 Task: Find connections with filter location Basi with filter topic #careeradvice with filter profile language French with filter current company Designit with filter school Parala Maharaja Engineering College, Berhampur with filter industry Community Development and Urban Planning with filter service category Trade Shows with filter keywords title Principal
Action: Mouse moved to (640, 81)
Screenshot: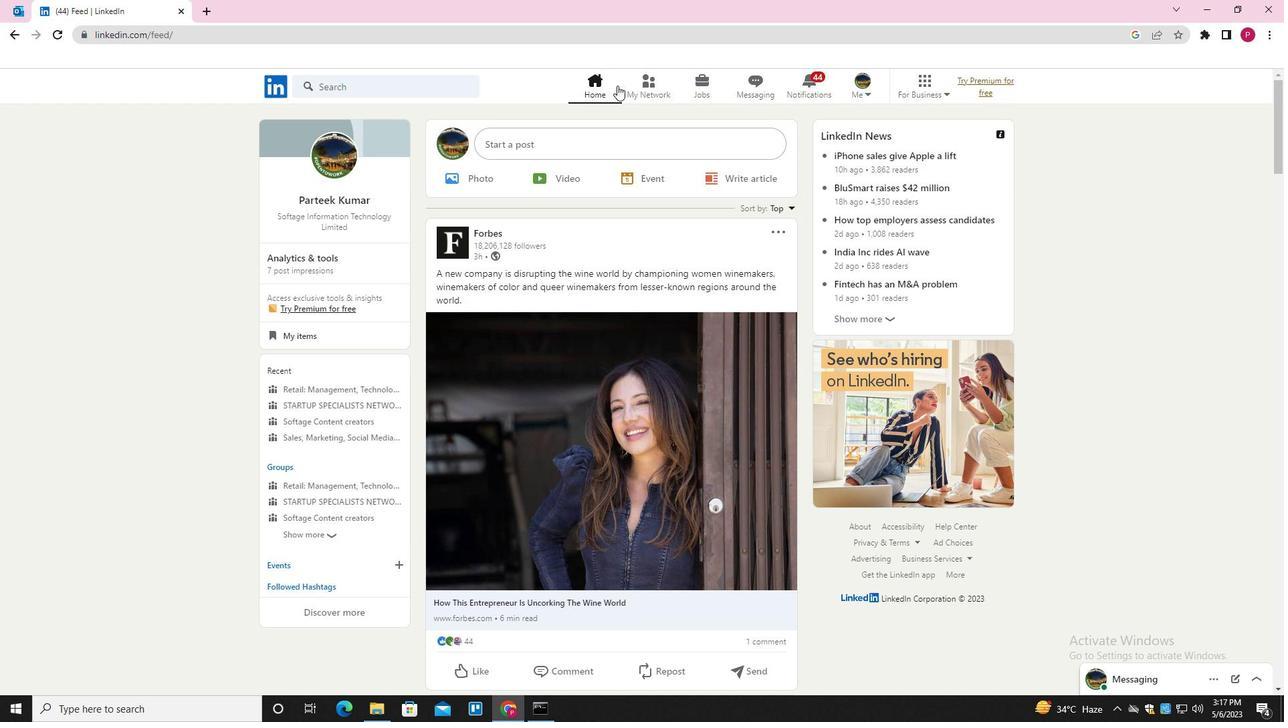 
Action: Mouse pressed left at (640, 81)
Screenshot: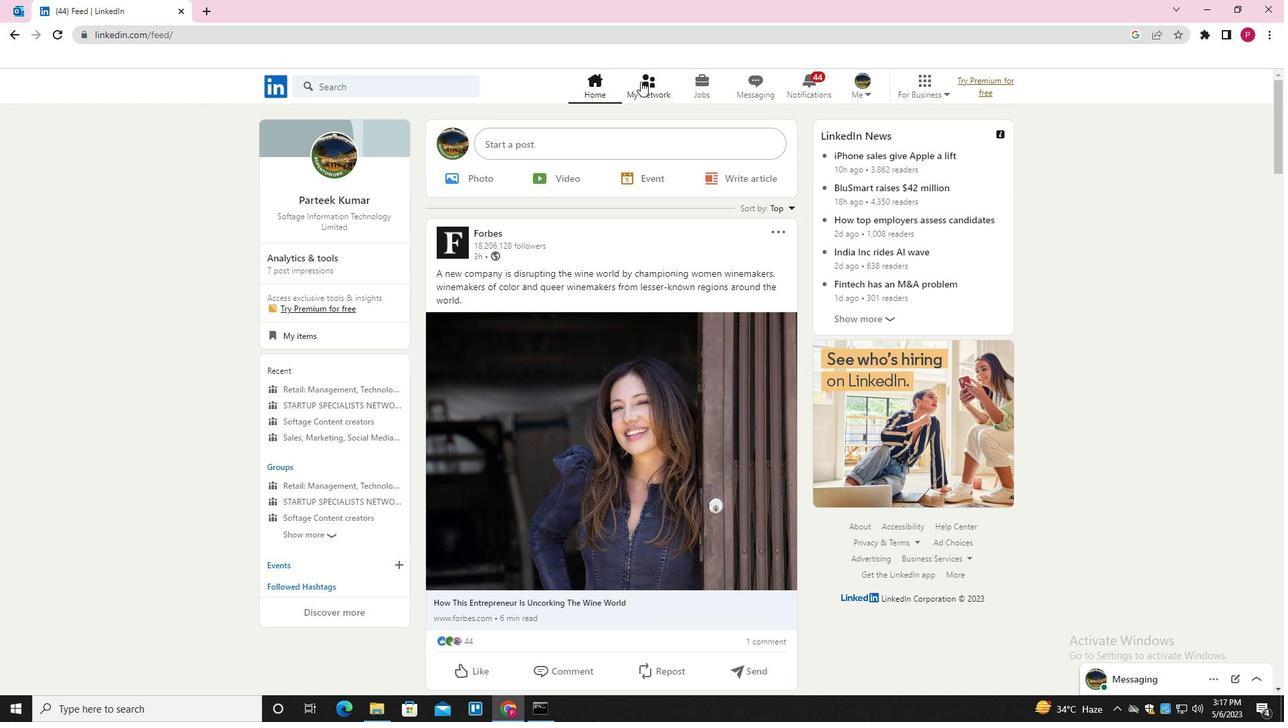 
Action: Mouse moved to (397, 155)
Screenshot: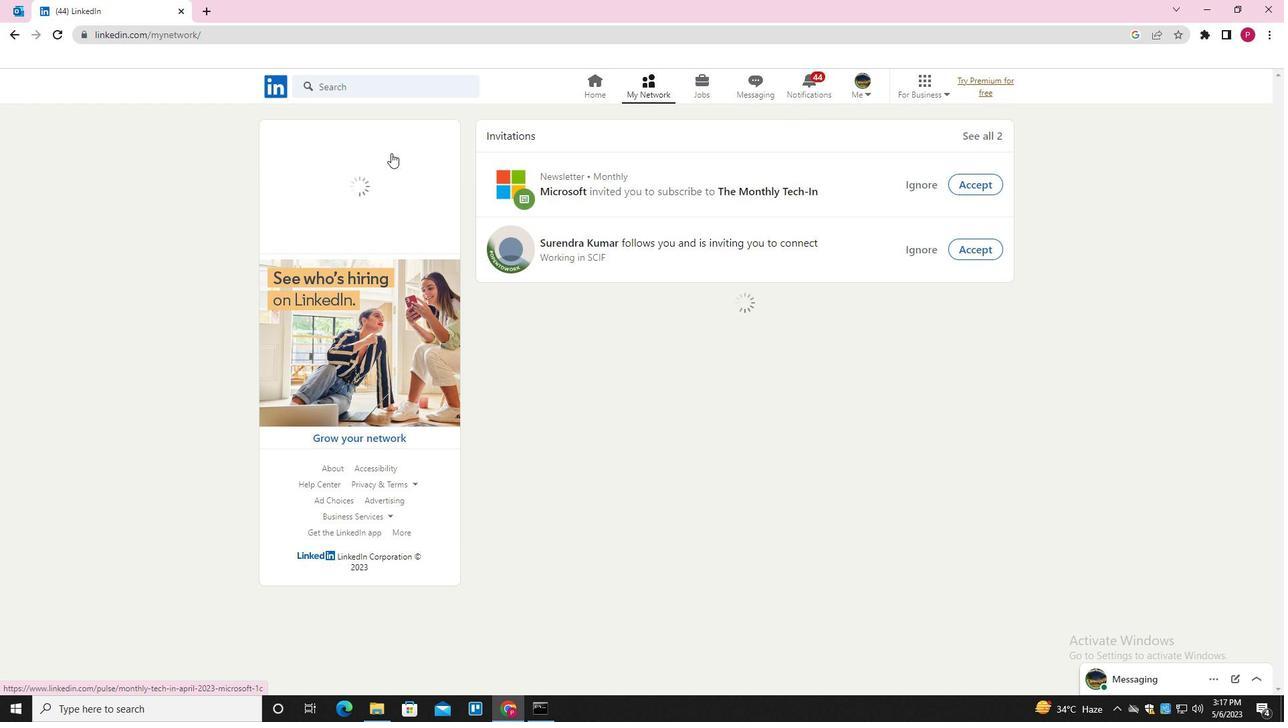 
Action: Mouse pressed left at (397, 155)
Screenshot: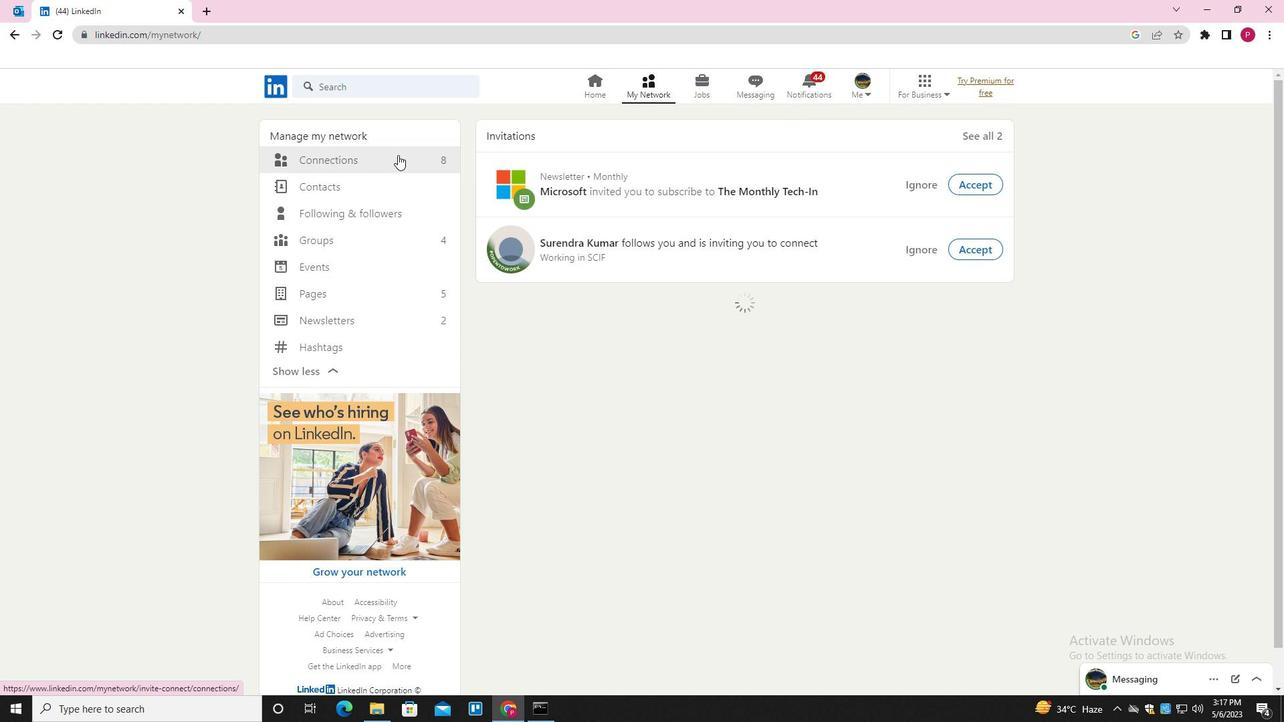 
Action: Mouse moved to (430, 156)
Screenshot: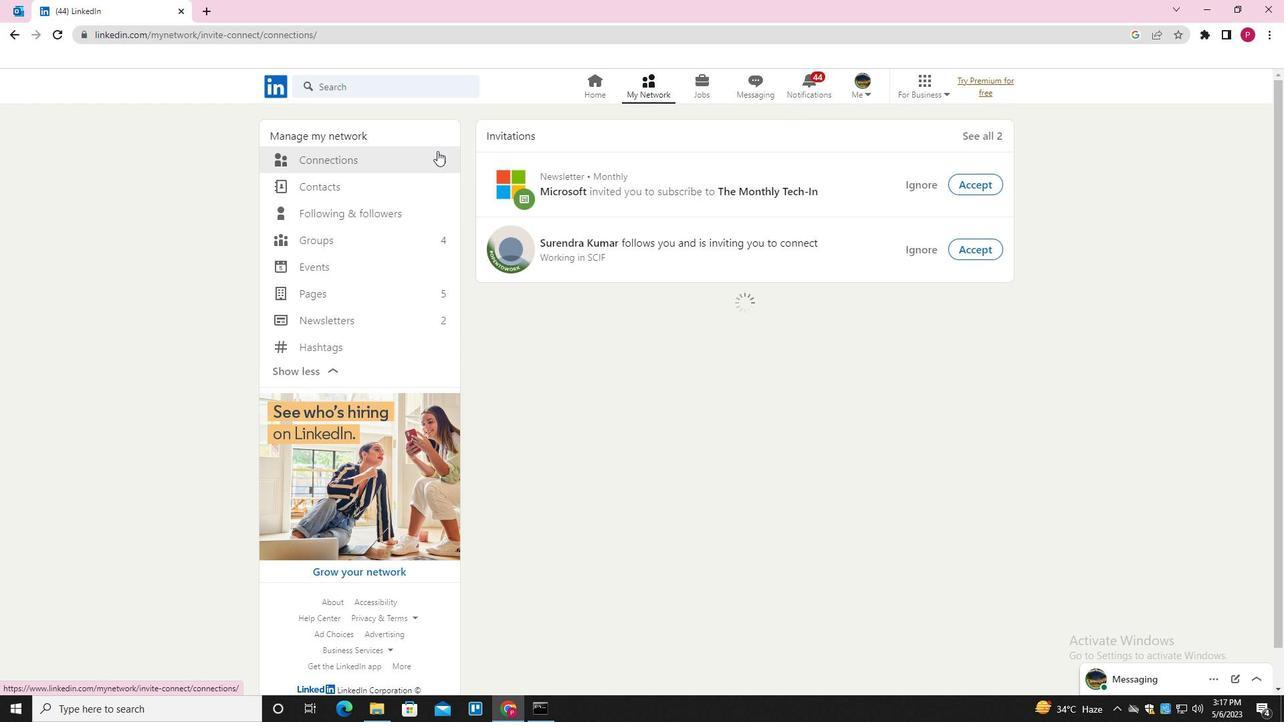 
Action: Mouse pressed left at (430, 156)
Screenshot: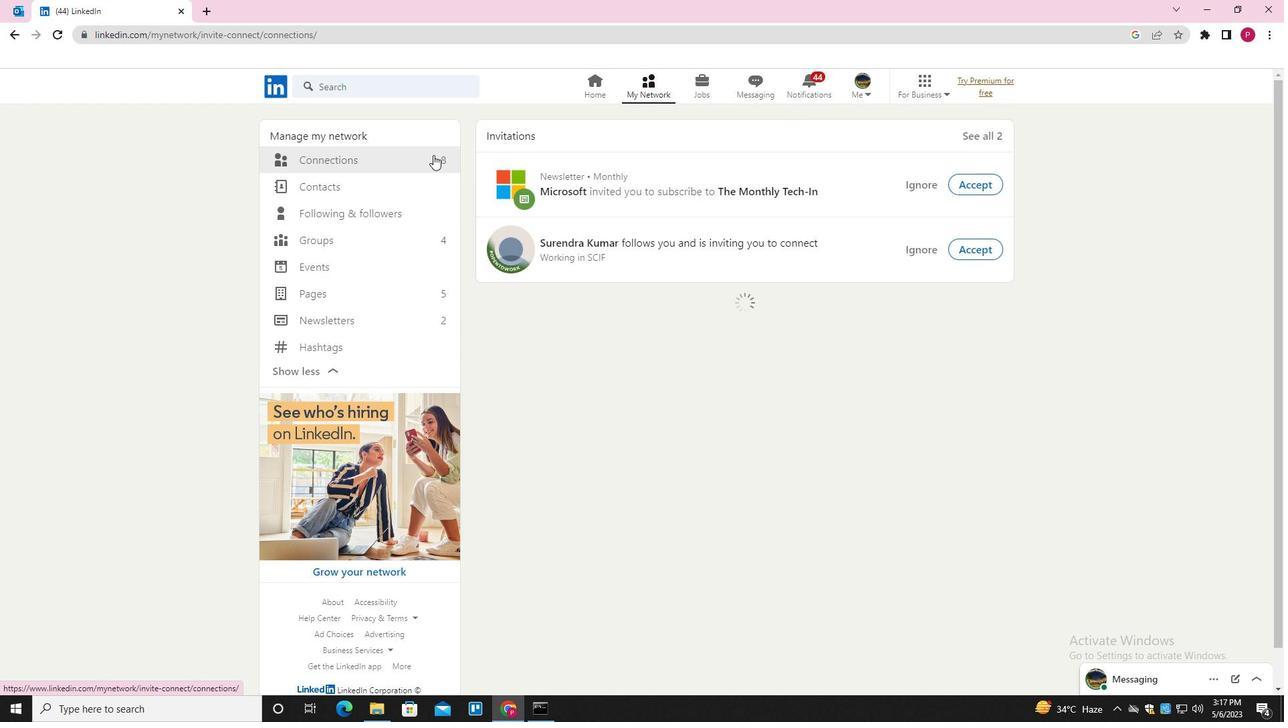 
Action: Mouse moved to (747, 160)
Screenshot: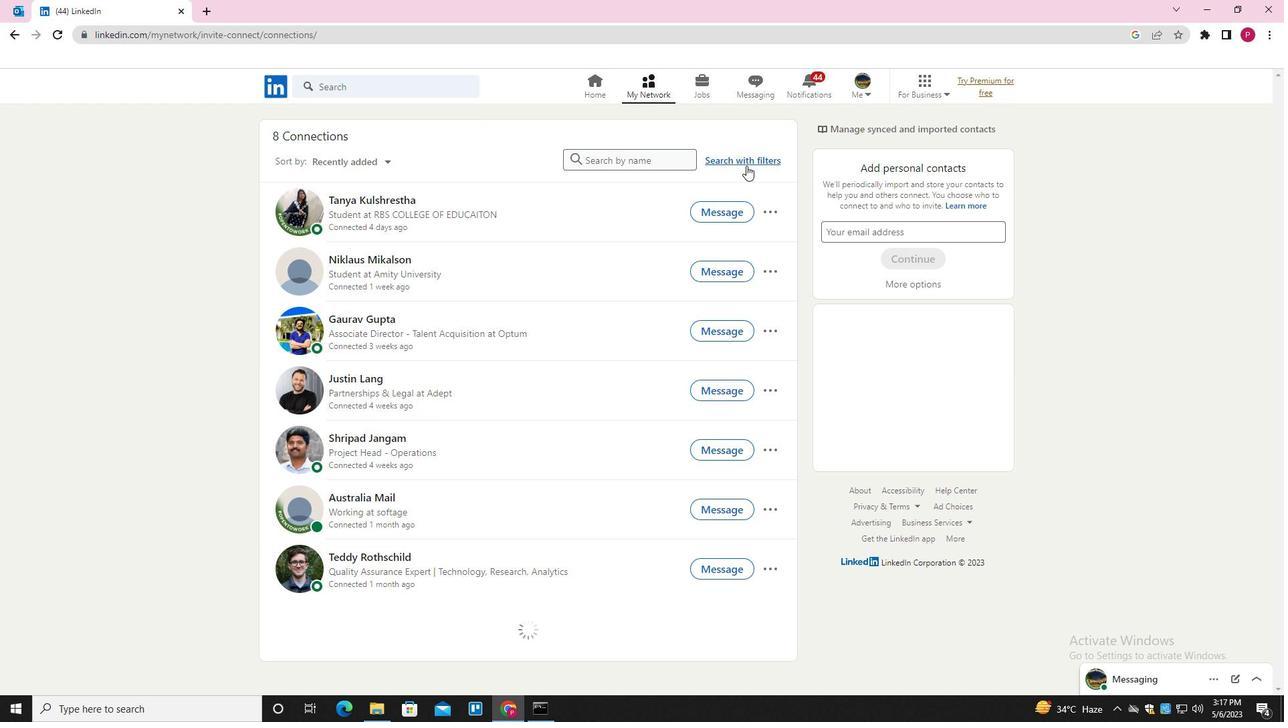 
Action: Mouse pressed left at (747, 160)
Screenshot: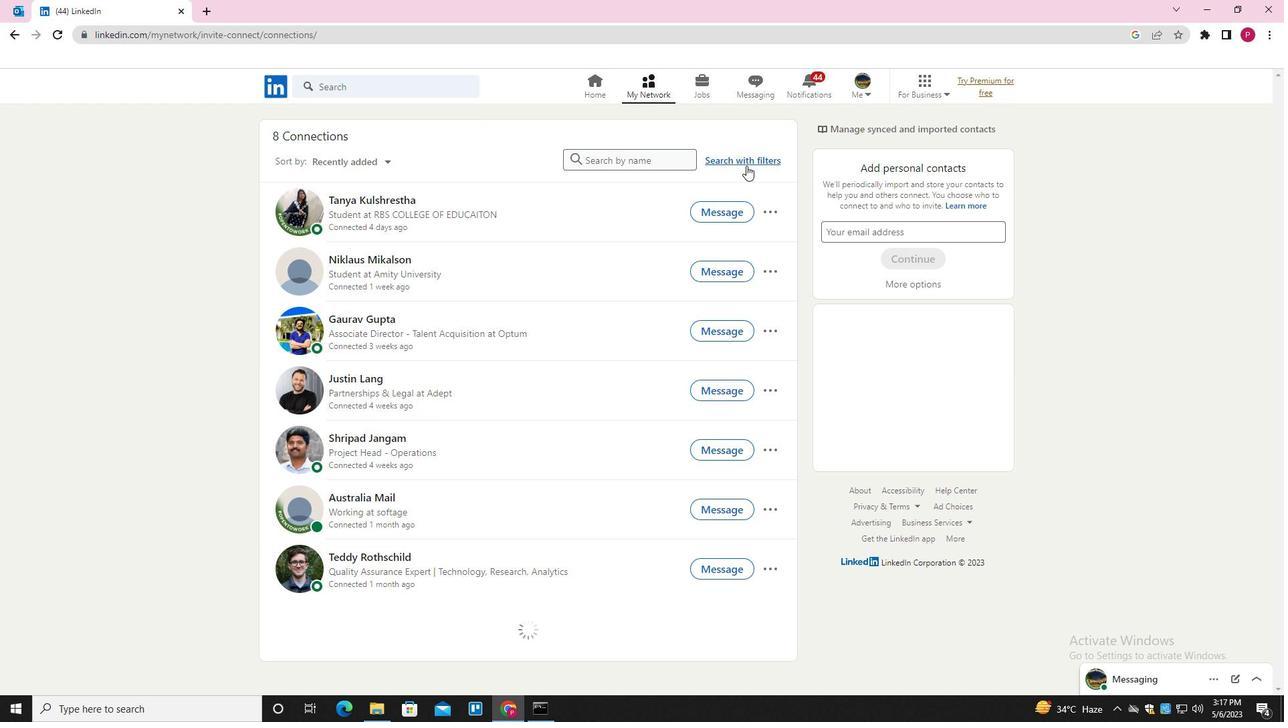 
Action: Mouse moved to (683, 126)
Screenshot: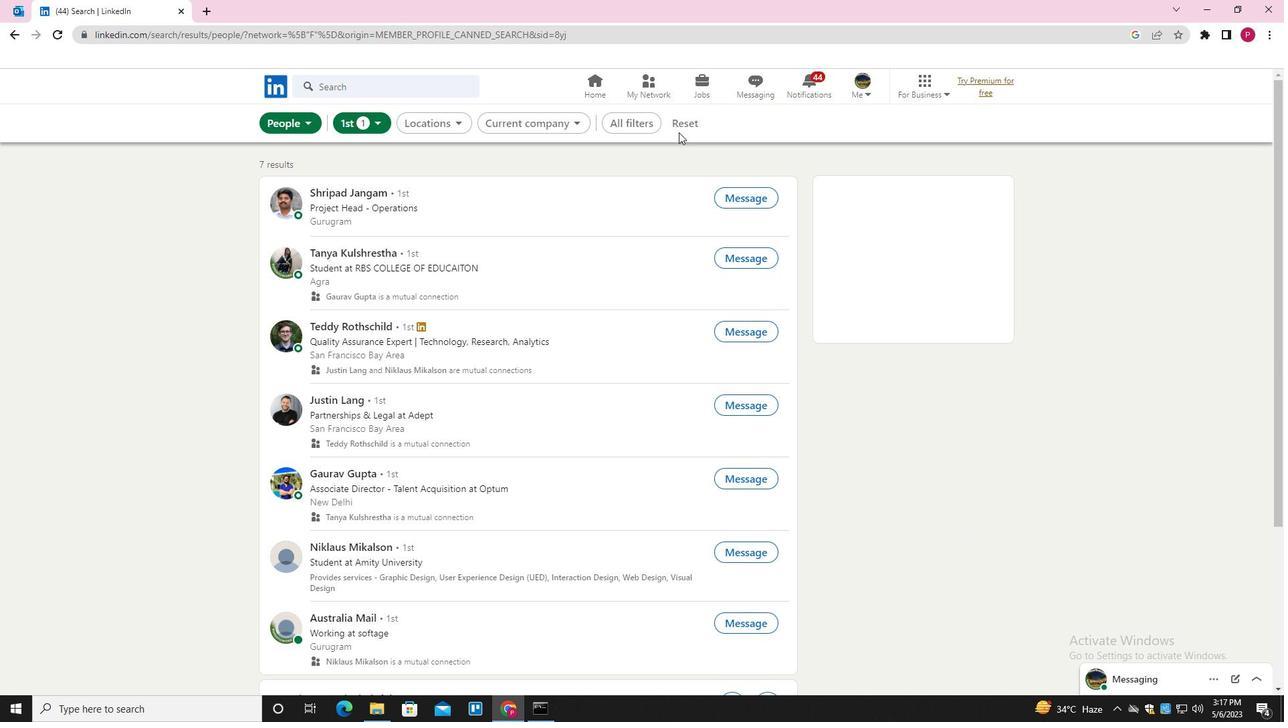 
Action: Mouse pressed left at (683, 126)
Screenshot: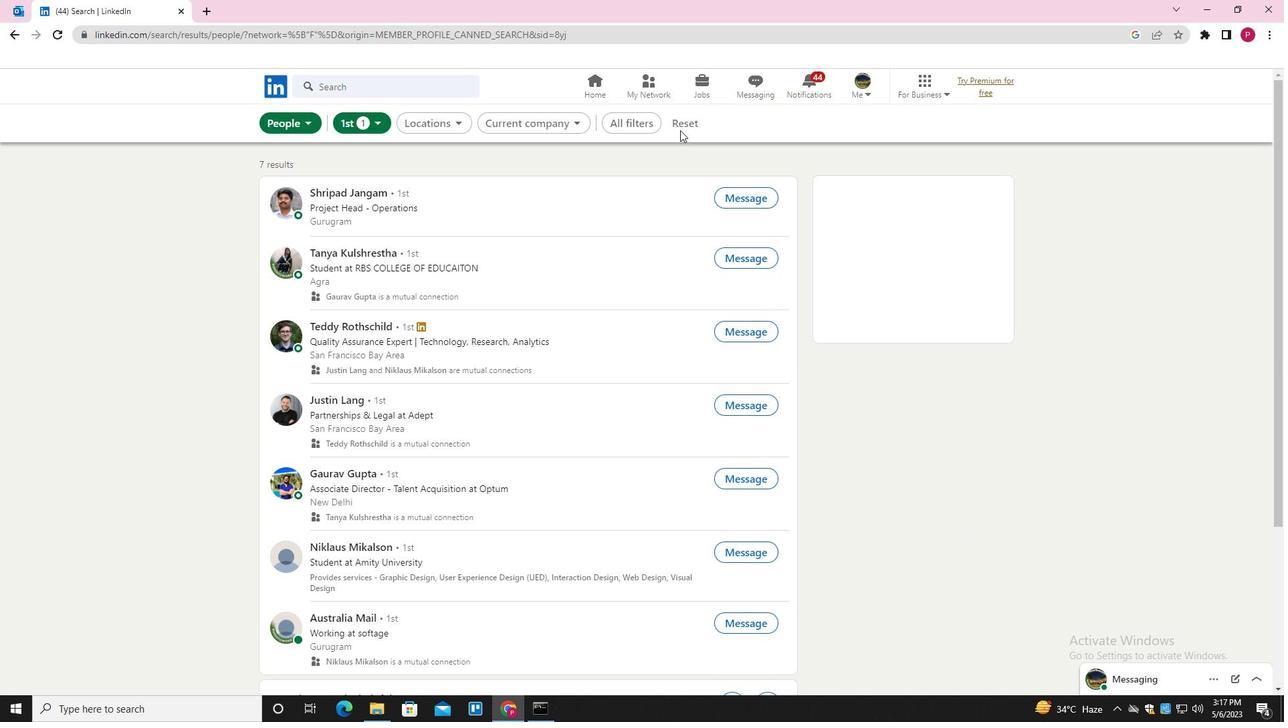 
Action: Mouse moved to (640, 125)
Screenshot: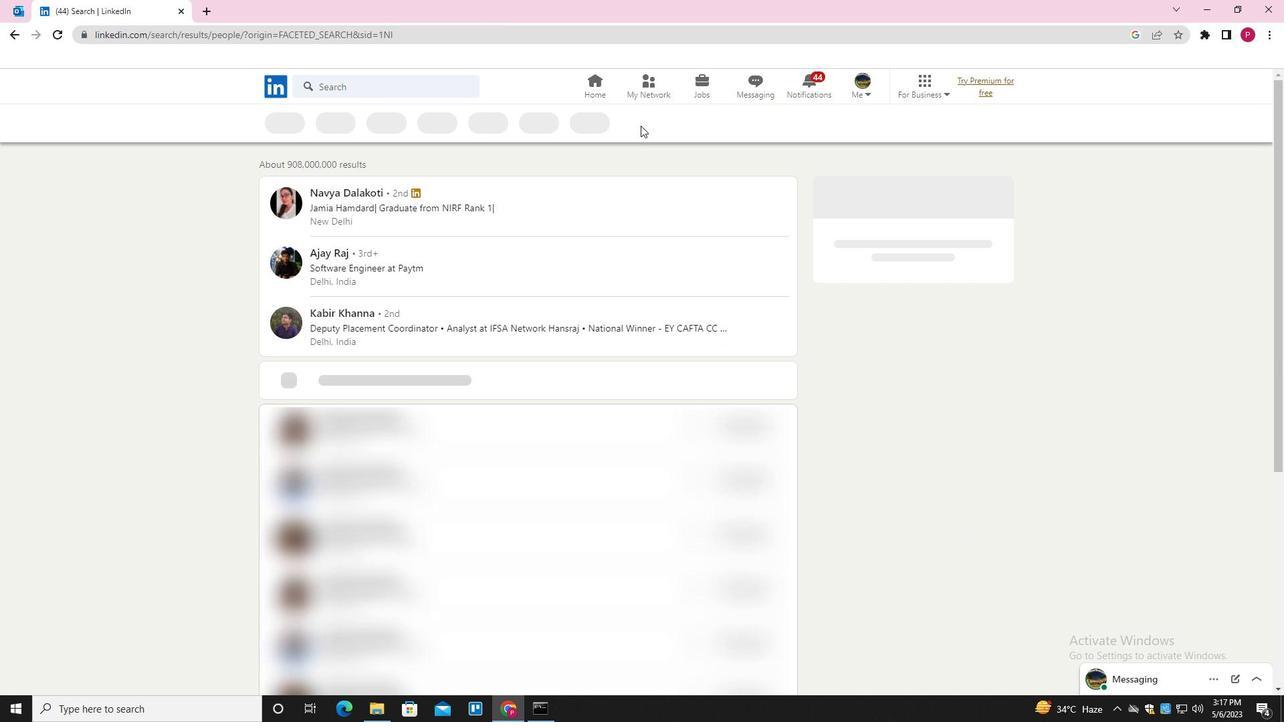 
Action: Mouse pressed left at (640, 125)
Screenshot: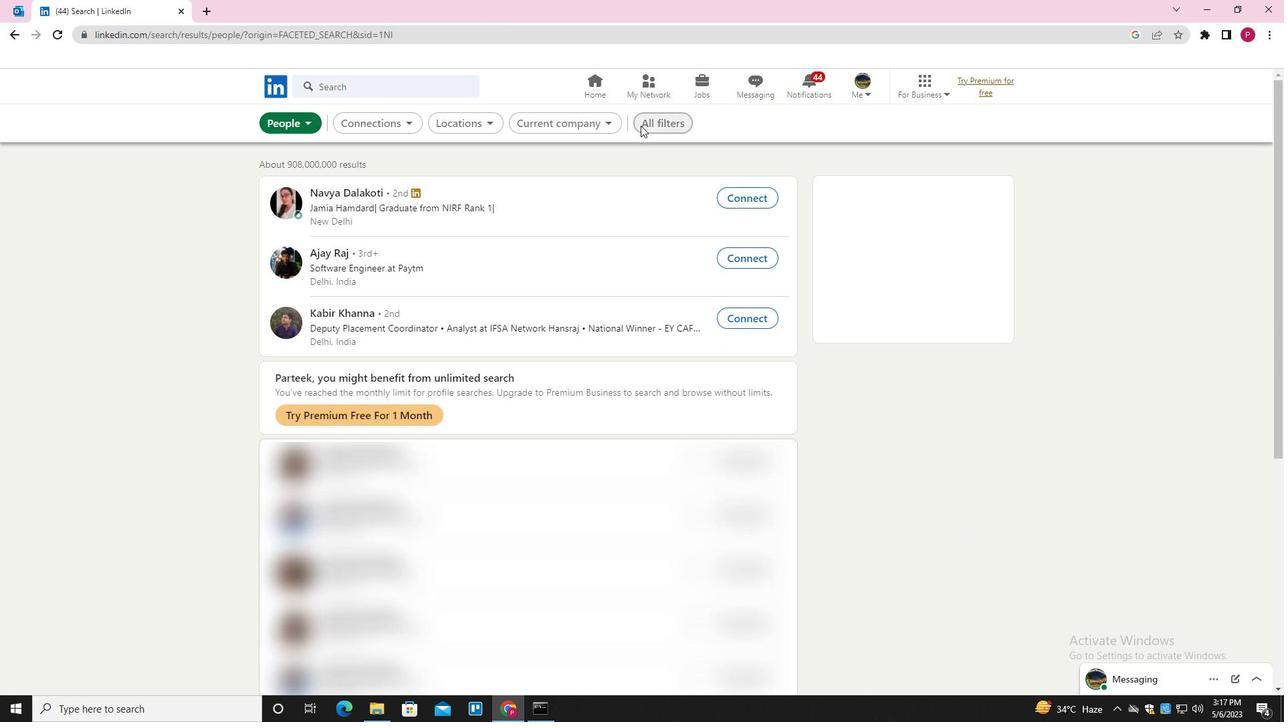 
Action: Mouse moved to (1077, 416)
Screenshot: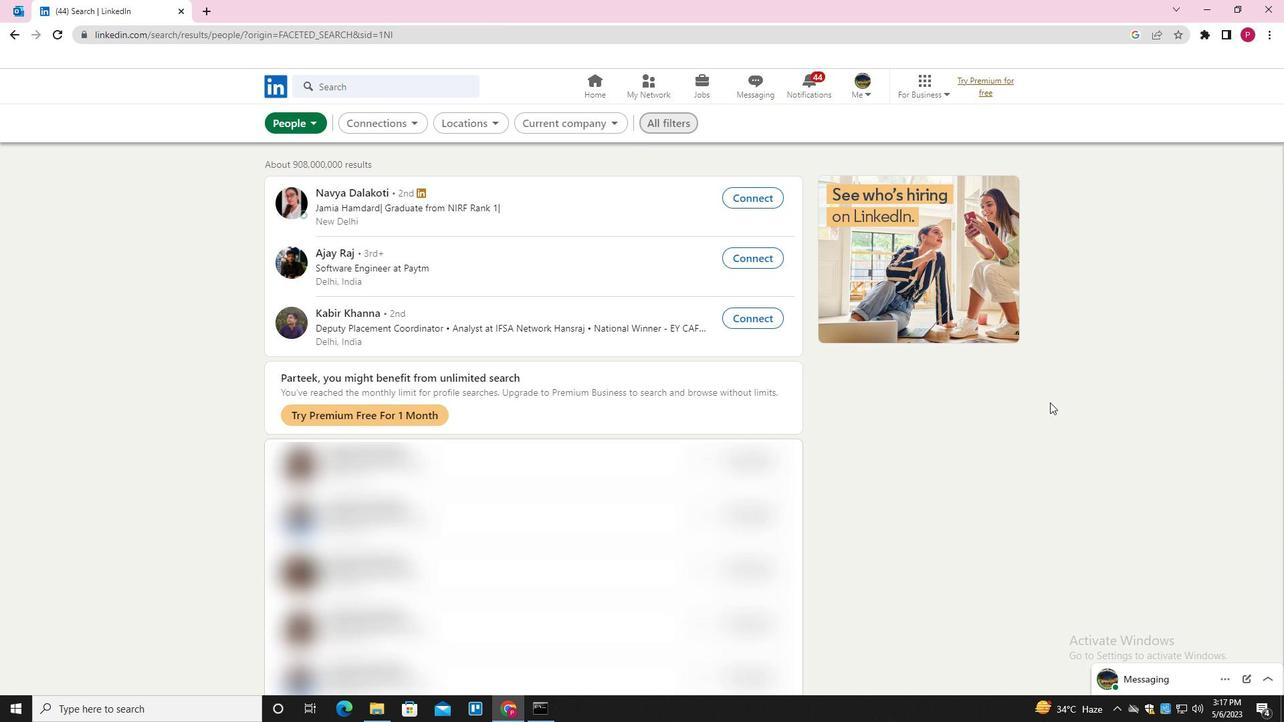 
Action: Mouse scrolled (1077, 415) with delta (0, 0)
Screenshot: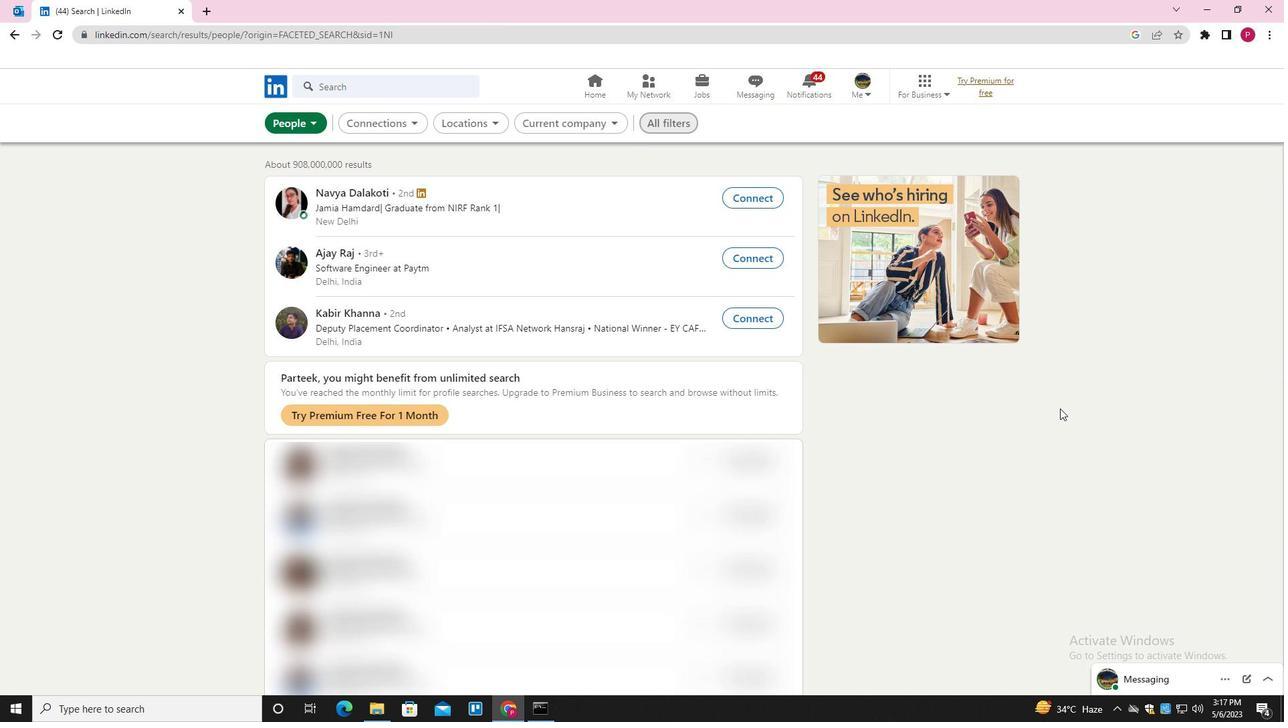 
Action: Mouse scrolled (1077, 415) with delta (0, 0)
Screenshot: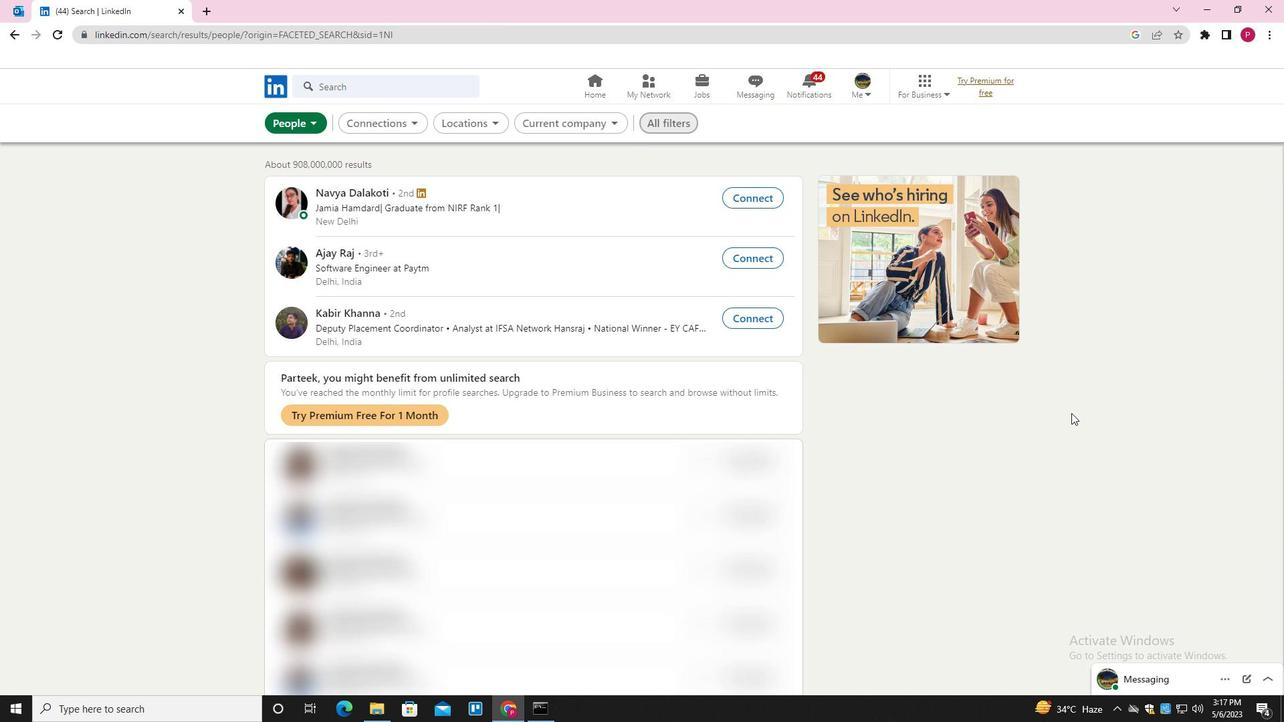 
Action: Mouse moved to (1078, 417)
Screenshot: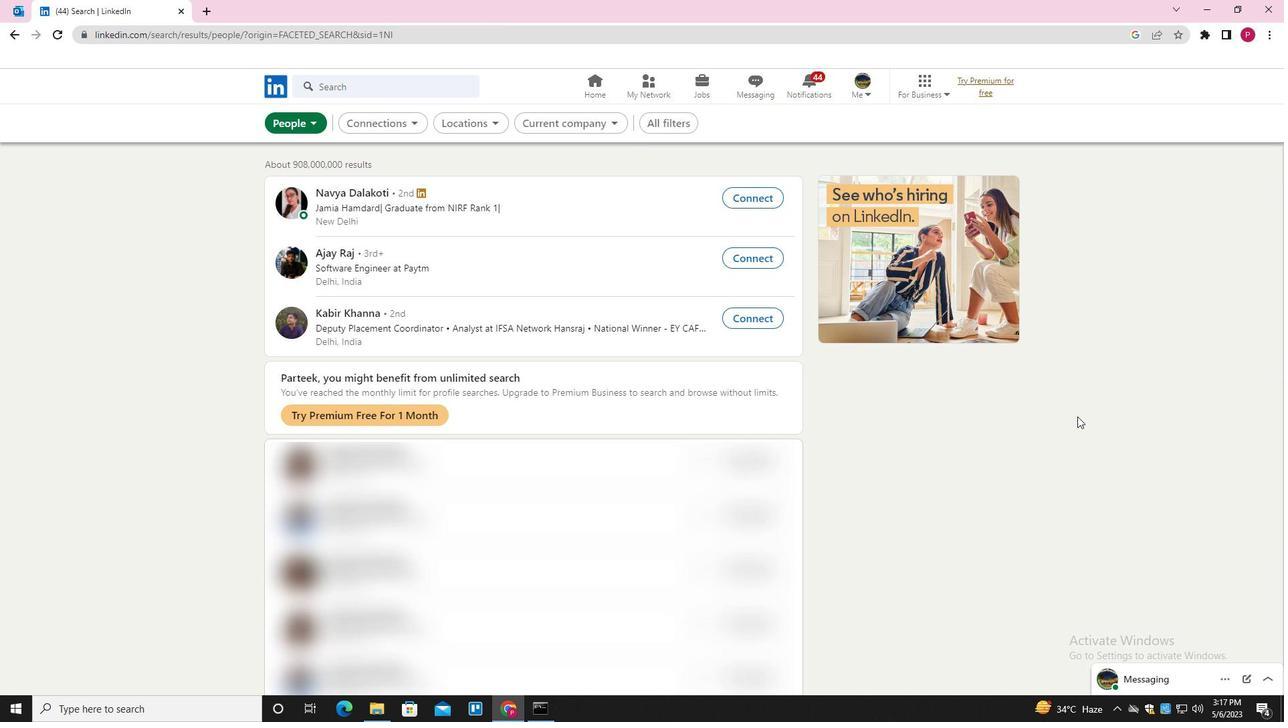 
Action: Mouse scrolled (1078, 416) with delta (0, 0)
Screenshot: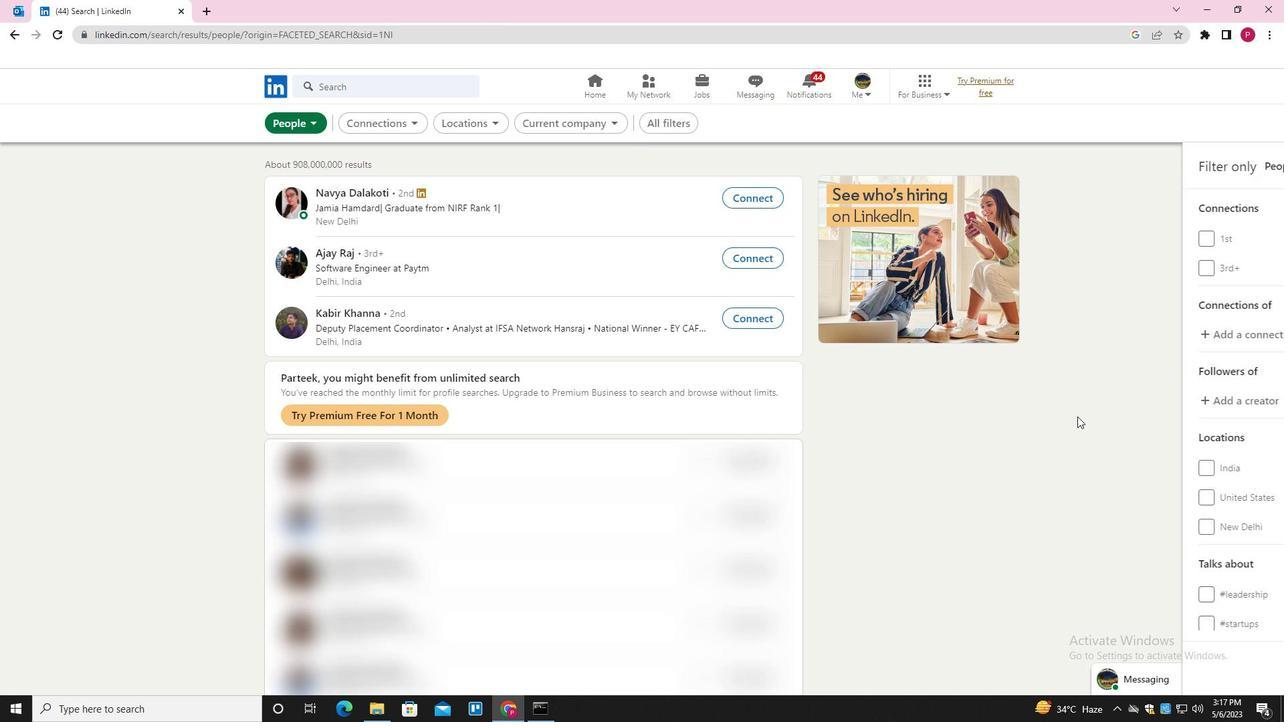 
Action: Mouse moved to (1150, 518)
Screenshot: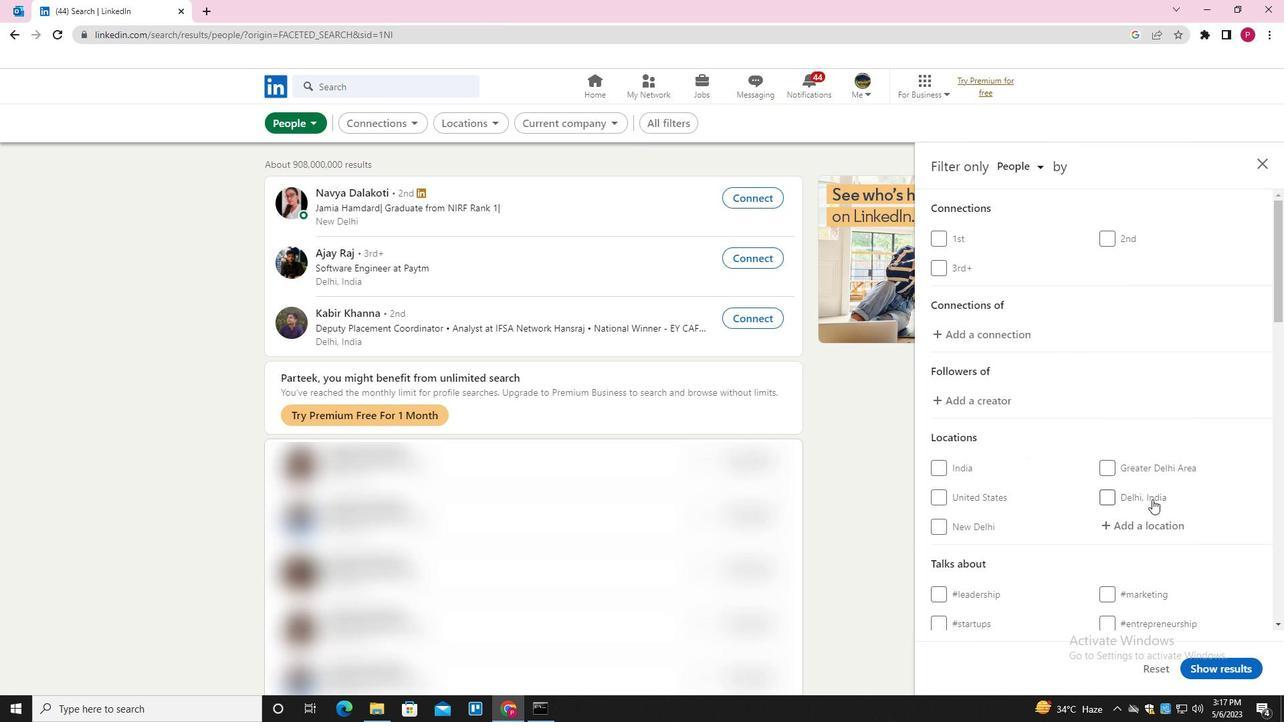 
Action: Mouse pressed left at (1150, 518)
Screenshot: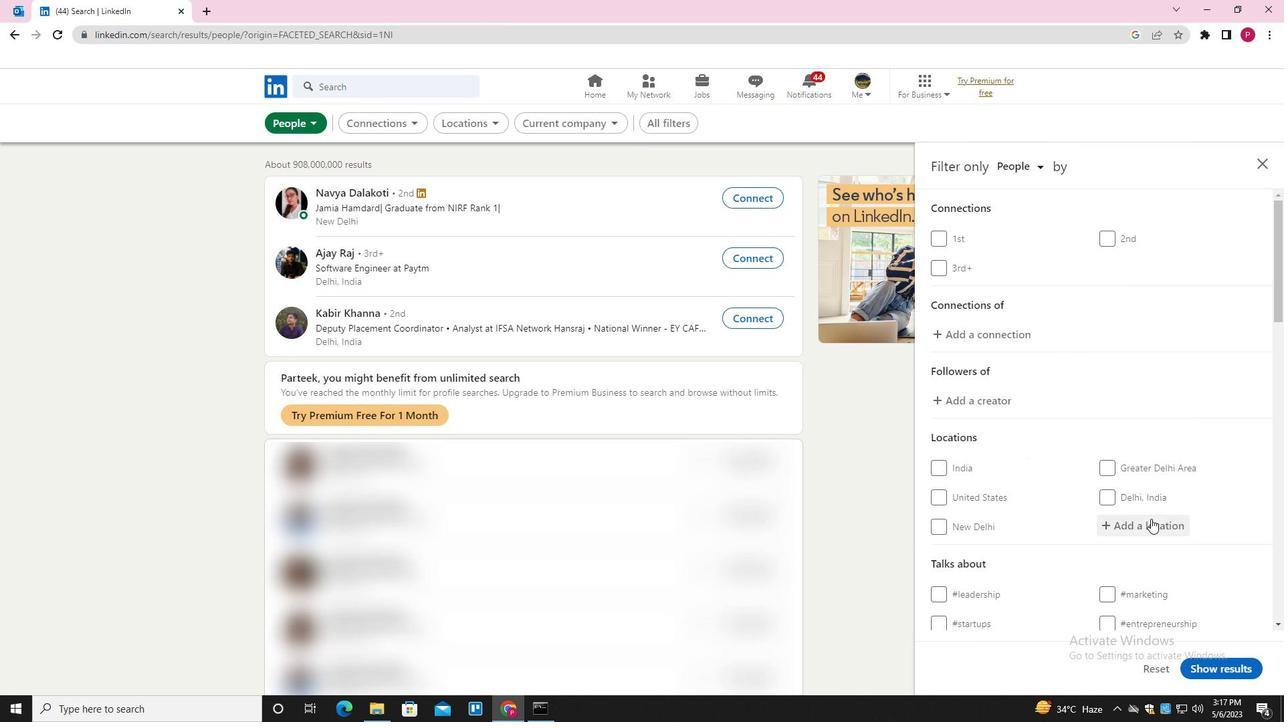 
Action: Key pressed <Key.shift>BASI<Key.down><Key.enter>
Screenshot: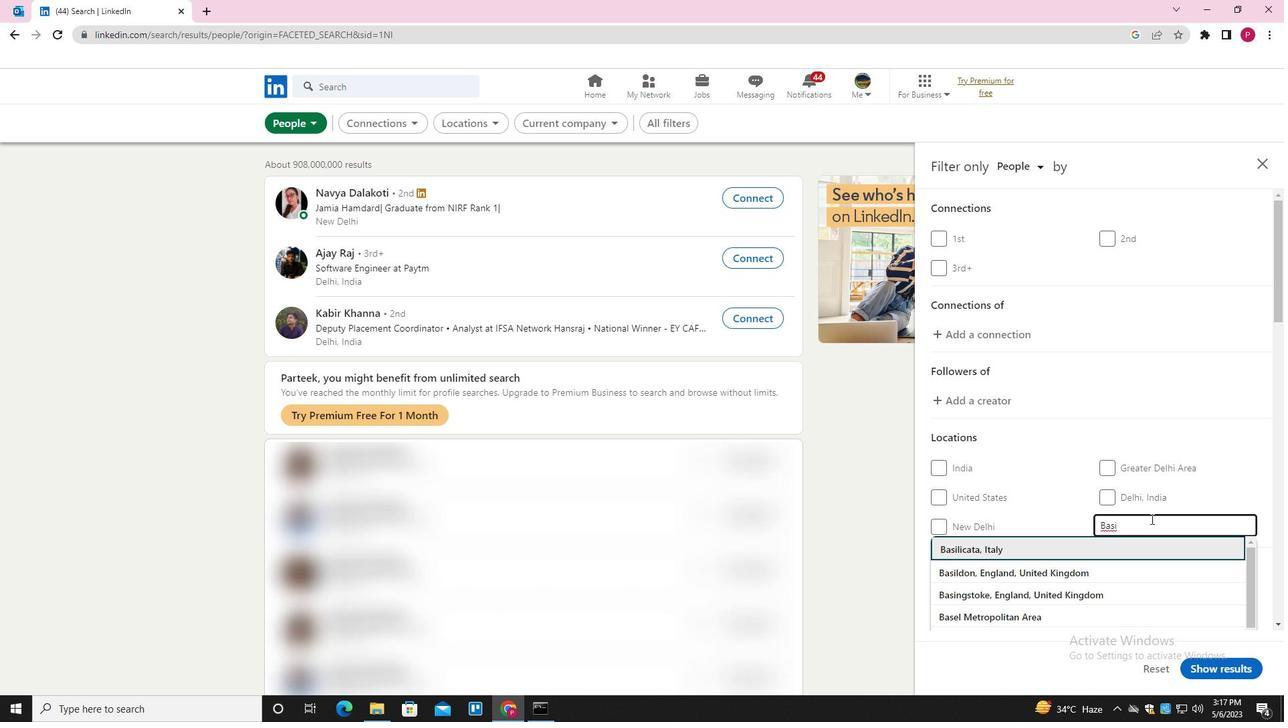 
Action: Mouse moved to (1117, 483)
Screenshot: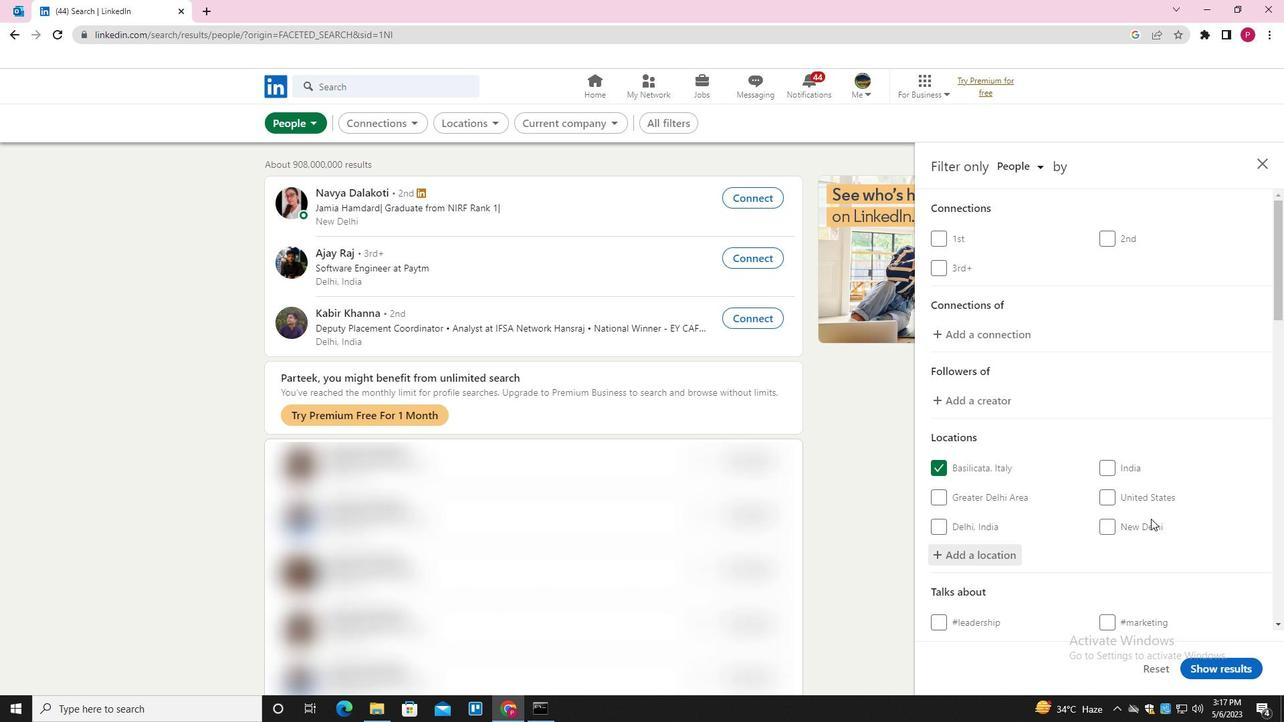 
Action: Mouse scrolled (1117, 482) with delta (0, 0)
Screenshot: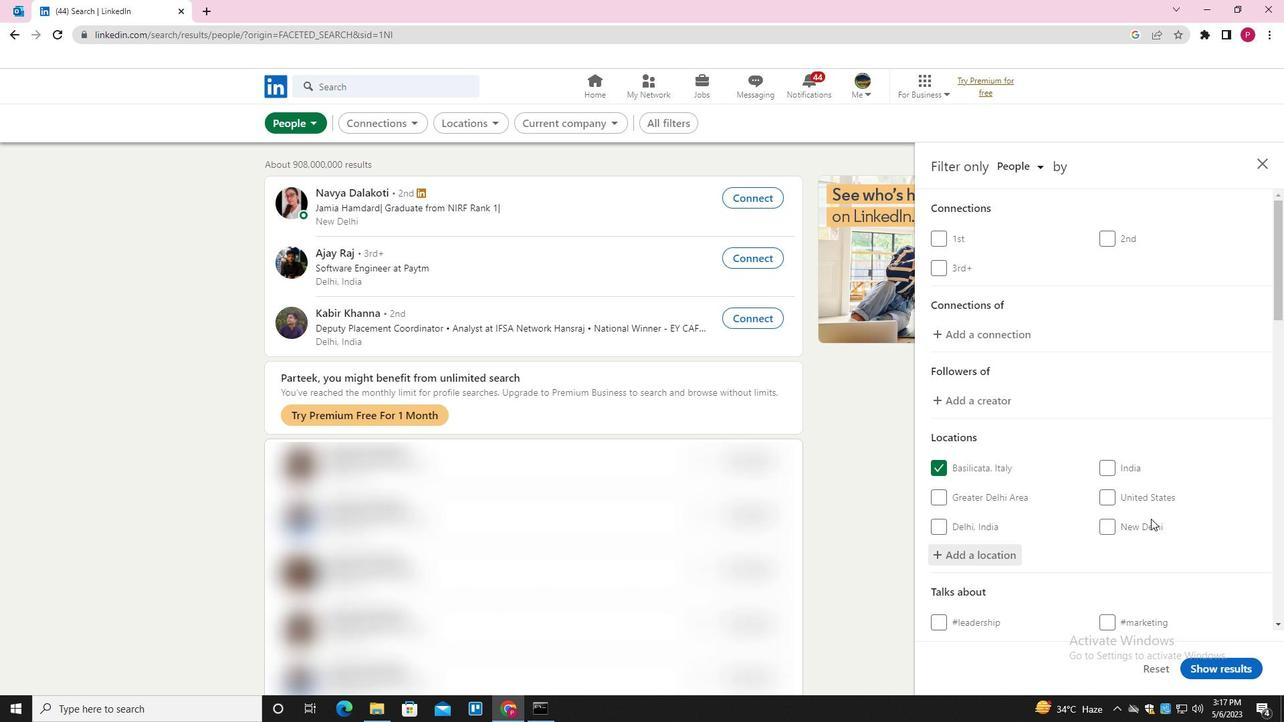 
Action: Mouse scrolled (1117, 482) with delta (0, 0)
Screenshot: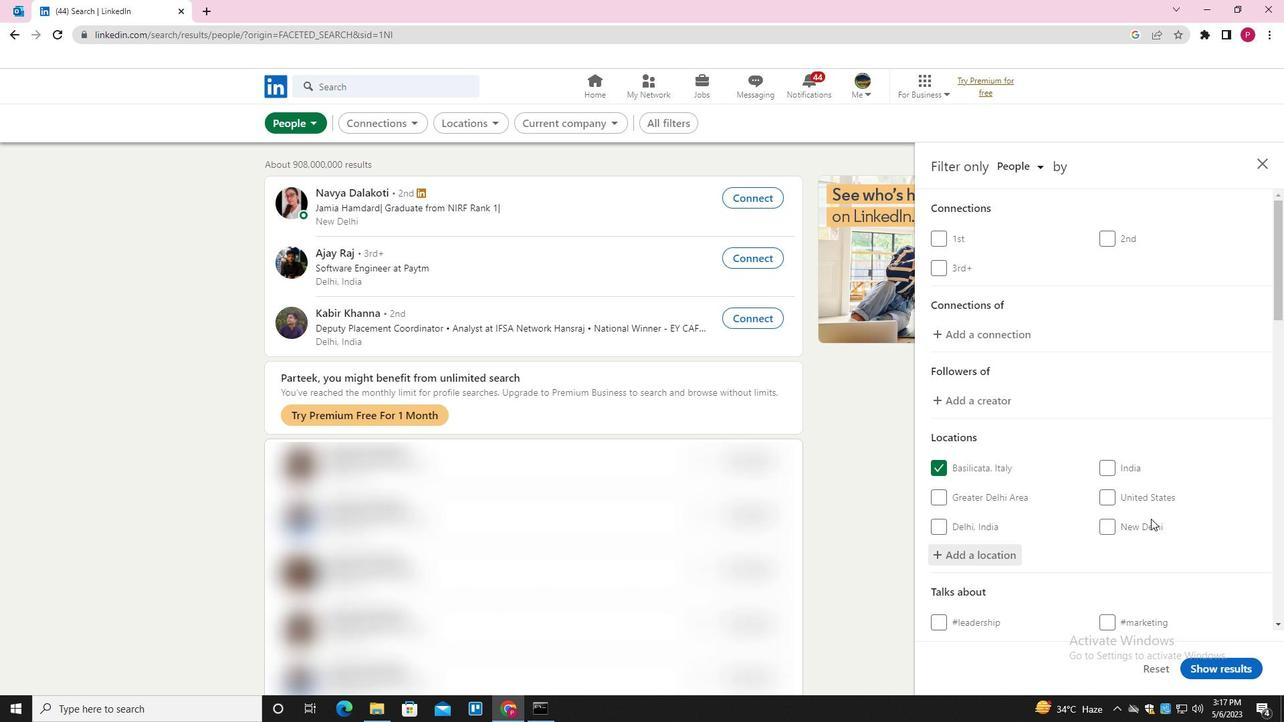 
Action: Mouse scrolled (1117, 482) with delta (0, 0)
Screenshot: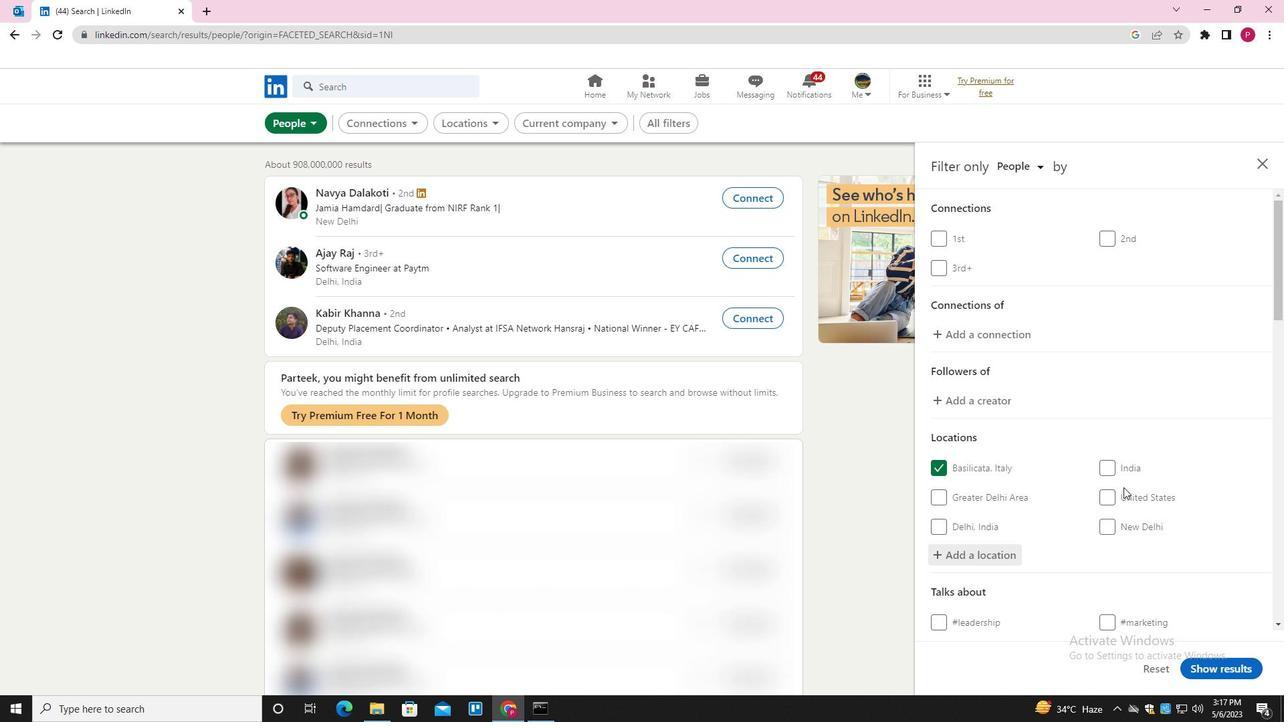 
Action: Mouse scrolled (1117, 482) with delta (0, 0)
Screenshot: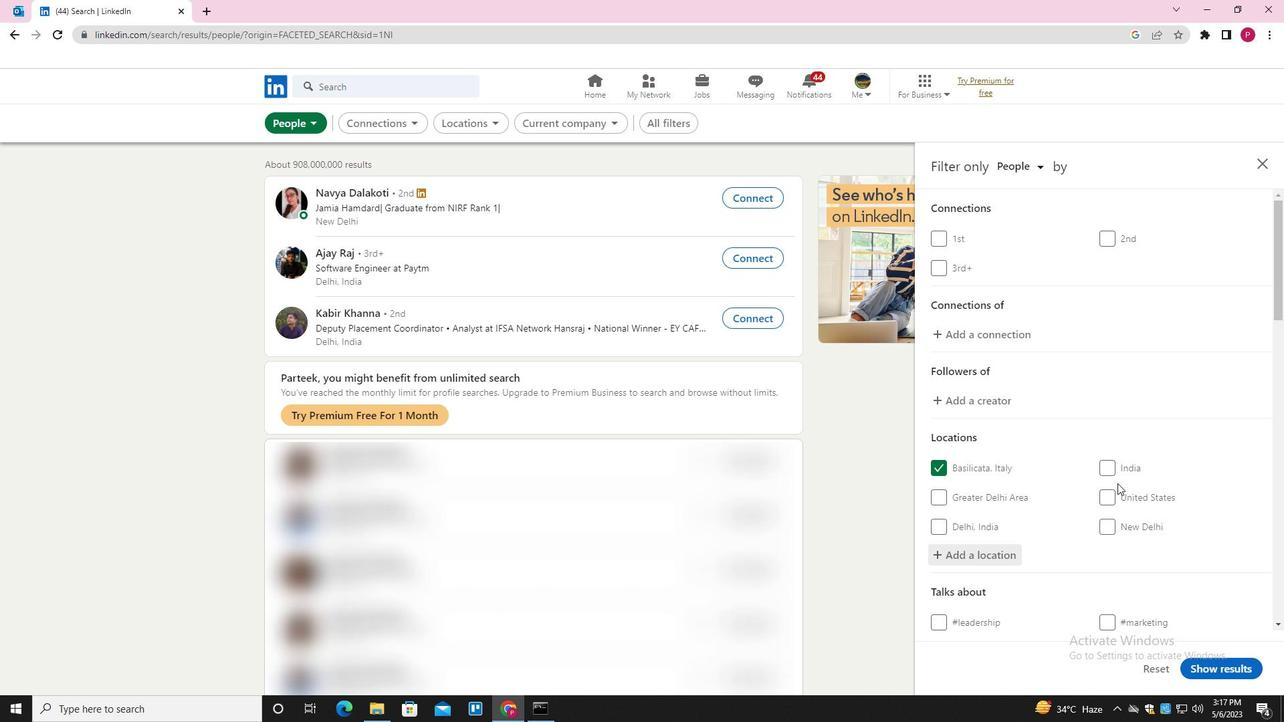 
Action: Mouse moved to (1145, 407)
Screenshot: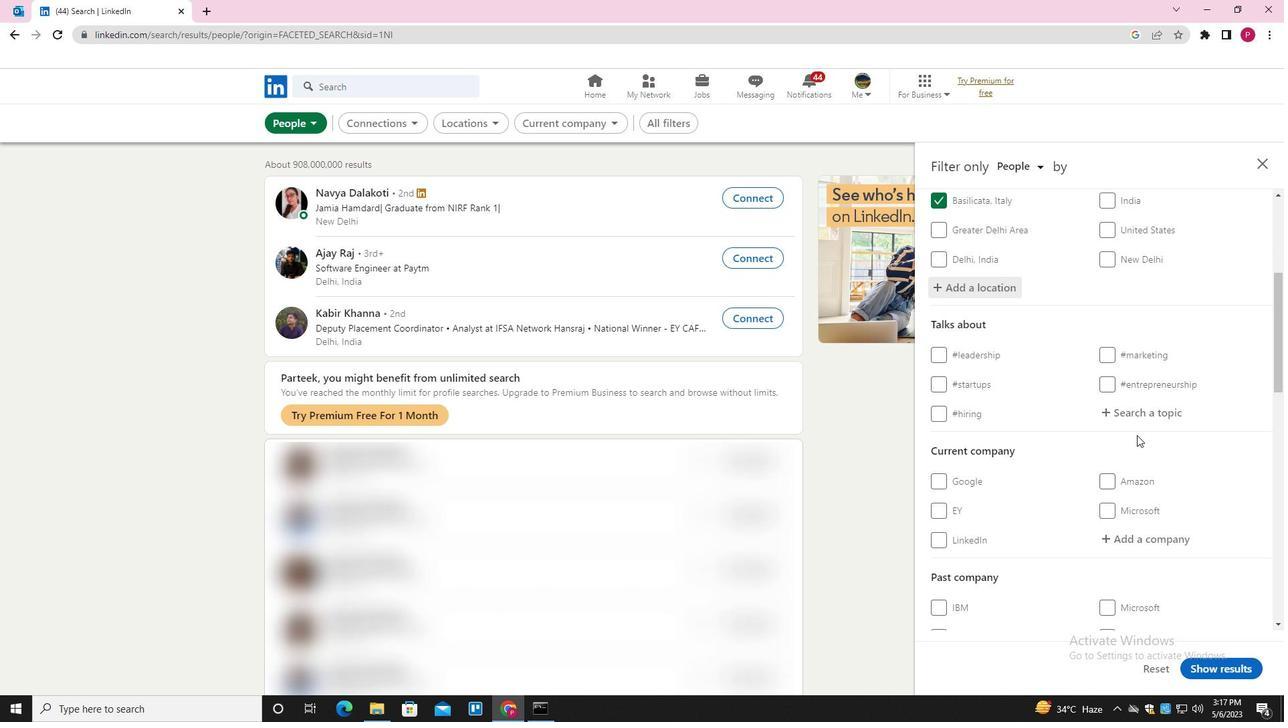 
Action: Mouse pressed left at (1145, 407)
Screenshot: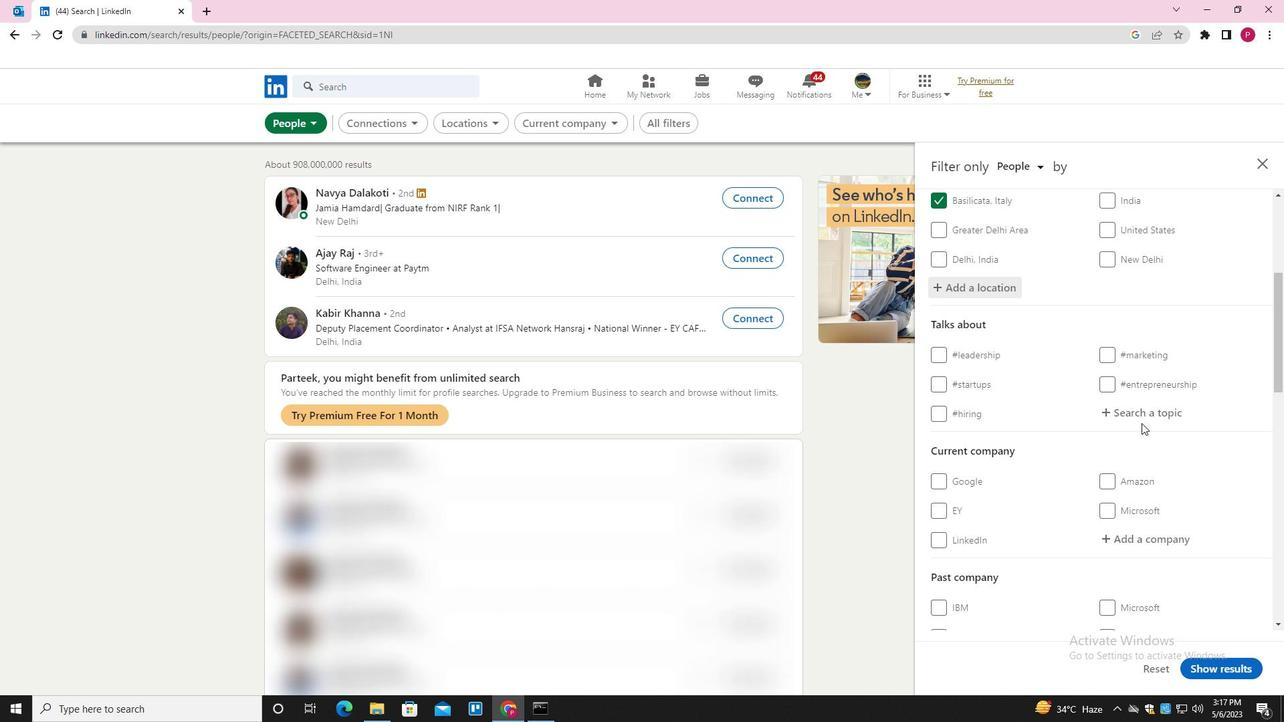 
Action: Key pressed CAREERADVICE<Key.down><Key.enter>
Screenshot: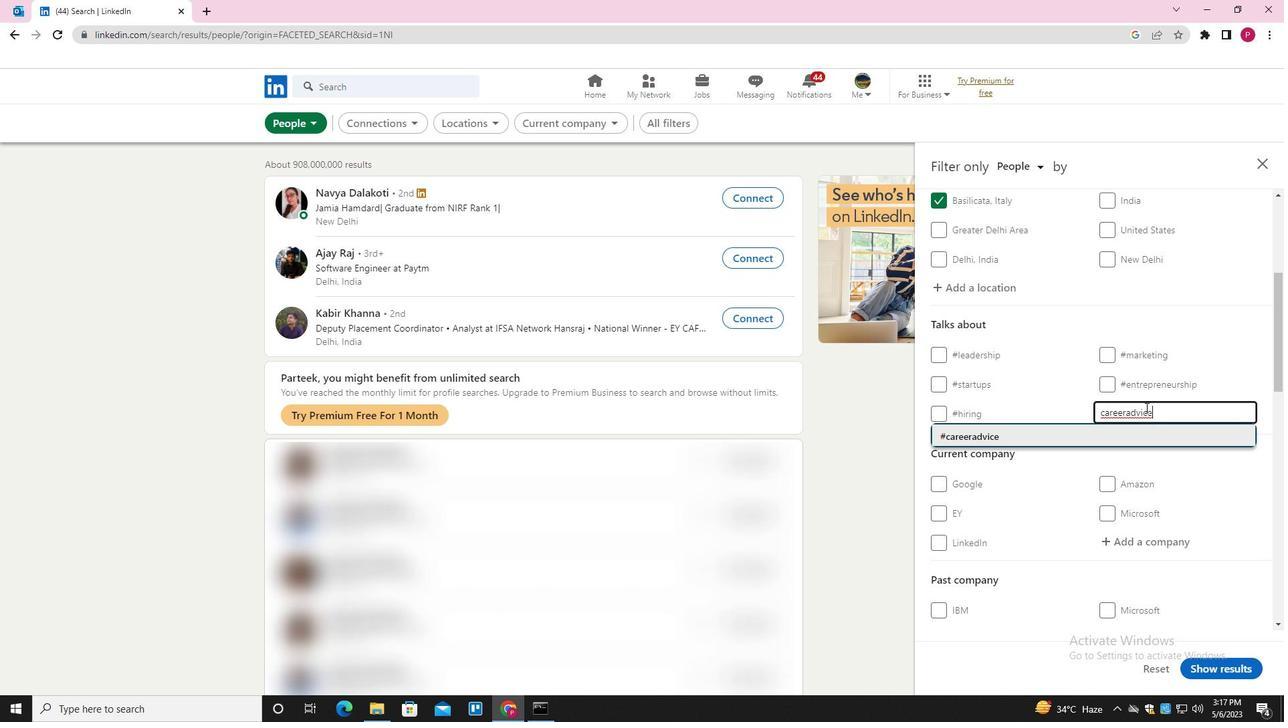 
Action: Mouse scrolled (1145, 407) with delta (0, 0)
Screenshot: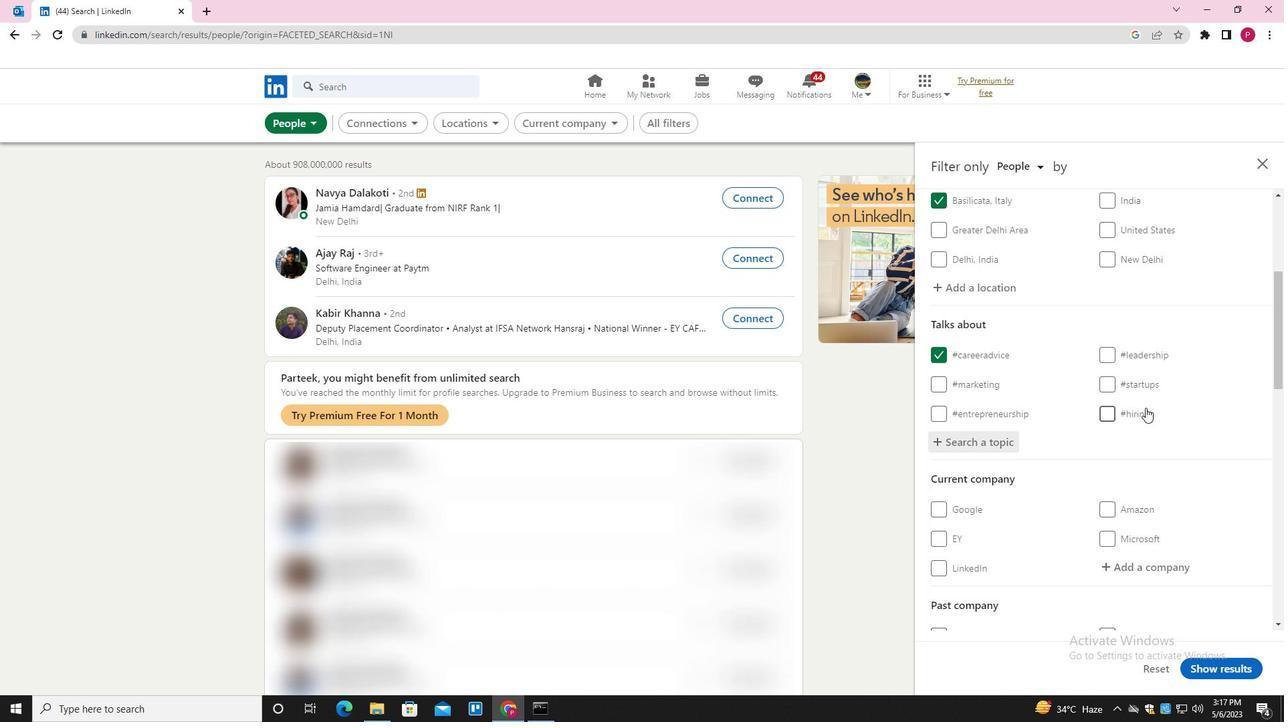 
Action: Mouse scrolled (1145, 407) with delta (0, 0)
Screenshot: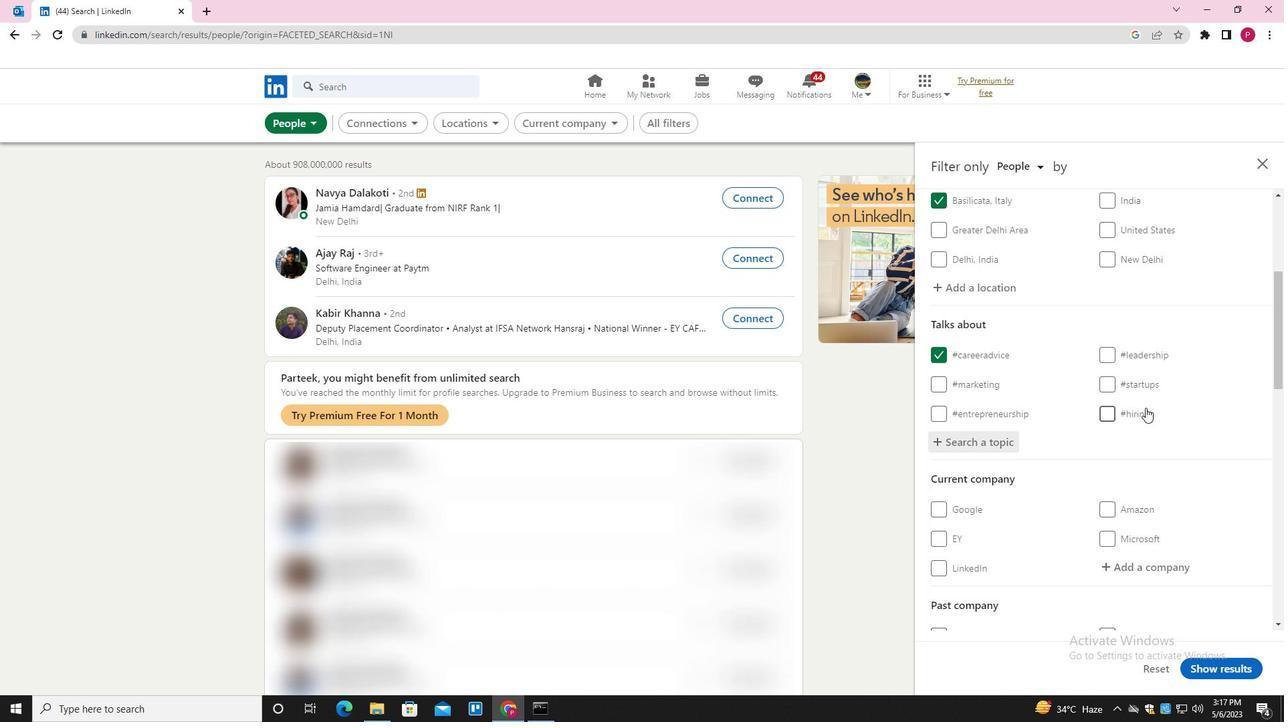 
Action: Mouse scrolled (1145, 407) with delta (0, 0)
Screenshot: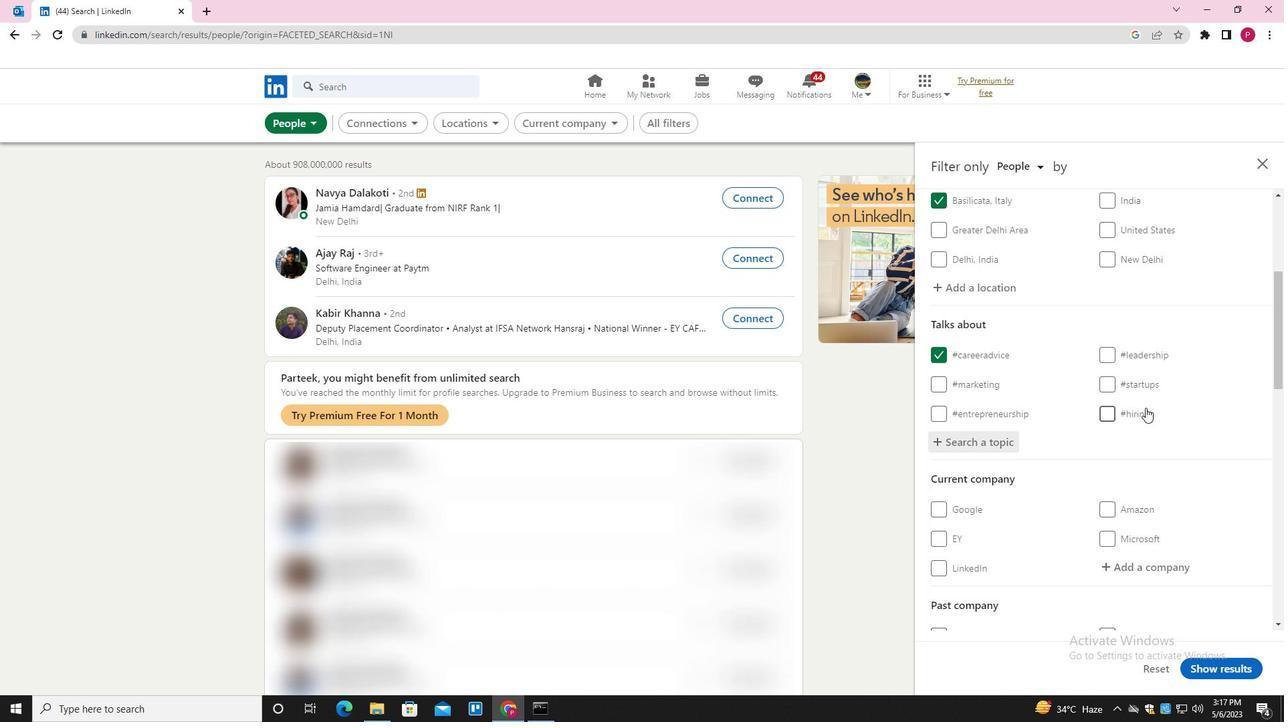 
Action: Mouse scrolled (1145, 407) with delta (0, 0)
Screenshot: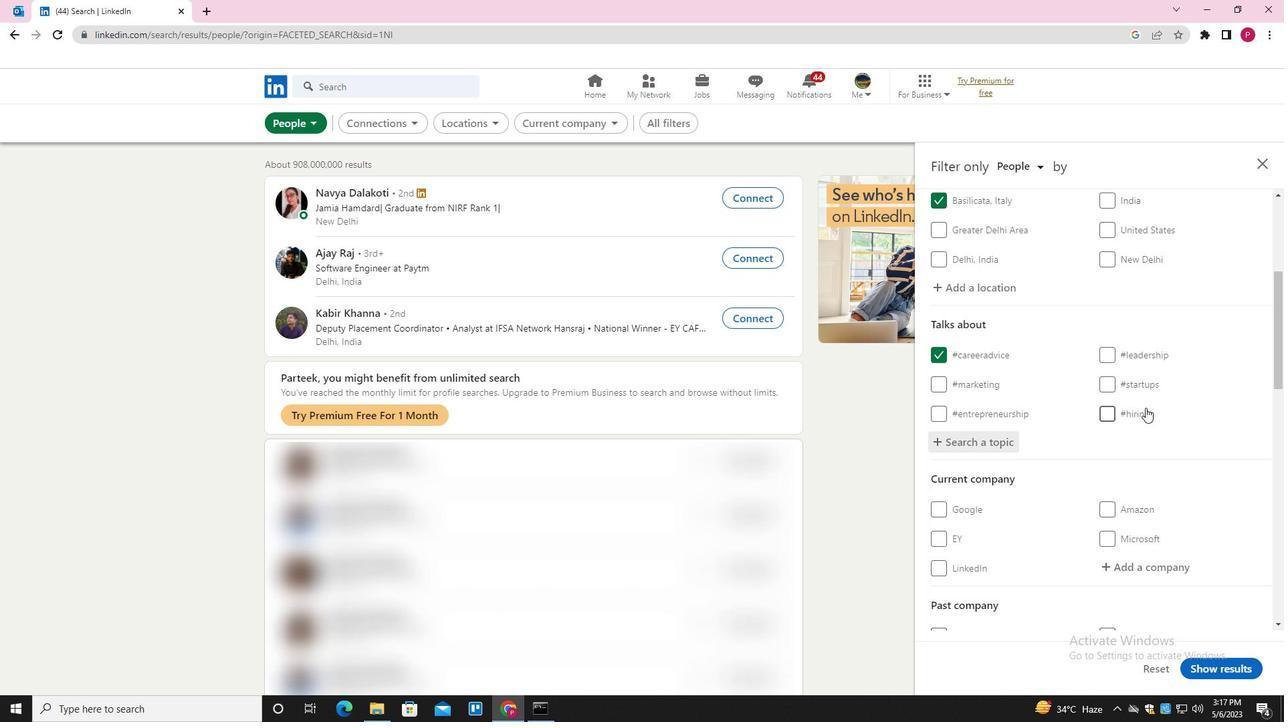 
Action: Mouse scrolled (1145, 407) with delta (0, 0)
Screenshot: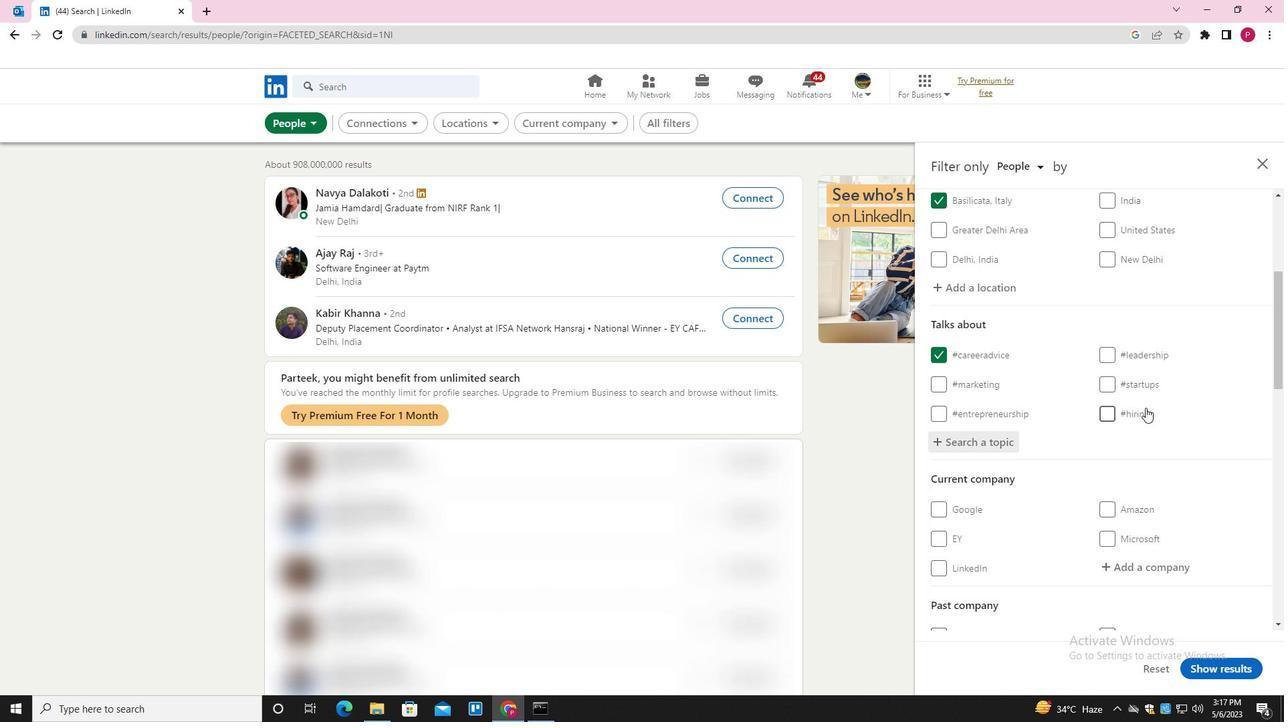 
Action: Mouse moved to (1144, 407)
Screenshot: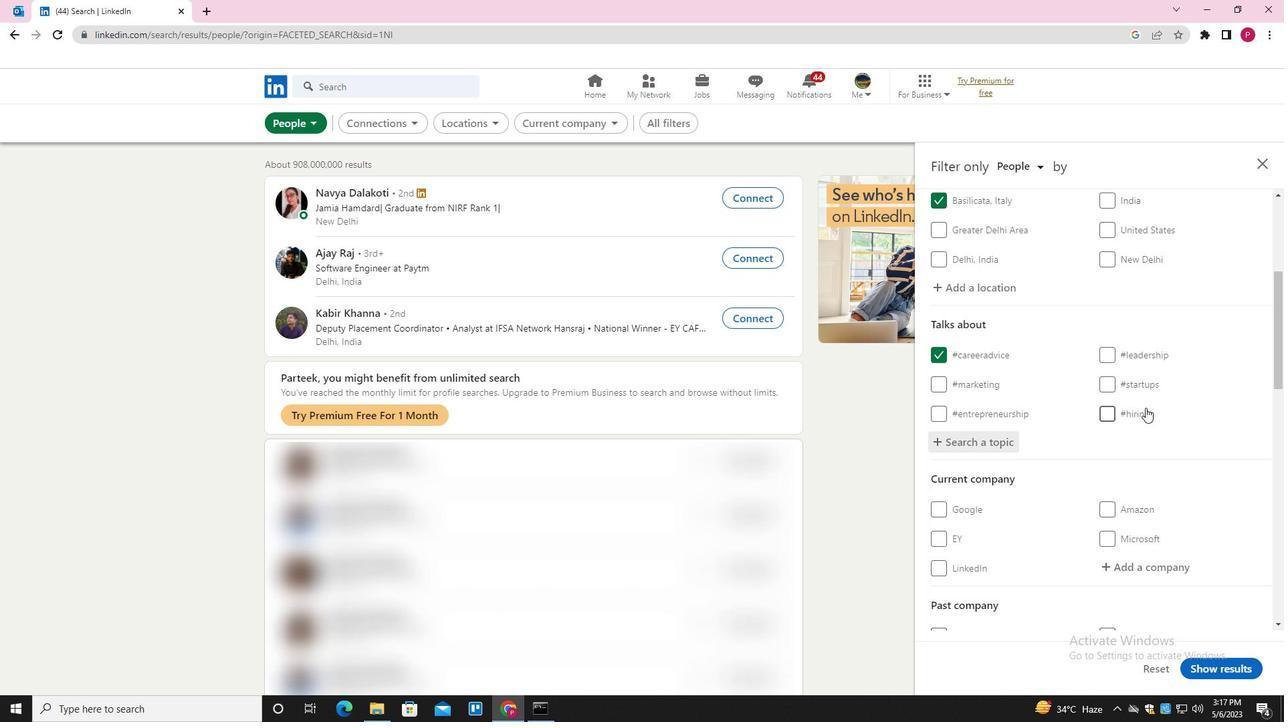 
Action: Mouse scrolled (1144, 407) with delta (0, 0)
Screenshot: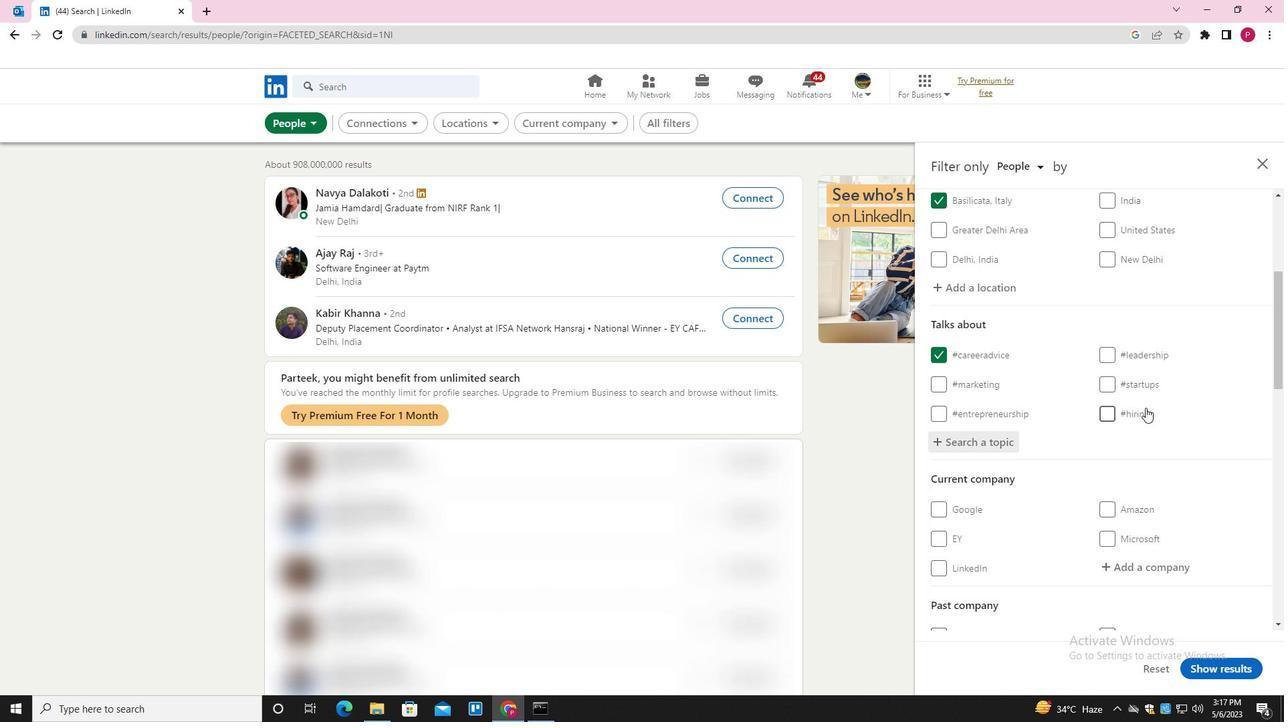 
Action: Mouse scrolled (1144, 407) with delta (0, 0)
Screenshot: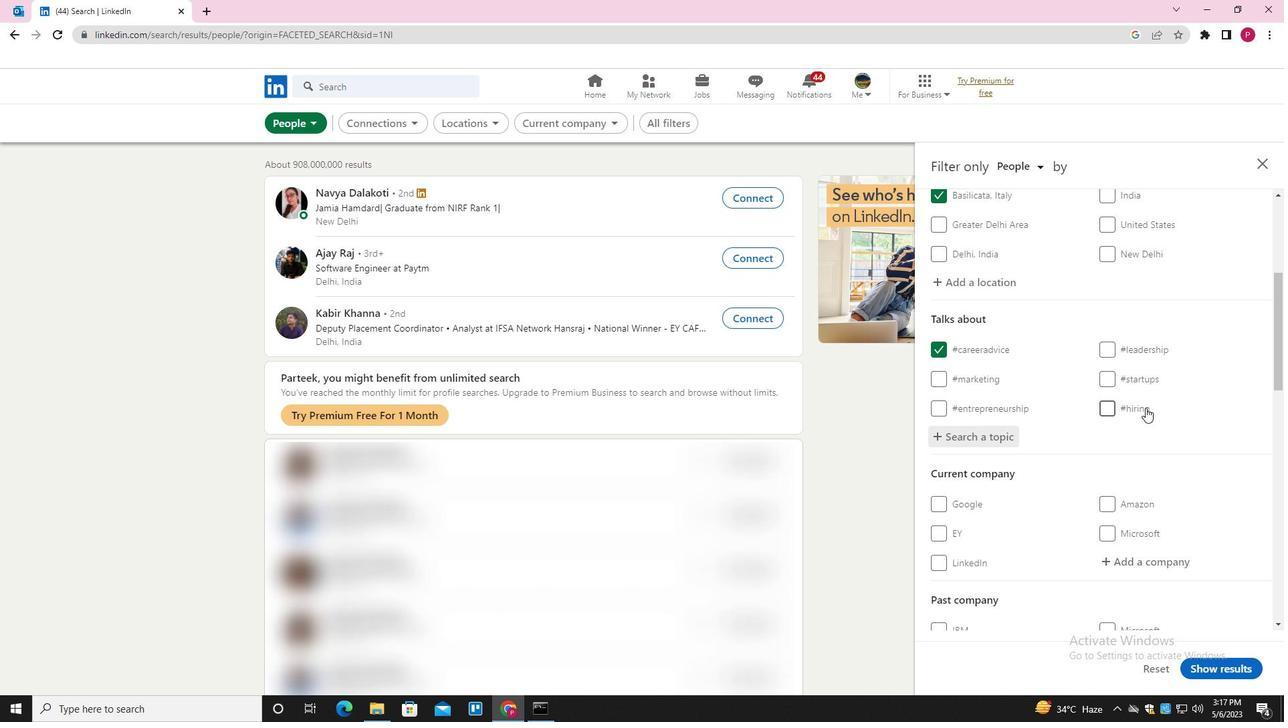 
Action: Mouse moved to (1093, 408)
Screenshot: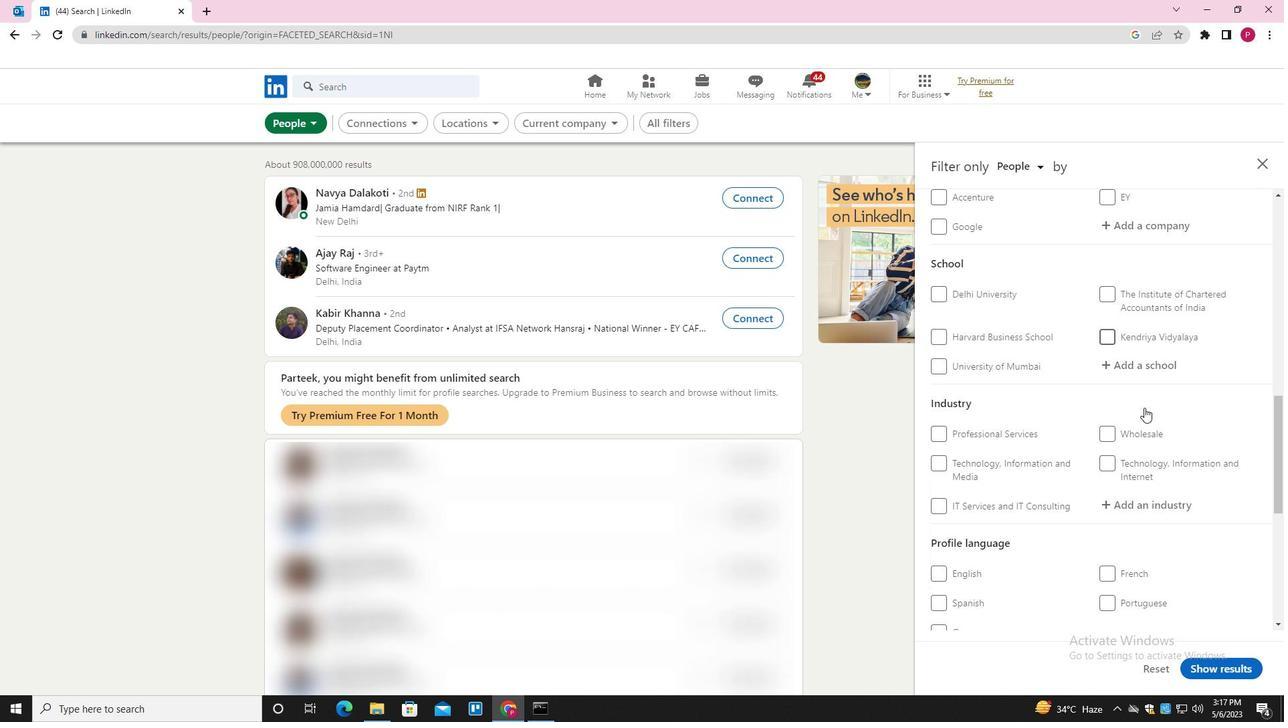 
Action: Mouse scrolled (1093, 407) with delta (0, 0)
Screenshot: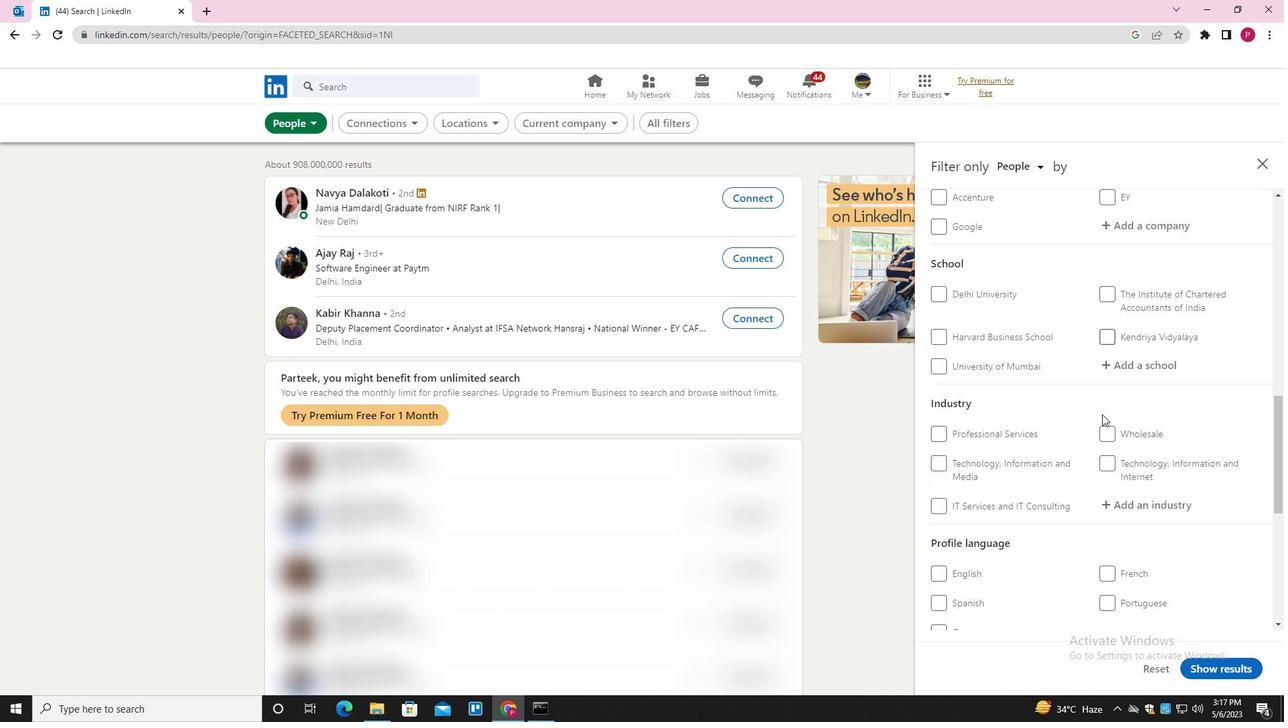 
Action: Mouse scrolled (1093, 407) with delta (0, 0)
Screenshot: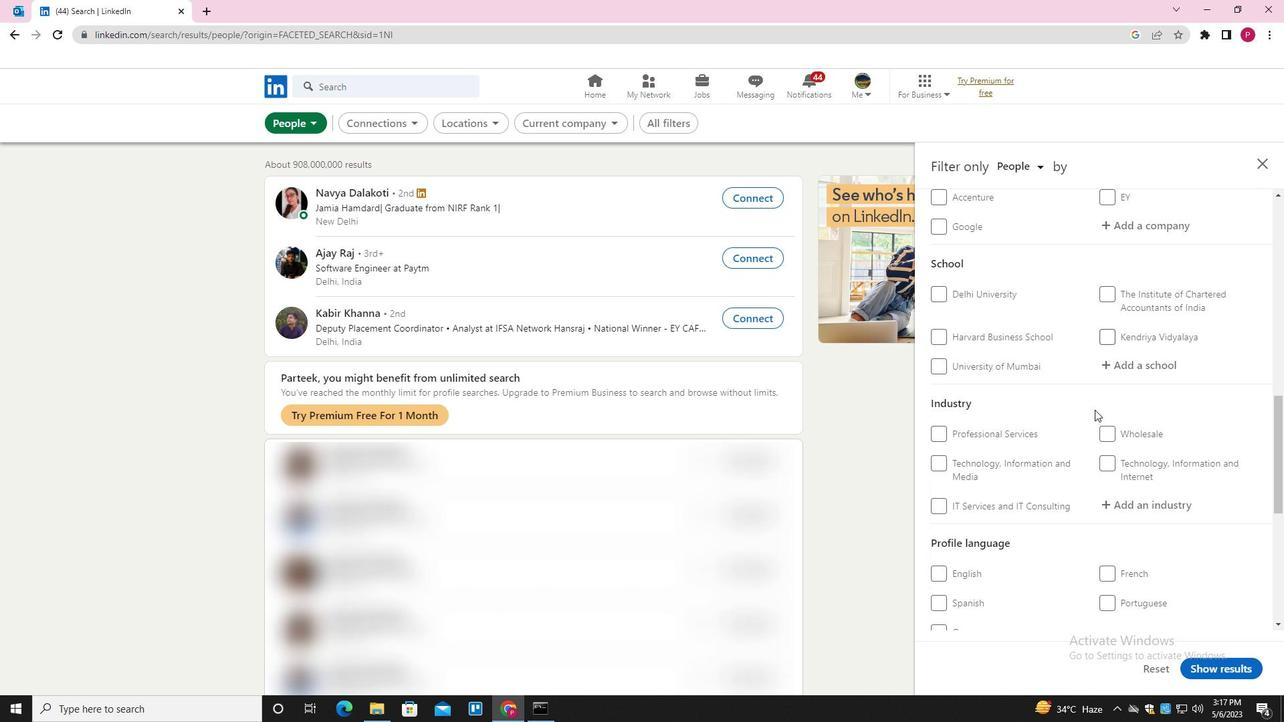 
Action: Mouse scrolled (1093, 407) with delta (0, 0)
Screenshot: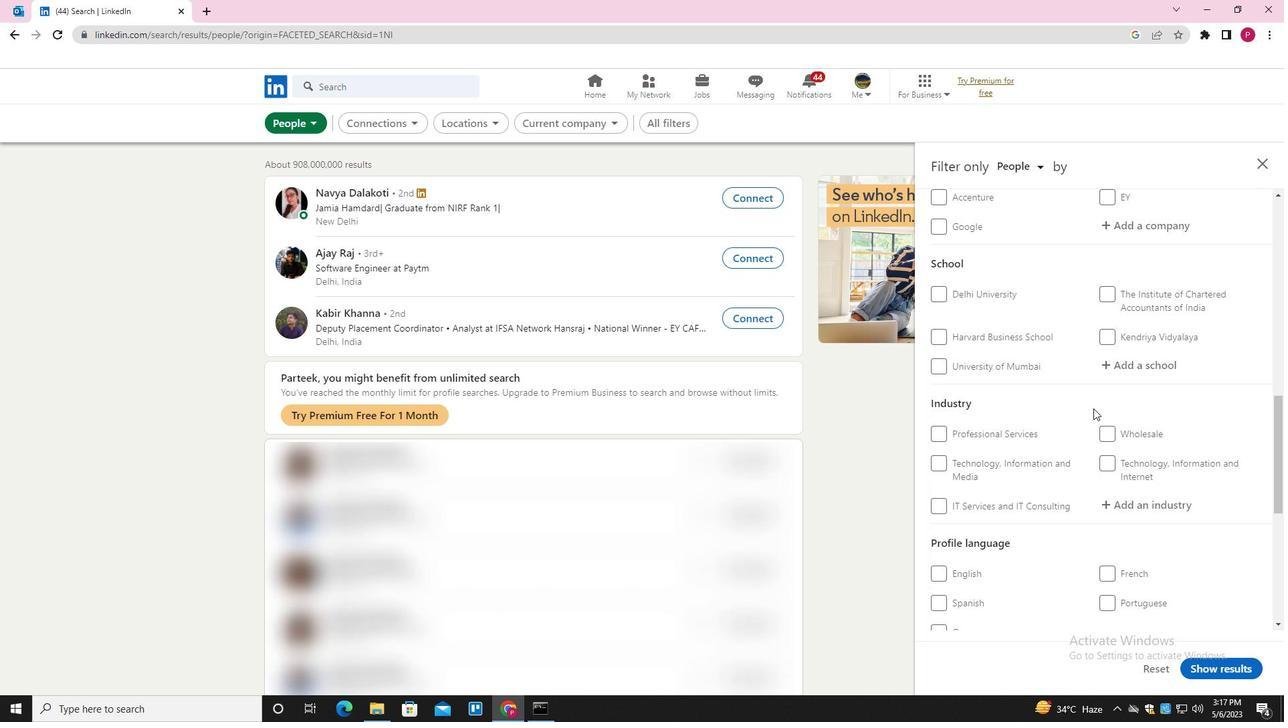 
Action: Mouse moved to (1107, 370)
Screenshot: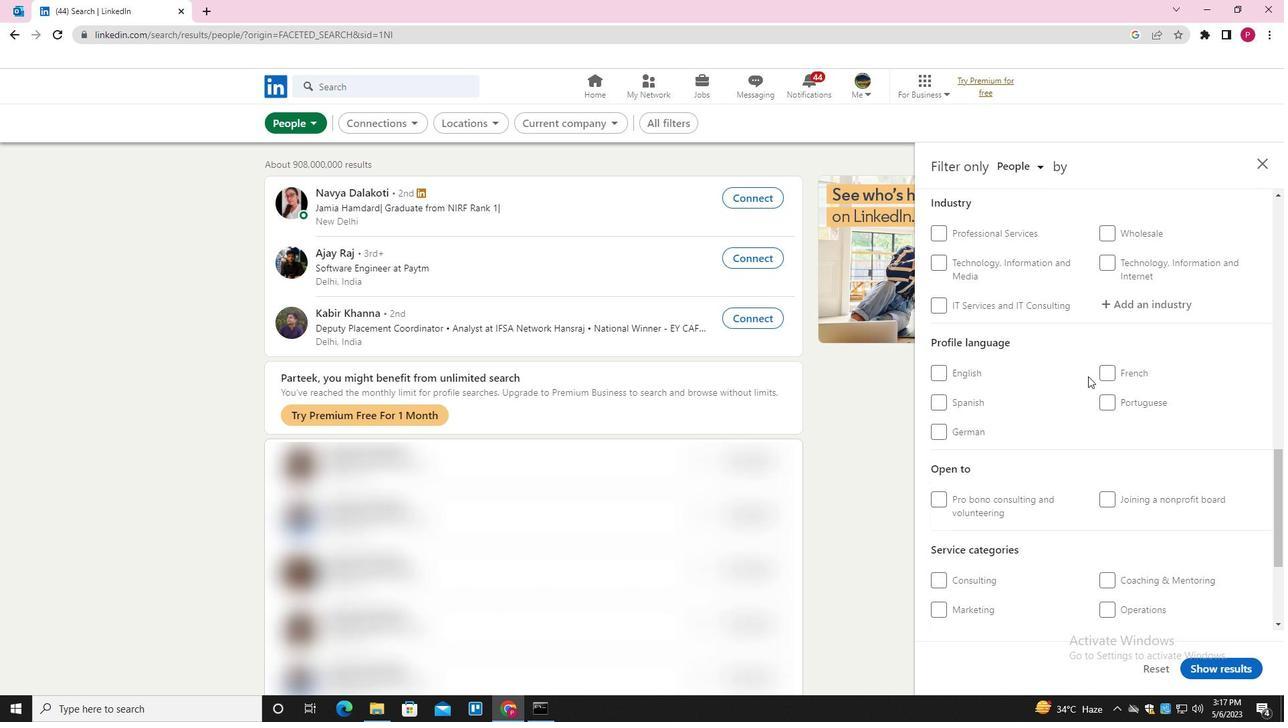 
Action: Mouse pressed left at (1107, 370)
Screenshot: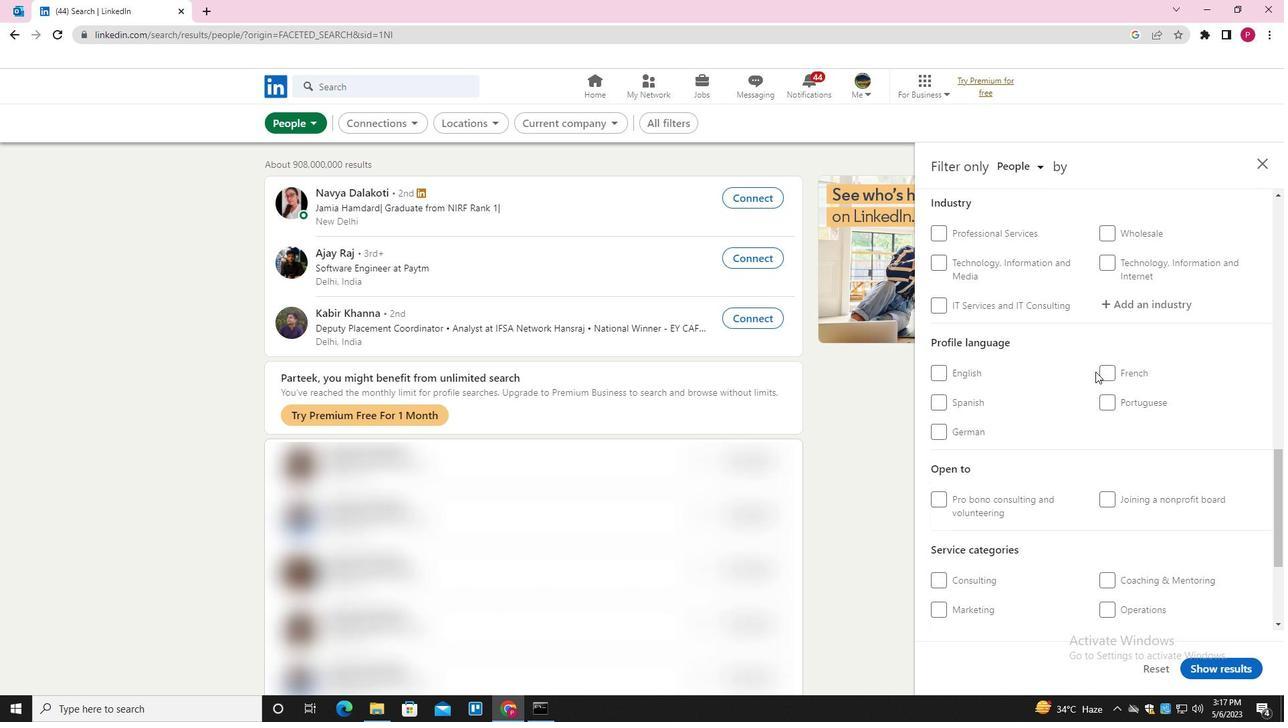 
Action: Mouse moved to (1016, 424)
Screenshot: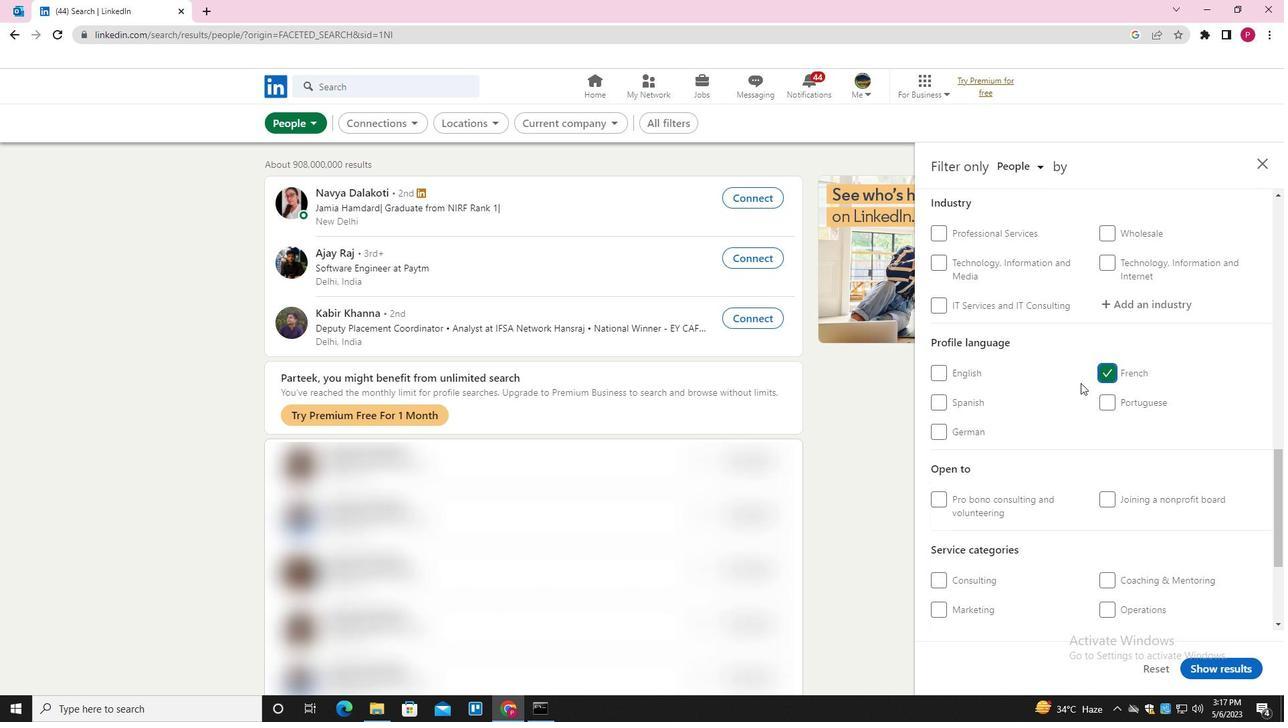 
Action: Mouse scrolled (1016, 425) with delta (0, 0)
Screenshot: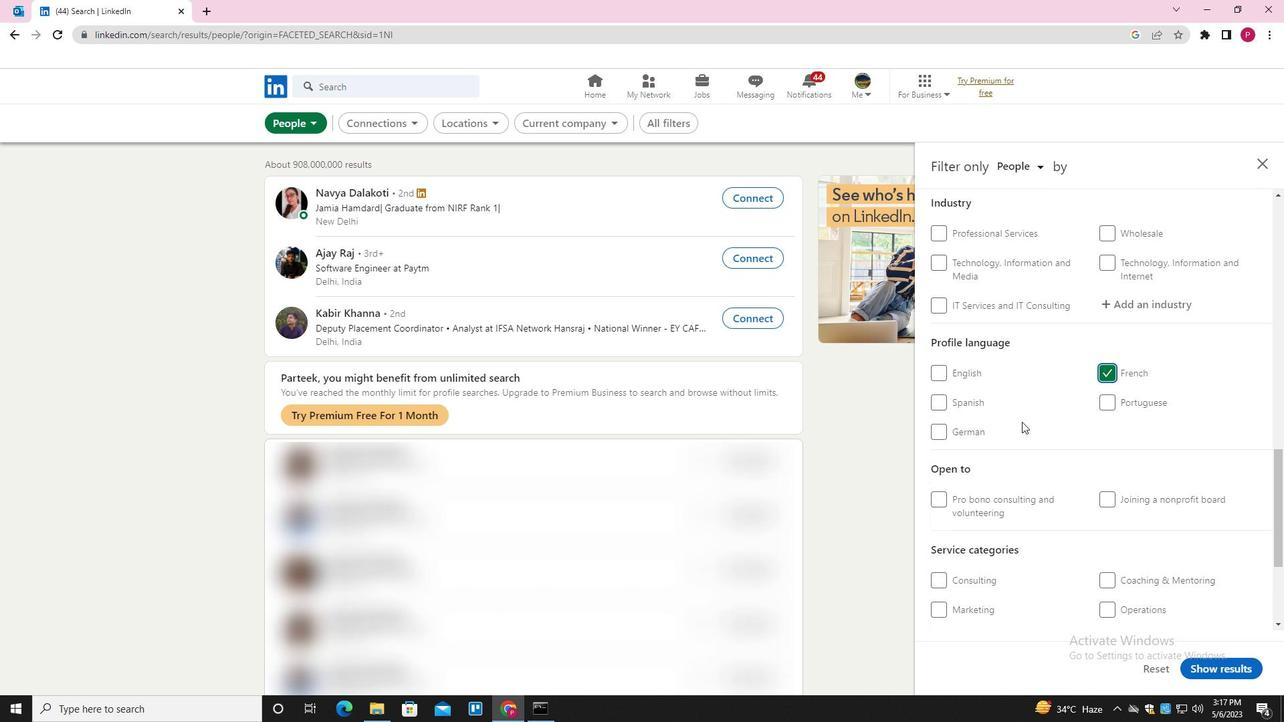 
Action: Mouse scrolled (1016, 425) with delta (0, 0)
Screenshot: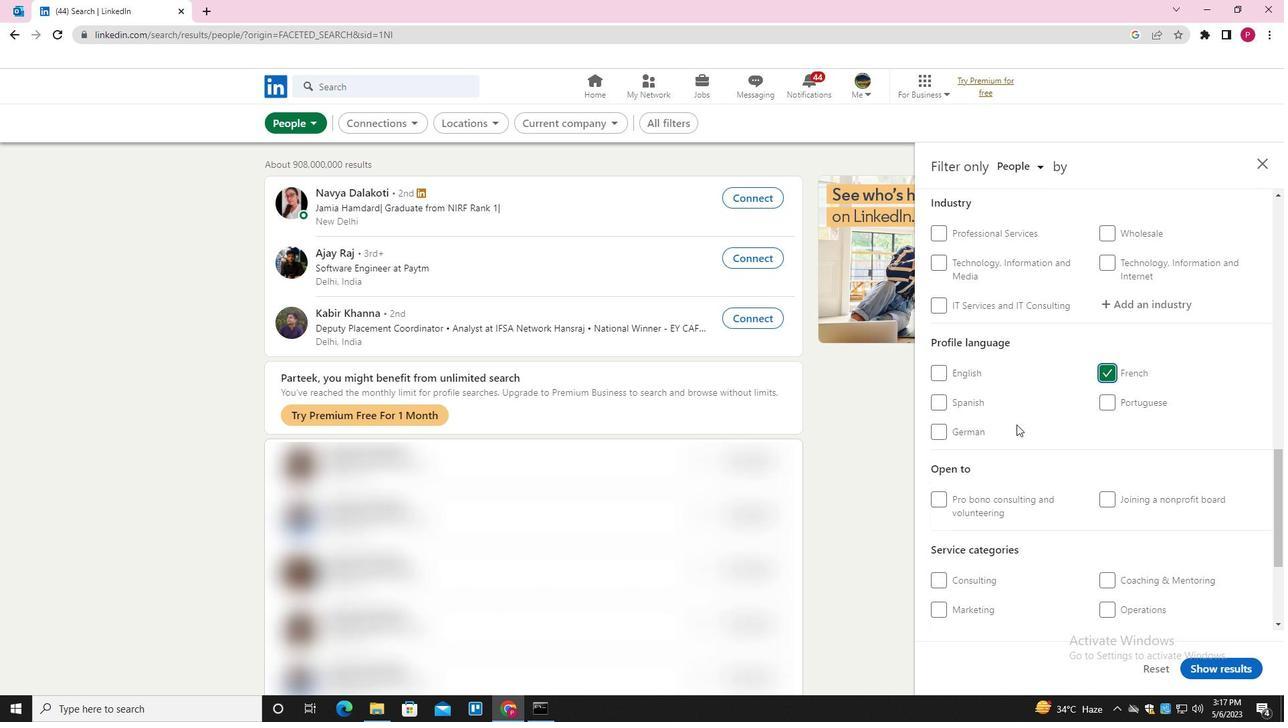 
Action: Mouse scrolled (1016, 425) with delta (0, 0)
Screenshot: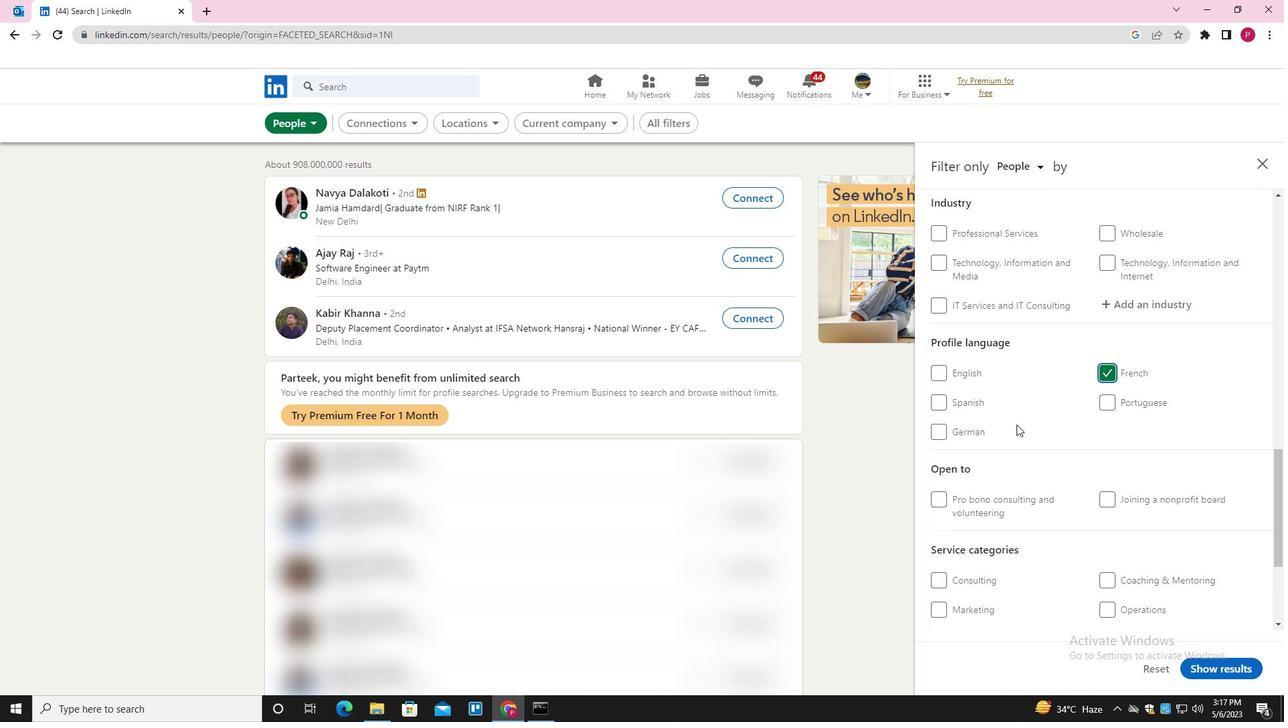 
Action: Mouse scrolled (1016, 425) with delta (0, 0)
Screenshot: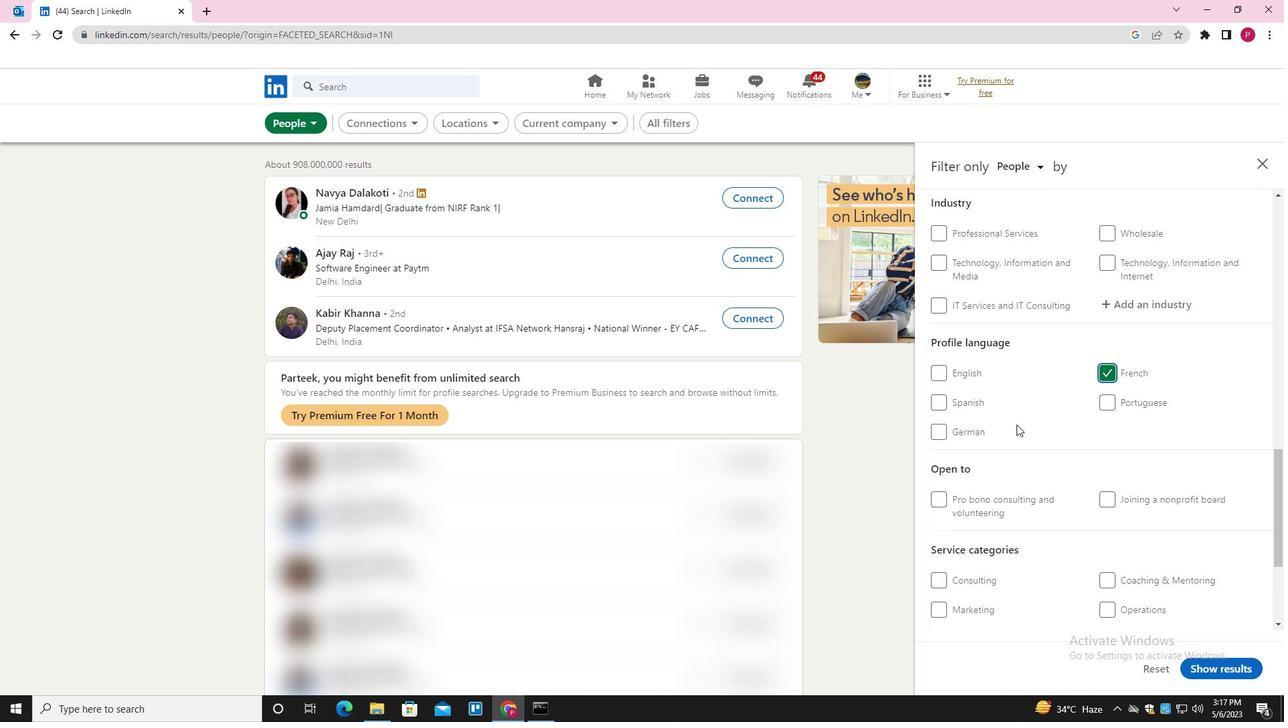 
Action: Mouse scrolled (1016, 425) with delta (0, 0)
Screenshot: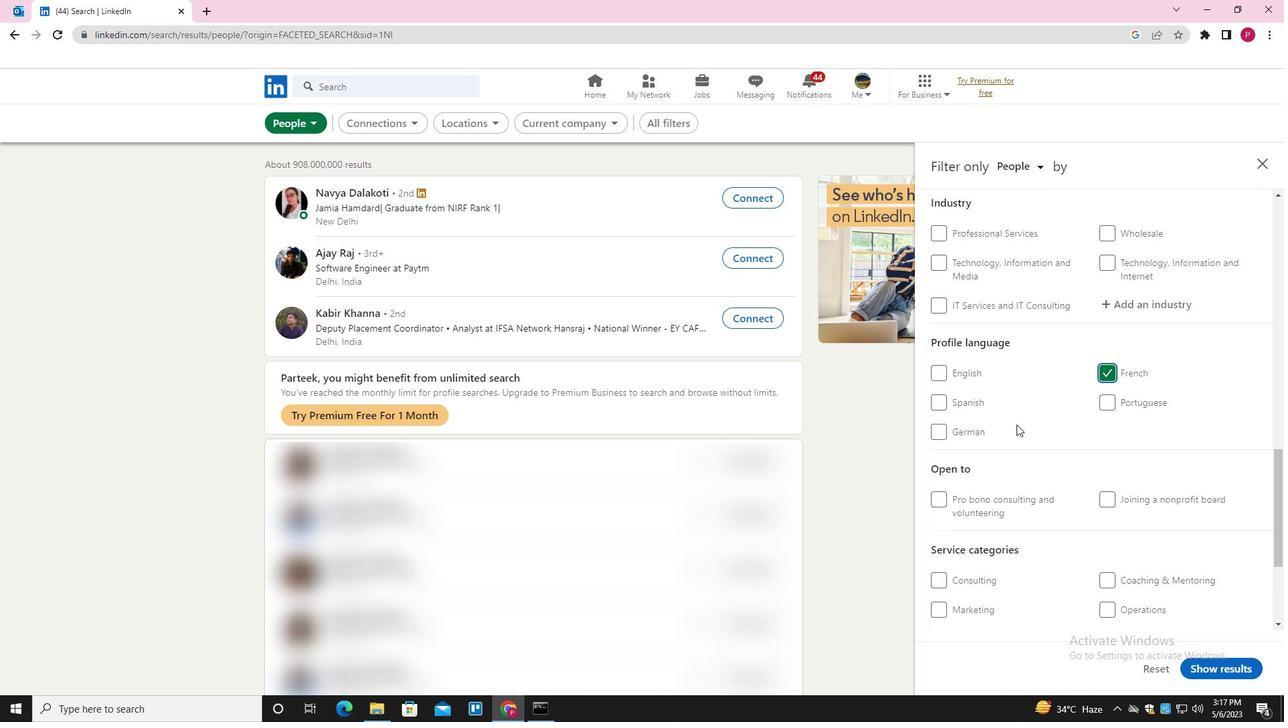 
Action: Mouse moved to (1106, 374)
Screenshot: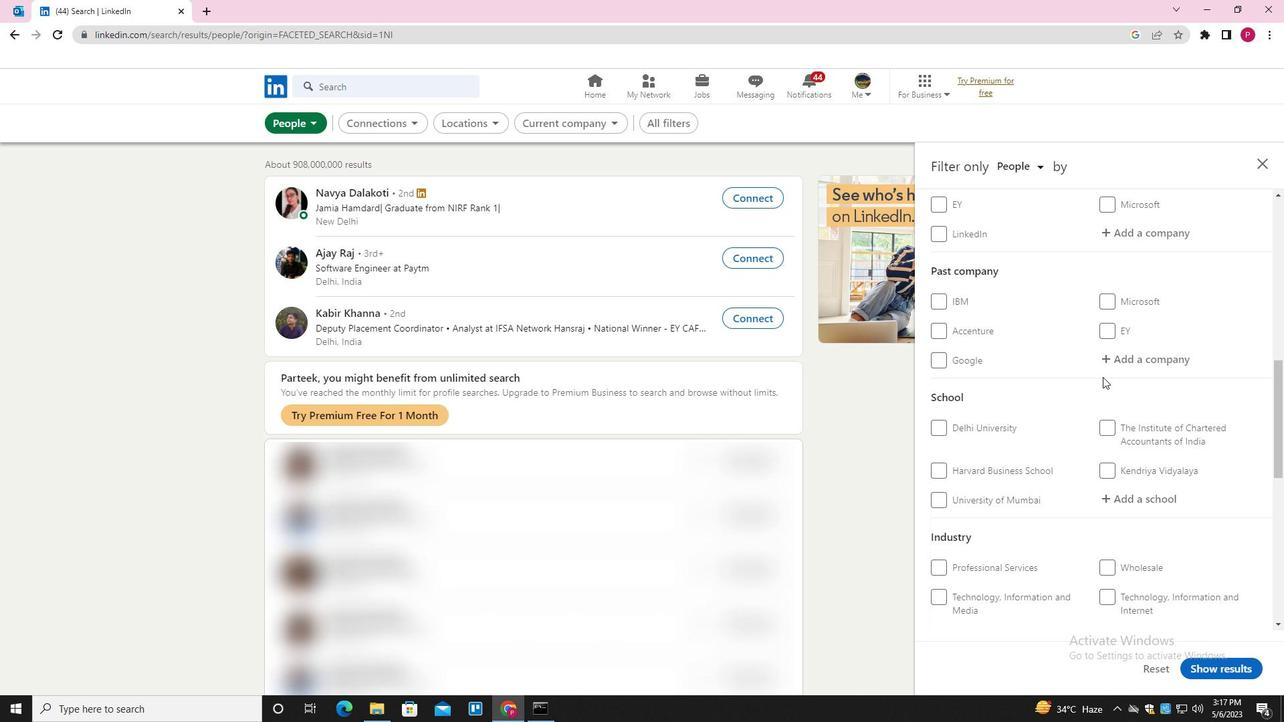 
Action: Mouse scrolled (1106, 375) with delta (0, 0)
Screenshot: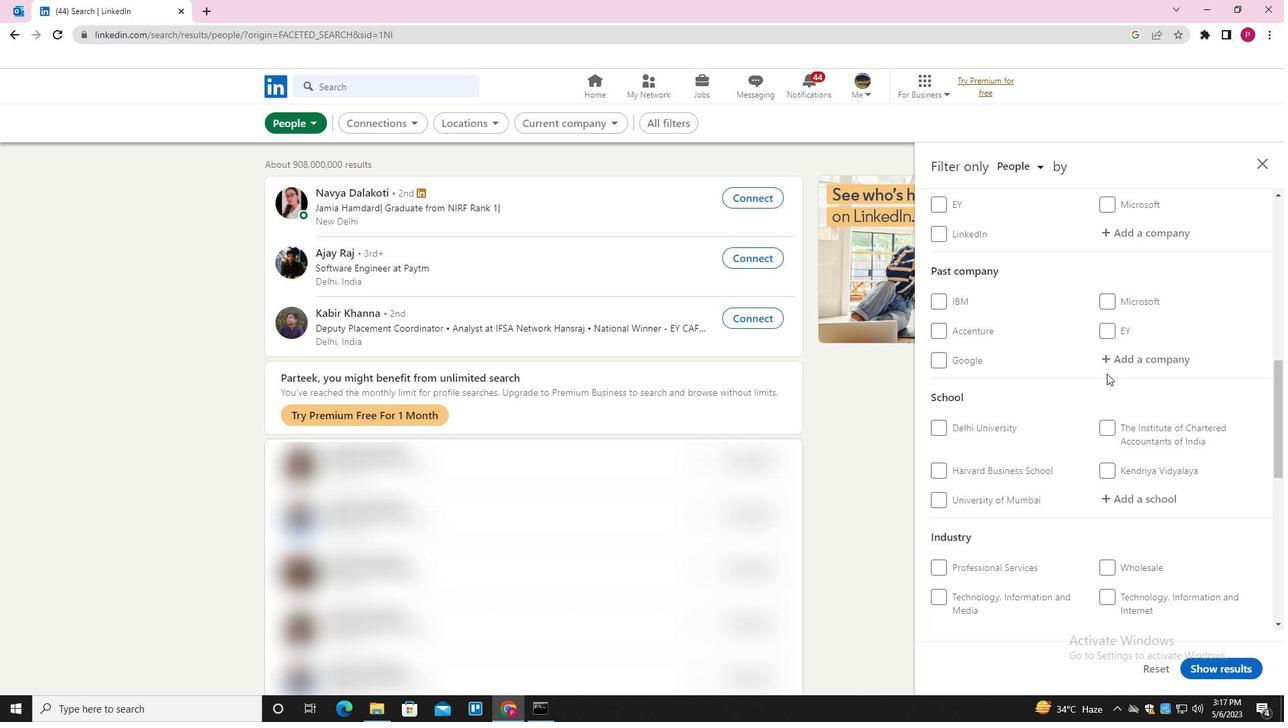 
Action: Mouse scrolled (1106, 375) with delta (0, 0)
Screenshot: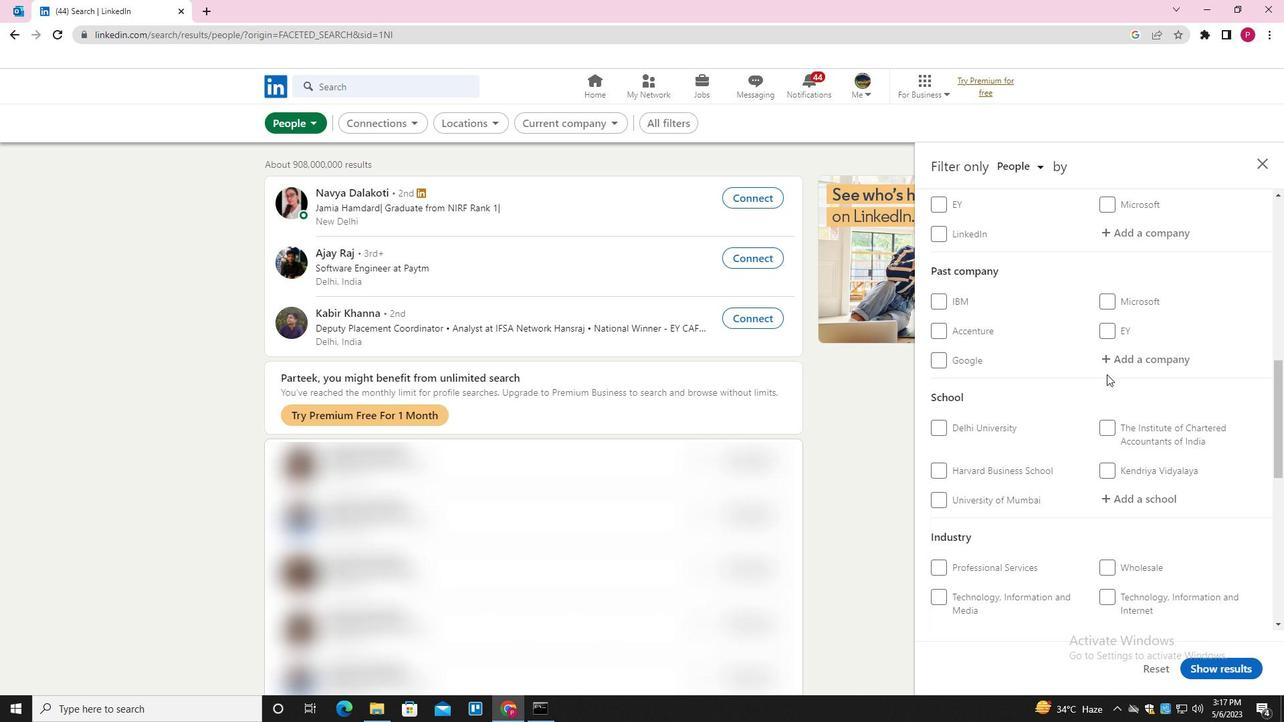 
Action: Mouse moved to (1146, 371)
Screenshot: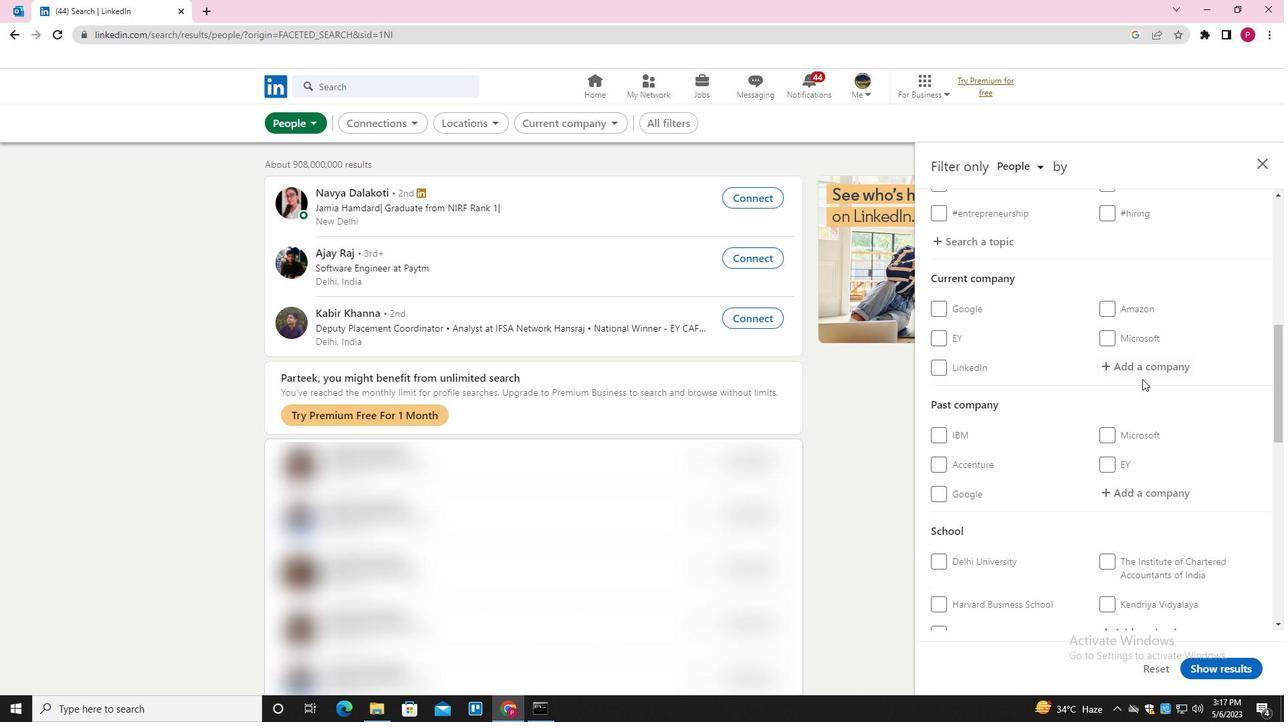 
Action: Mouse pressed left at (1146, 371)
Screenshot: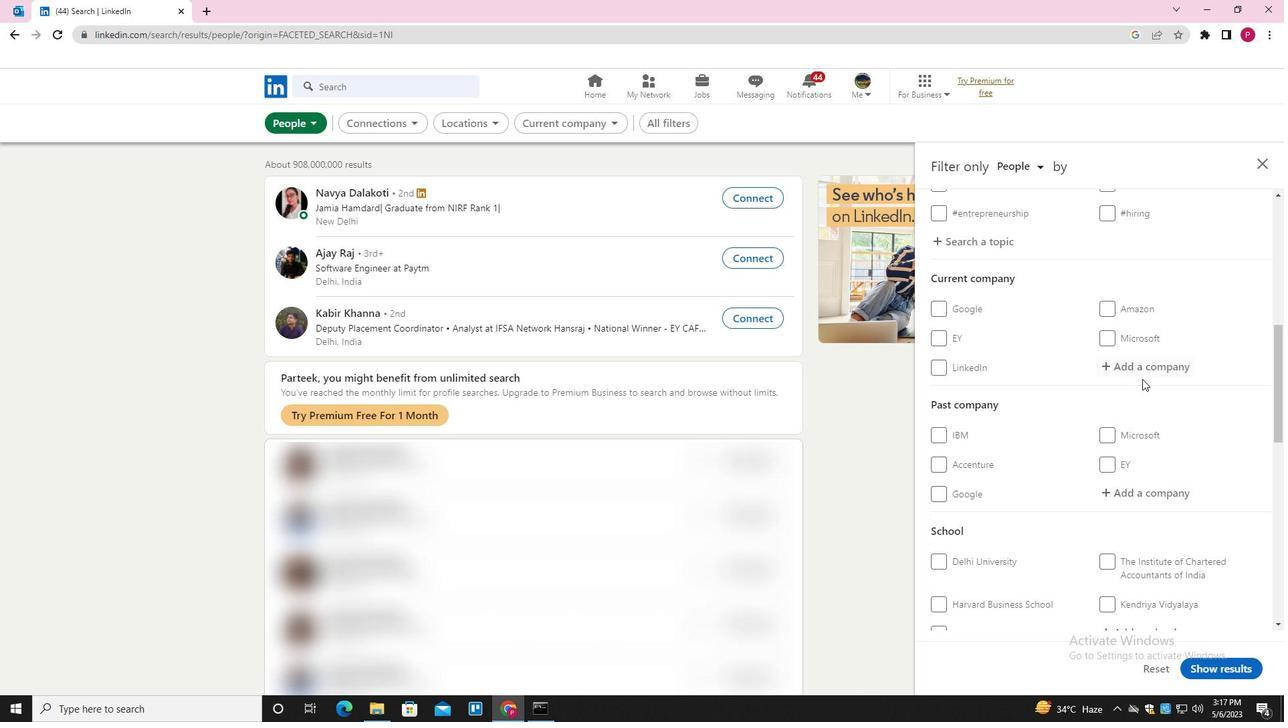 
Action: Key pressed <Key.shift><Key.shift><Key.shift><Key.shift><Key.shift><Key.shift><Key.shift><Key.shift><Key.shift><Key.shift><Key.shift><Key.shift><Key.shift><Key.shift><Key.shift><Key.shift><Key.shift><Key.shift><Key.shift><Key.shift><Key.shift><Key.shift><Key.shift><Key.shift><Key.shift><Key.shift><Key.shift><Key.shift><Key.shift><Key.shift><Key.shift><Key.shift><Key.shift><Key.shift><Key.shift><Key.shift><Key.shift><Key.shift><Key.shift><Key.shift><Key.shift><Key.shift><Key.shift><Key.shift><Key.shift><Key.shift><Key.shift><Key.shift><Key.shift>DESIGNIT<Key.down><Key.enter>
Screenshot: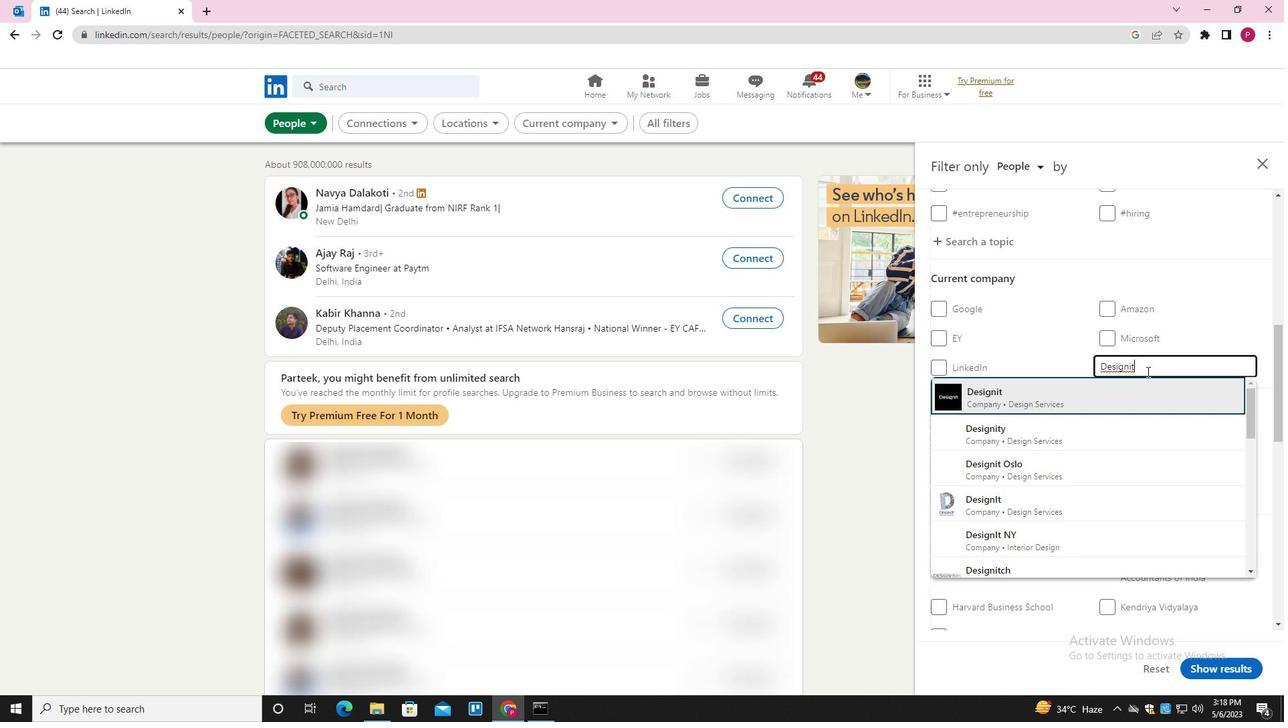 
Action: Mouse moved to (1152, 403)
Screenshot: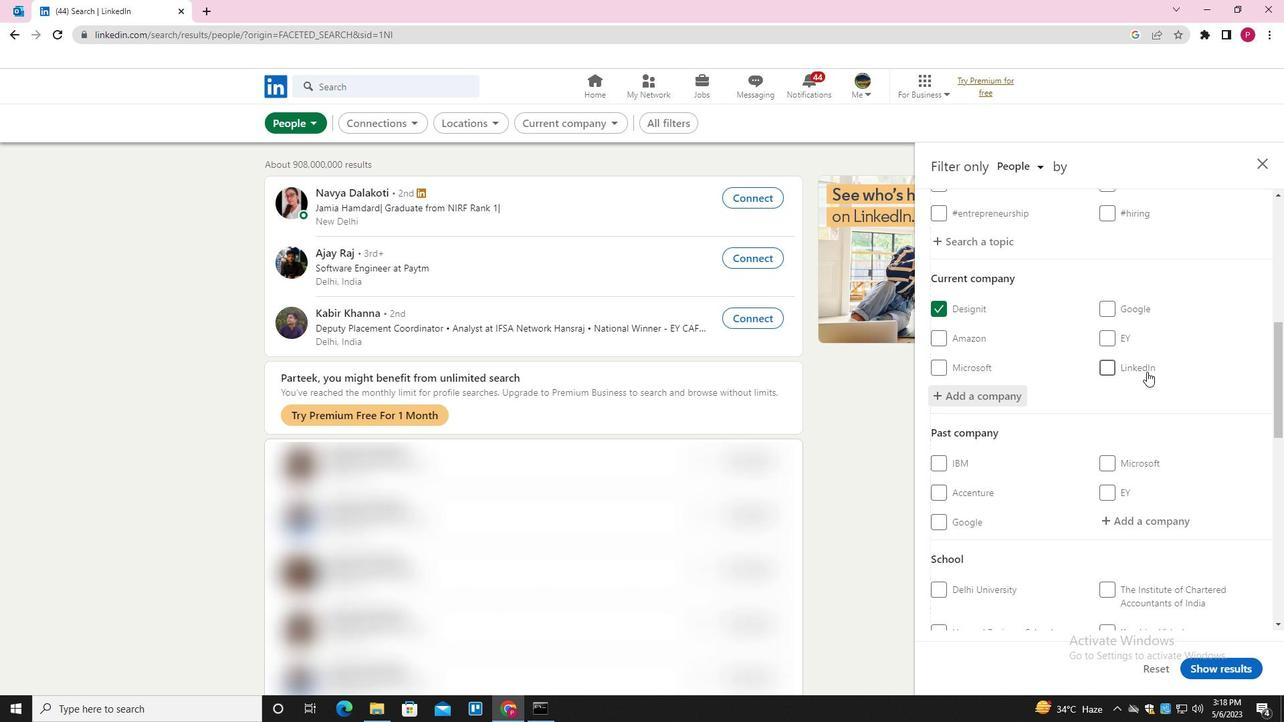
Action: Mouse scrolled (1152, 402) with delta (0, 0)
Screenshot: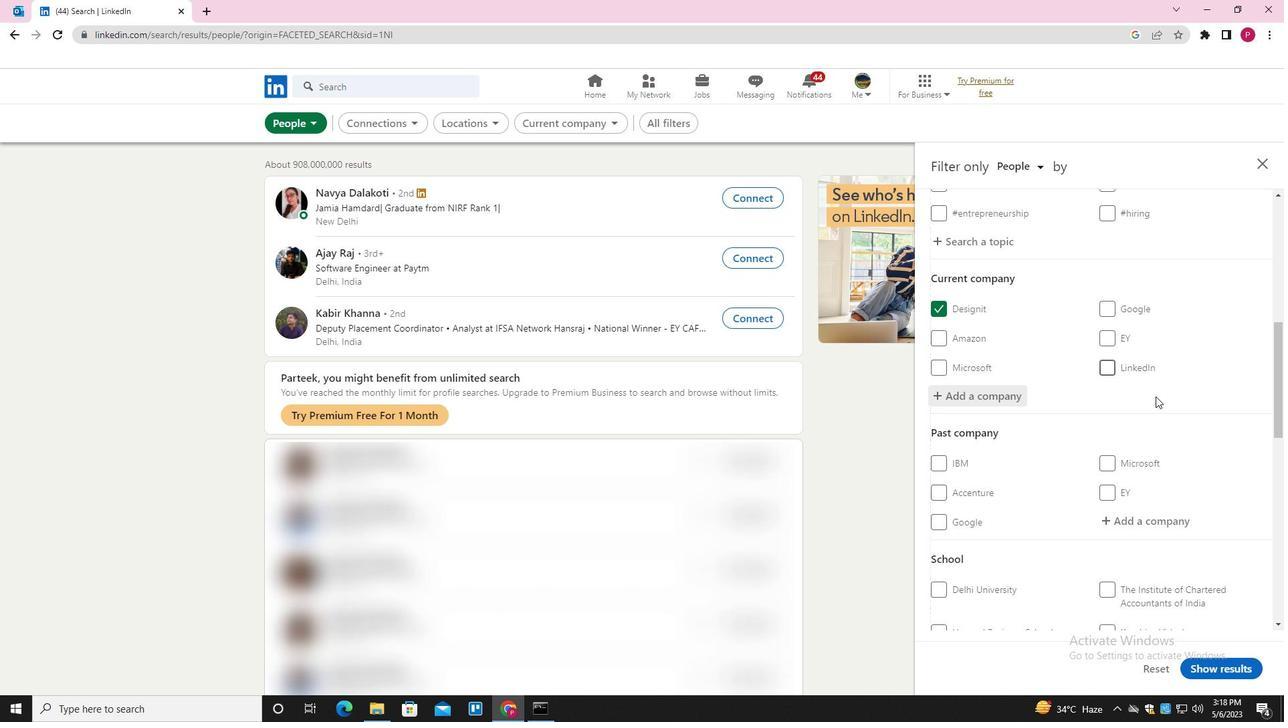 
Action: Mouse scrolled (1152, 402) with delta (0, 0)
Screenshot: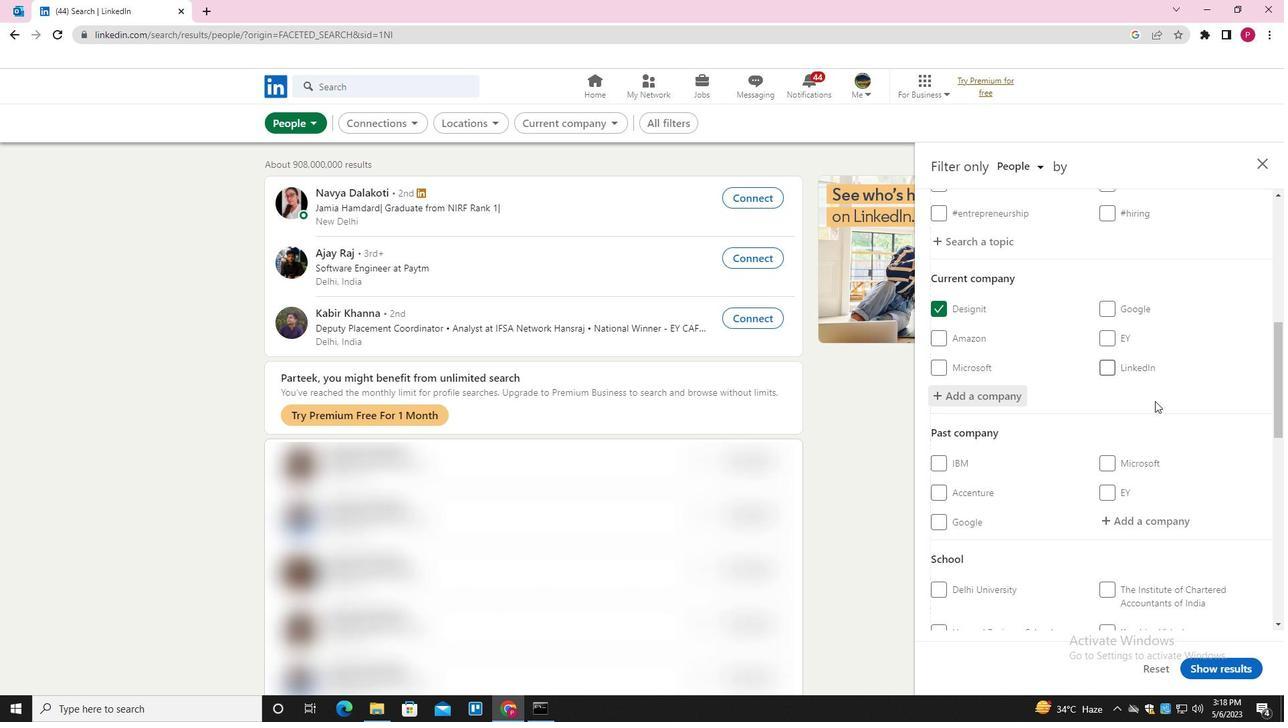 
Action: Mouse moved to (1152, 403)
Screenshot: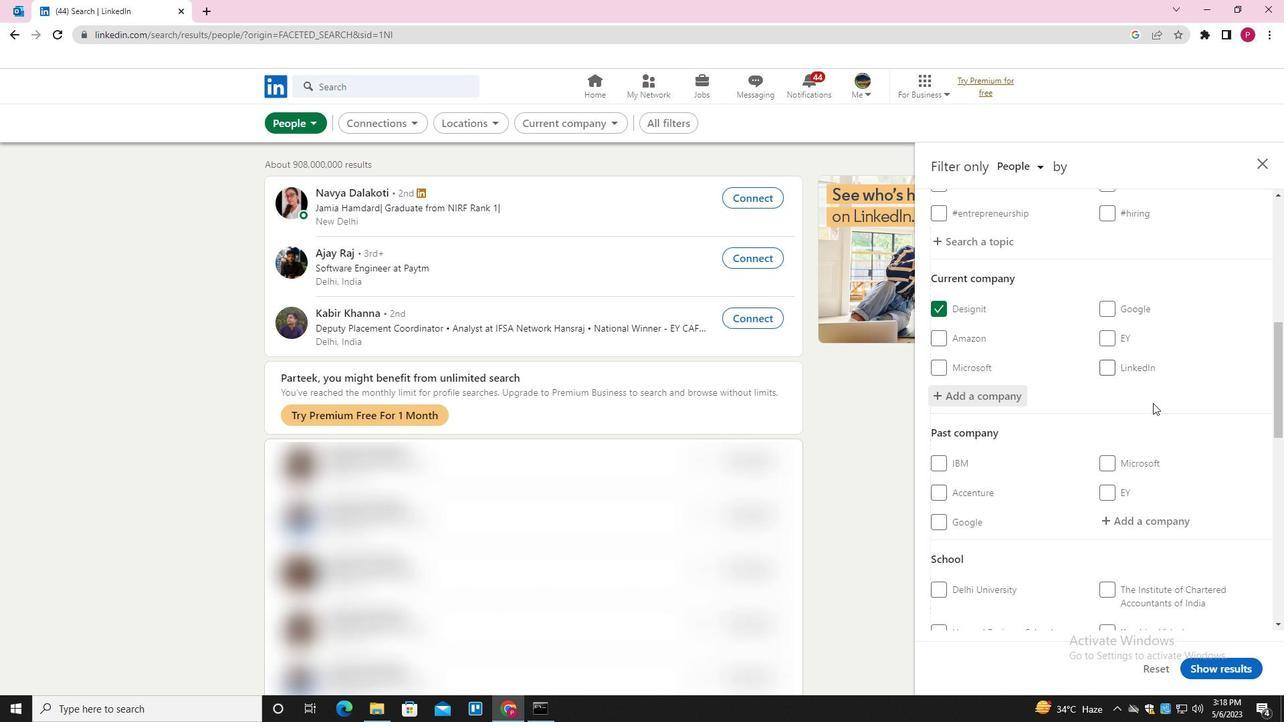 
Action: Mouse scrolled (1152, 402) with delta (0, 0)
Screenshot: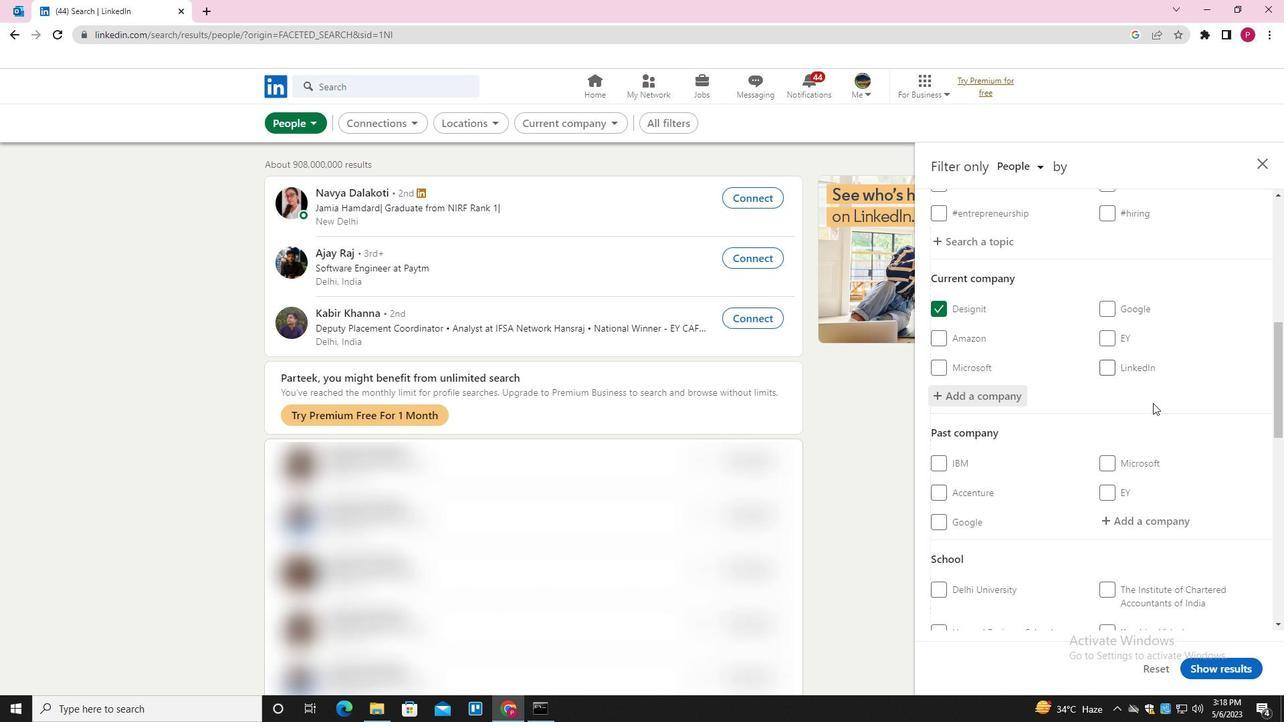 
Action: Mouse scrolled (1152, 402) with delta (0, 0)
Screenshot: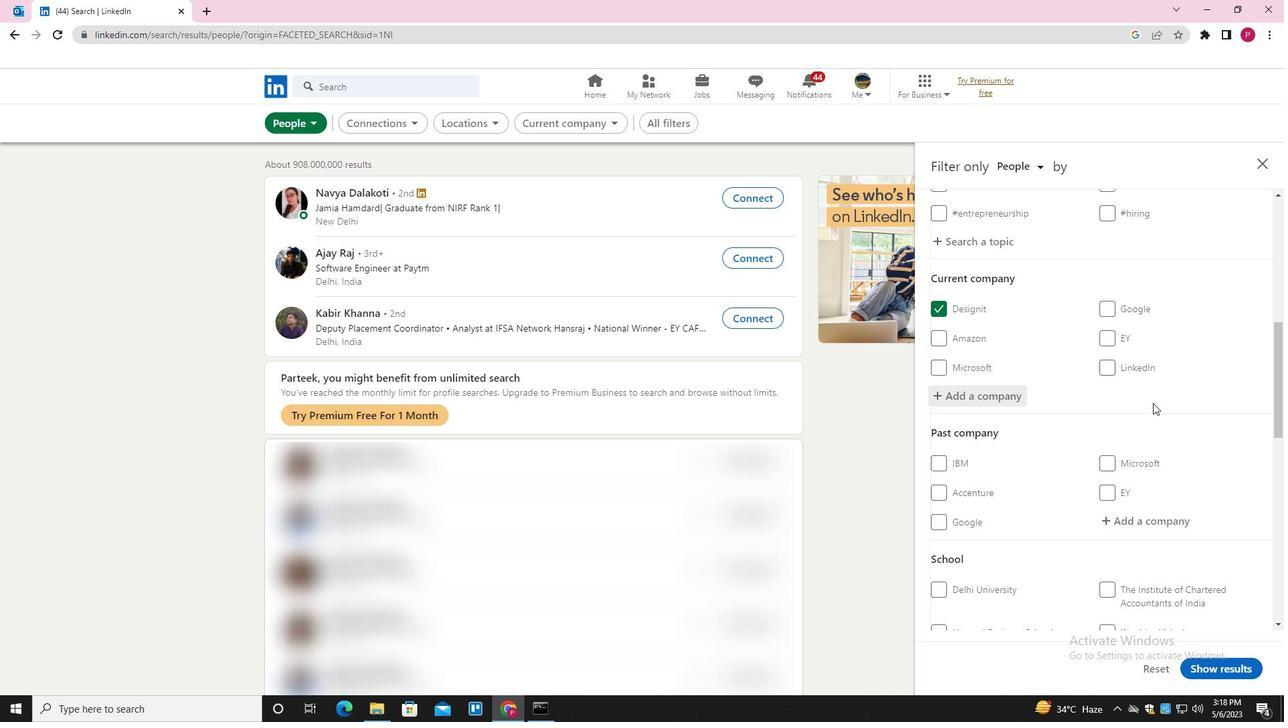 
Action: Mouse moved to (1150, 394)
Screenshot: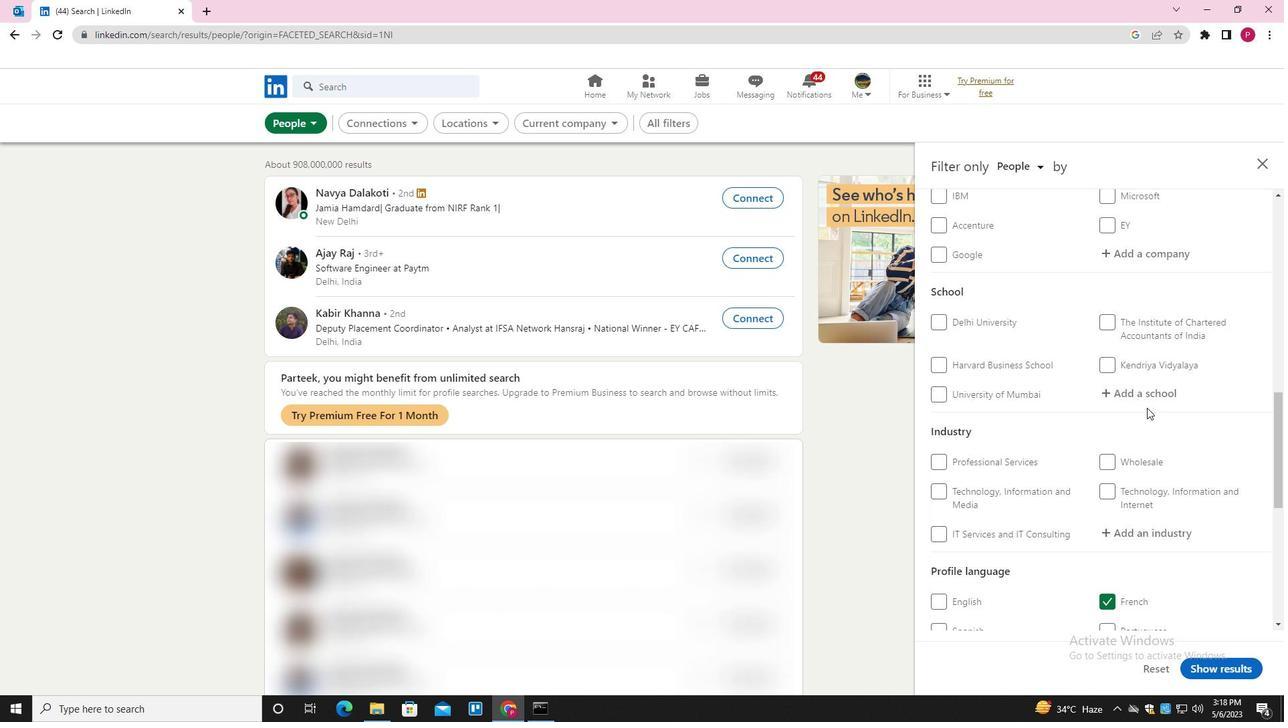 
Action: Mouse pressed left at (1150, 394)
Screenshot: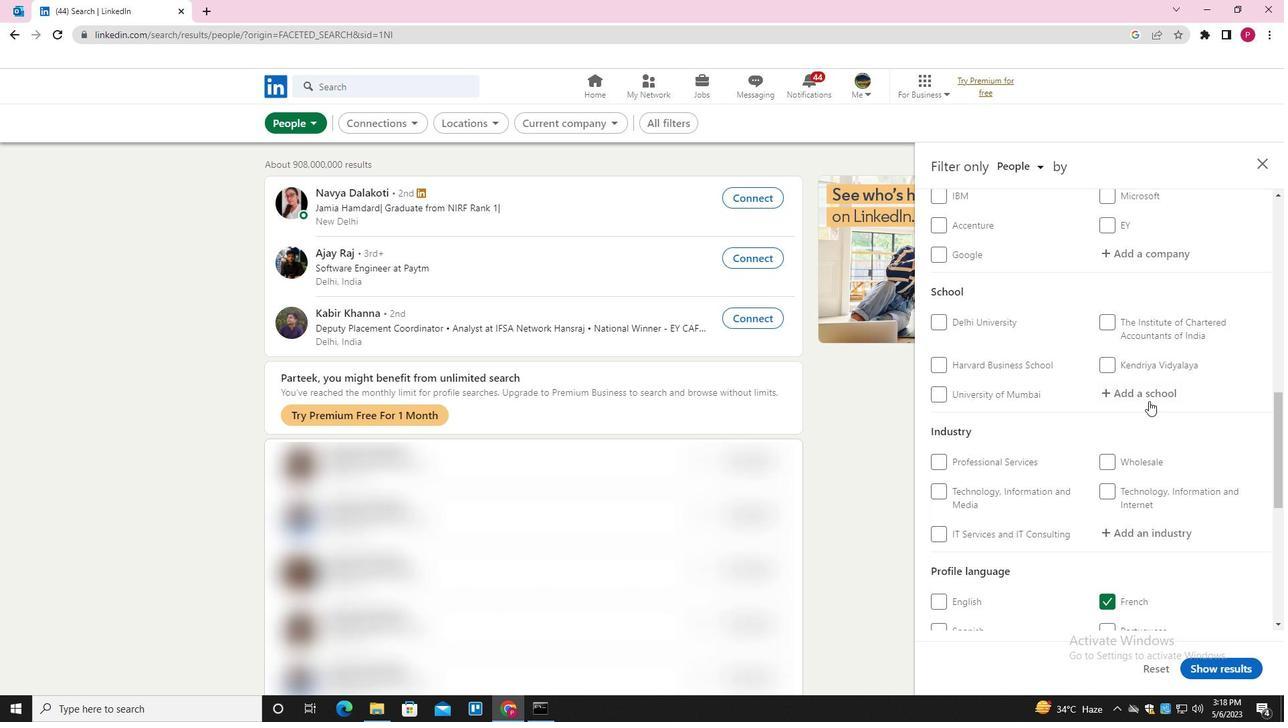 
Action: Key pressed <Key.shift>PARALA<Key.space><Key.shift>MAHARAJA<Key.space><Key.down><Key.enter>
Screenshot: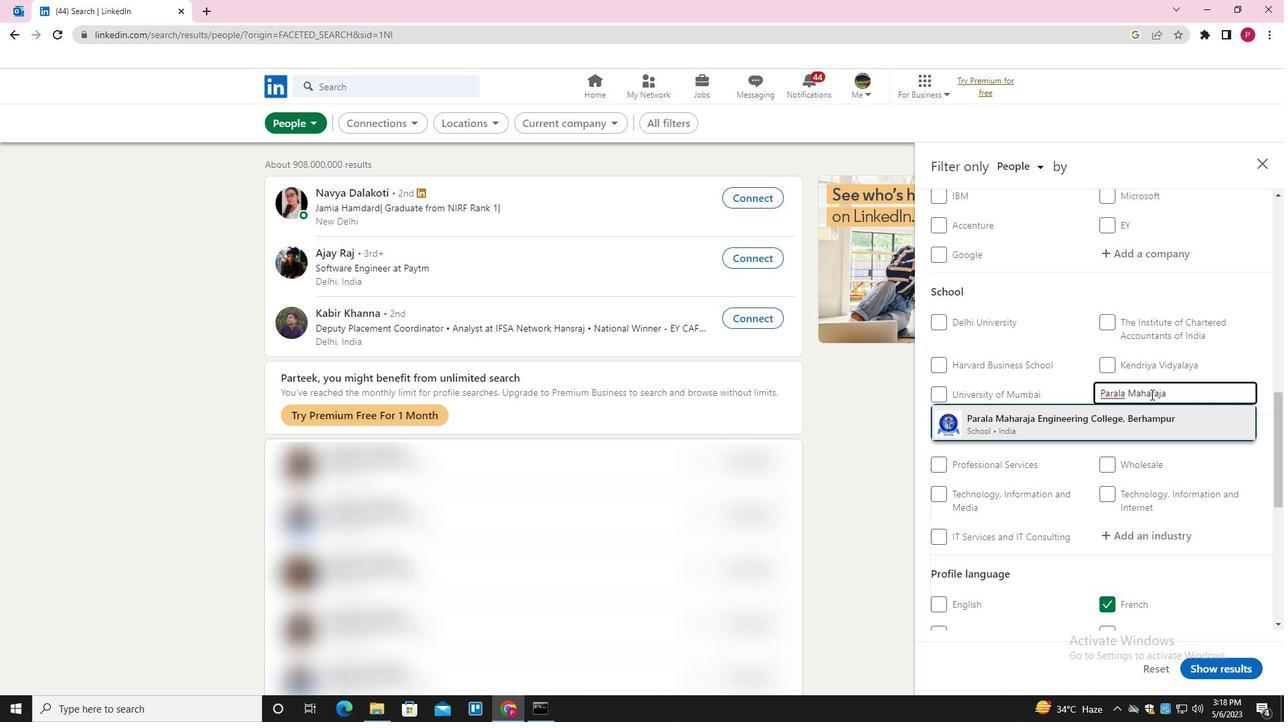 
Action: Mouse moved to (1150, 393)
Screenshot: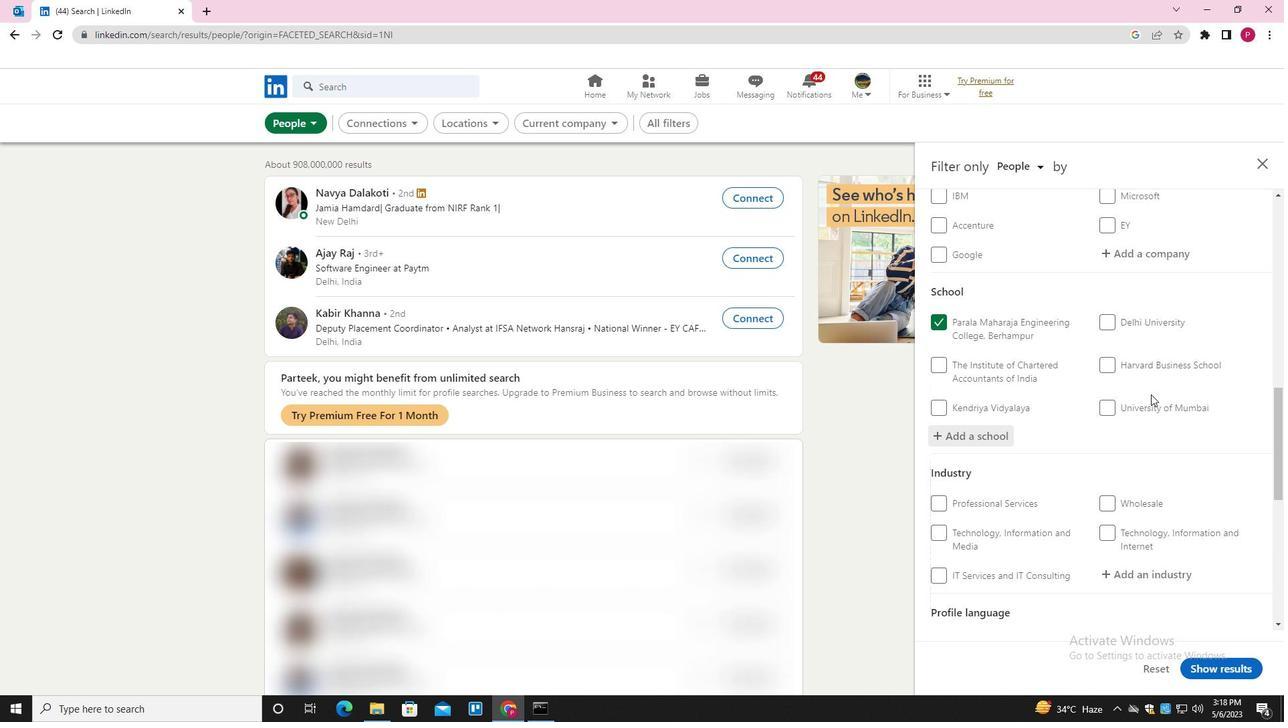 
Action: Mouse scrolled (1150, 393) with delta (0, 0)
Screenshot: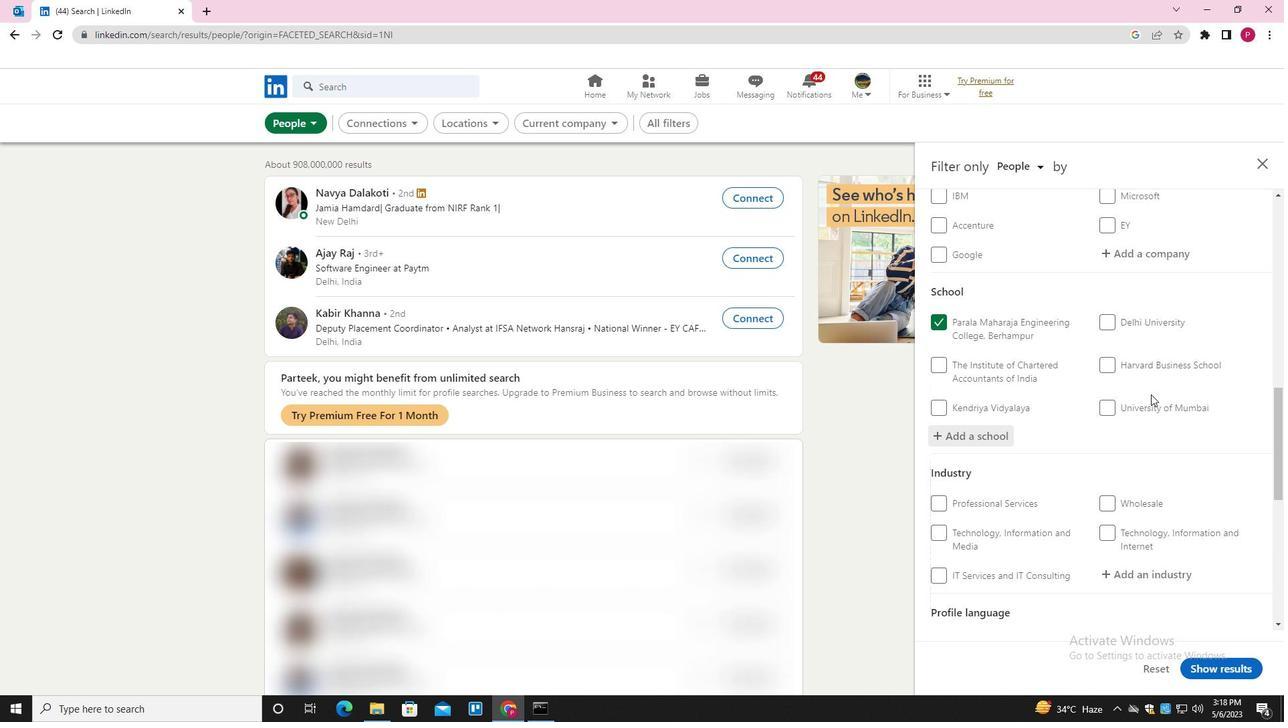 
Action: Mouse scrolled (1150, 393) with delta (0, 0)
Screenshot: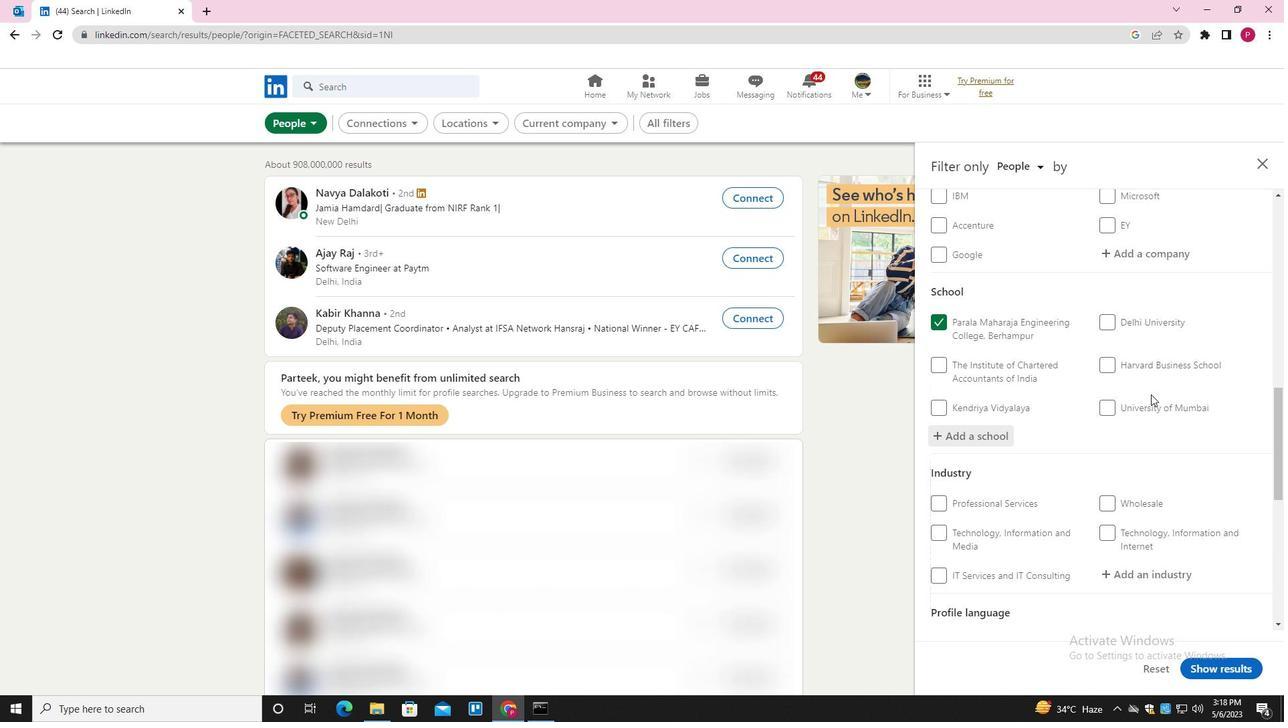 
Action: Mouse scrolled (1150, 393) with delta (0, 0)
Screenshot: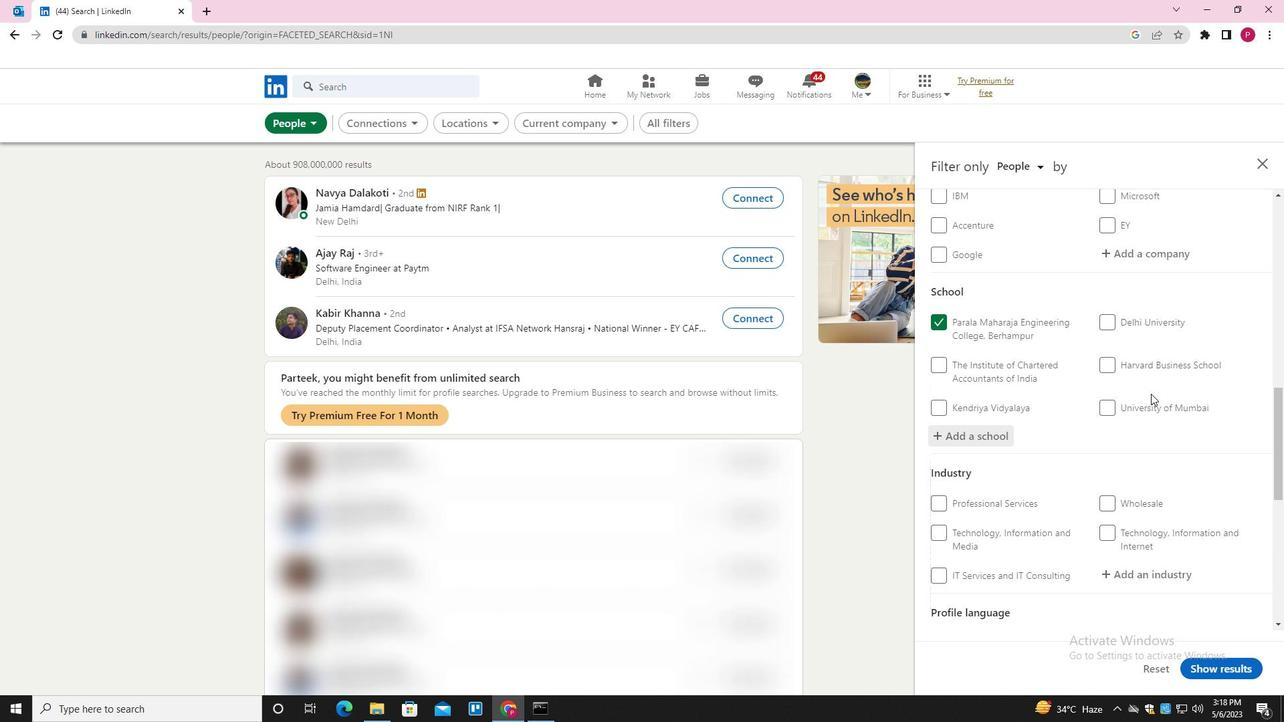 
Action: Mouse scrolled (1150, 393) with delta (0, 0)
Screenshot: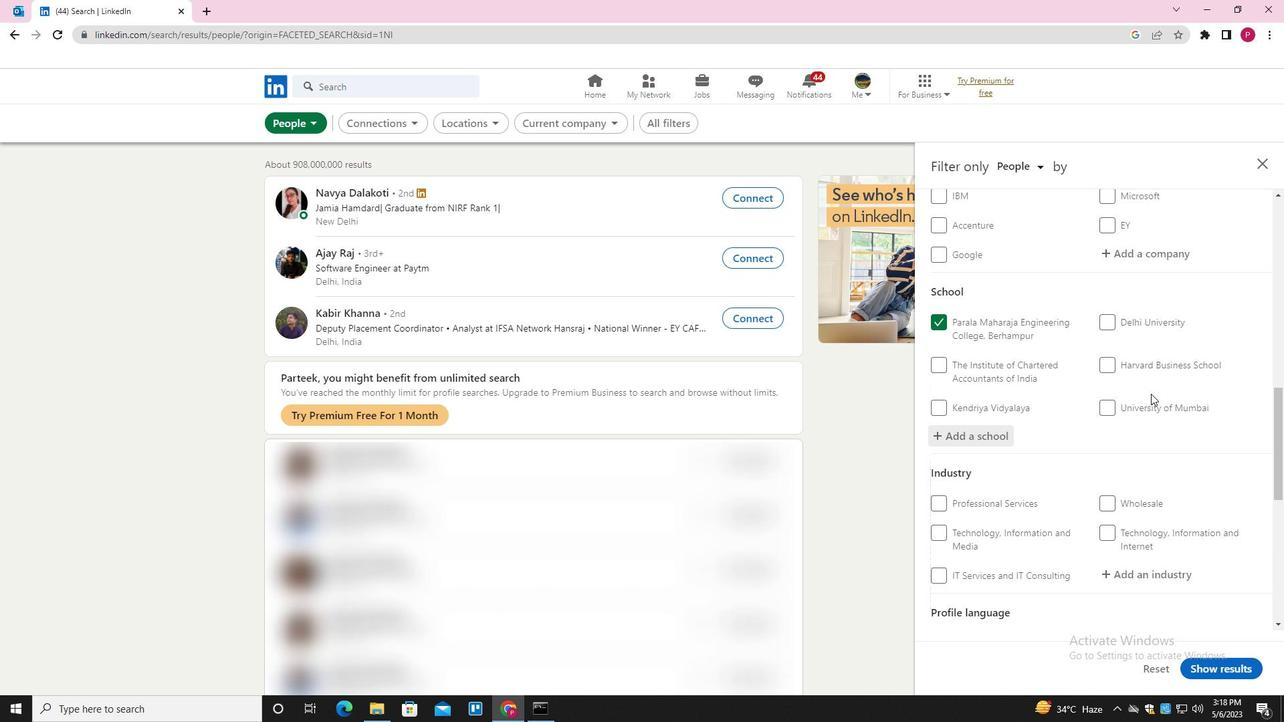 
Action: Mouse moved to (1146, 312)
Screenshot: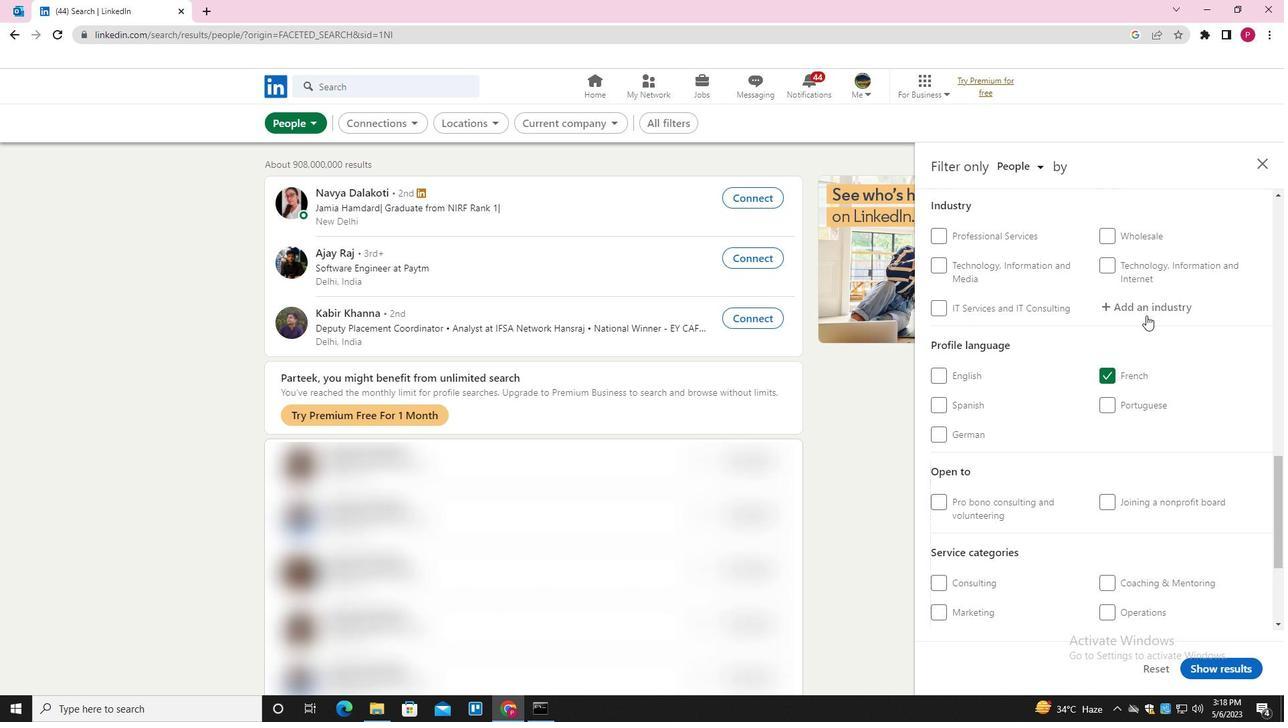 
Action: Mouse pressed left at (1146, 312)
Screenshot: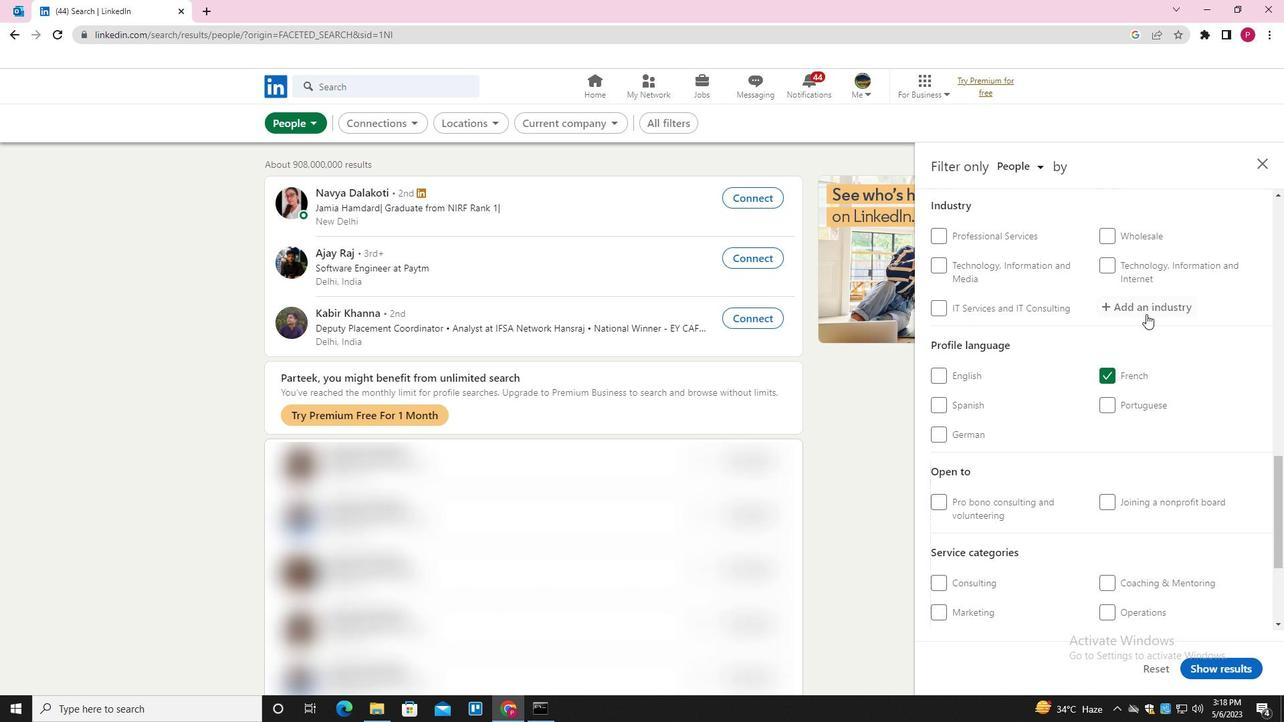 
Action: Key pressed <Key.shift>COMMUNITY<Key.down><Key.enter>
Screenshot: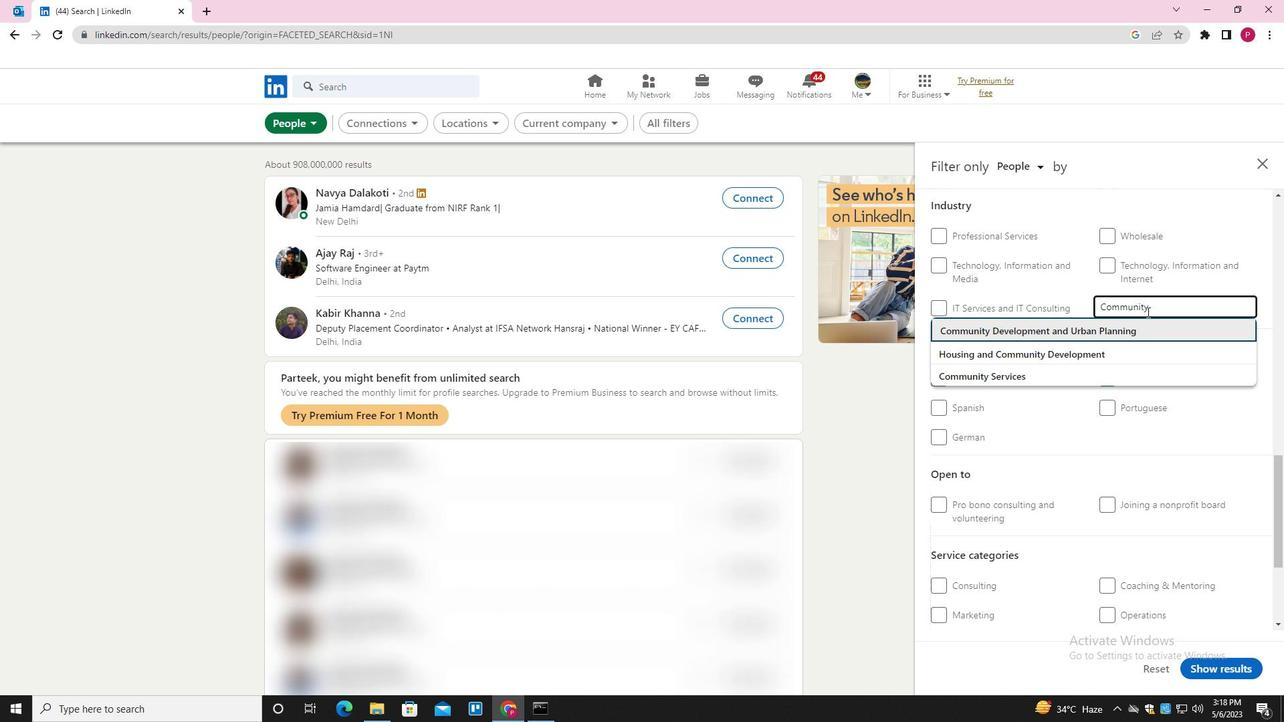 
Action: Mouse moved to (1080, 382)
Screenshot: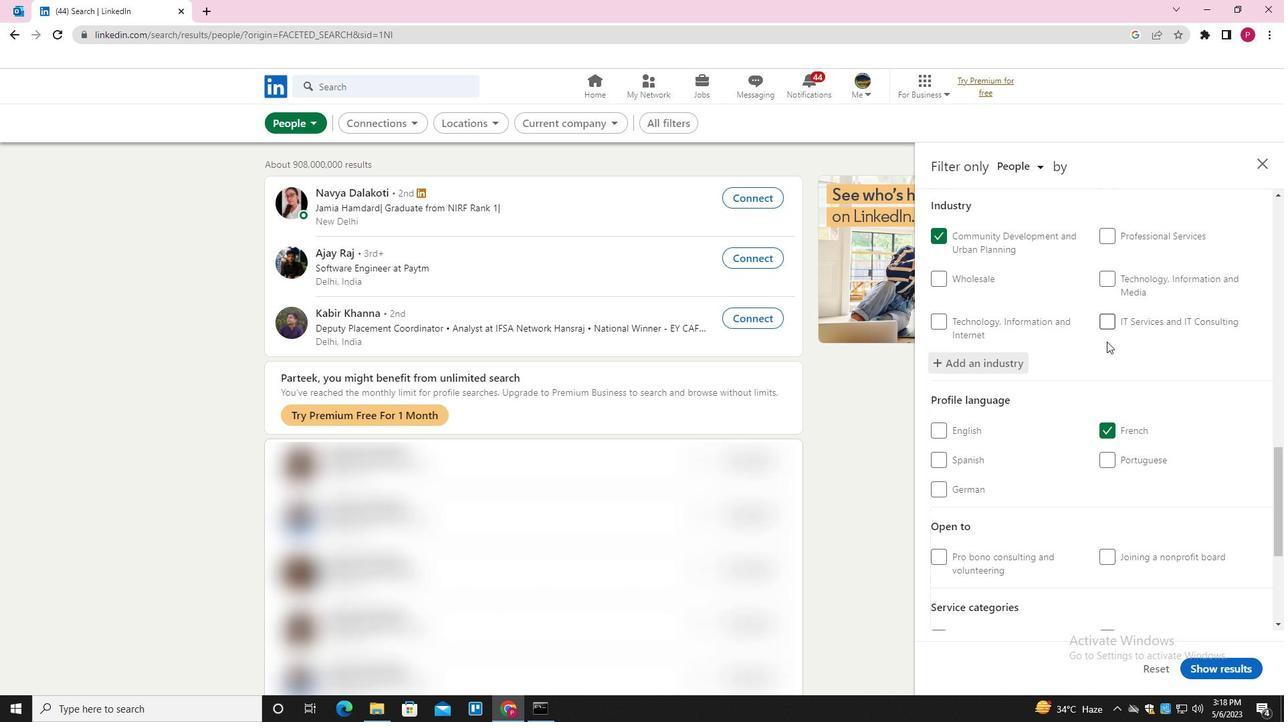 
Action: Mouse scrolled (1080, 381) with delta (0, 0)
Screenshot: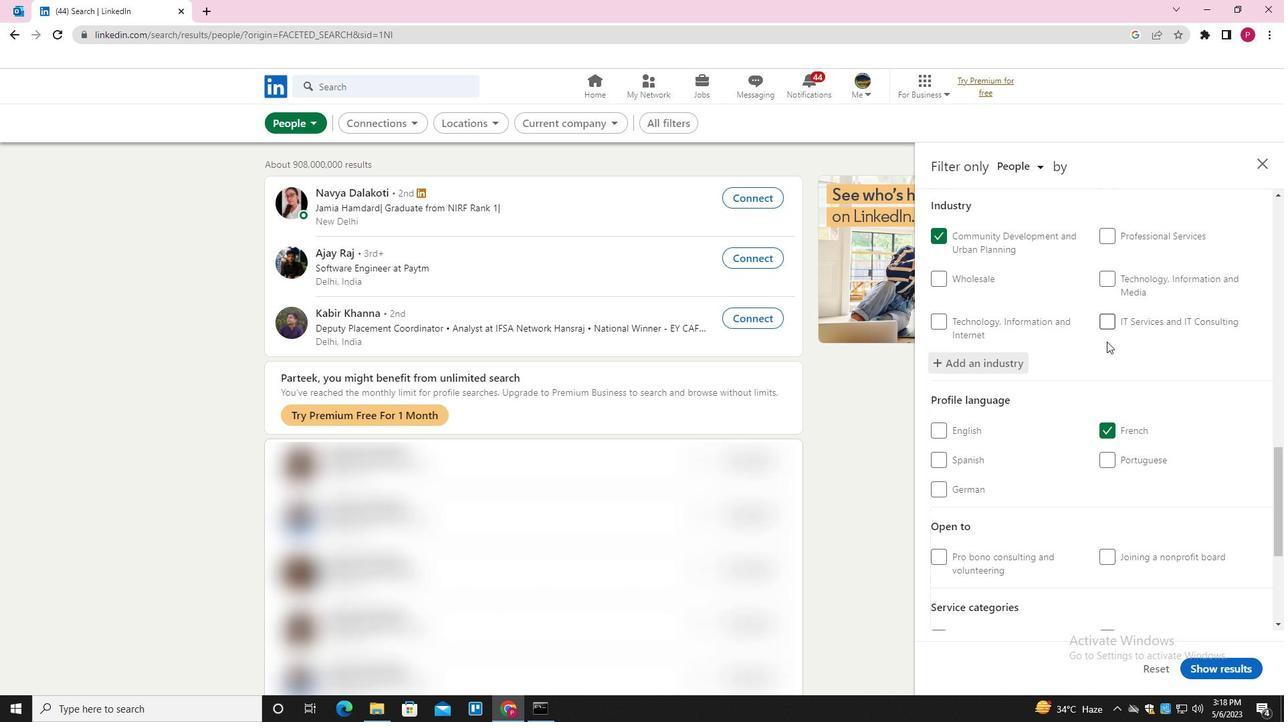 
Action: Mouse scrolled (1080, 381) with delta (0, 0)
Screenshot: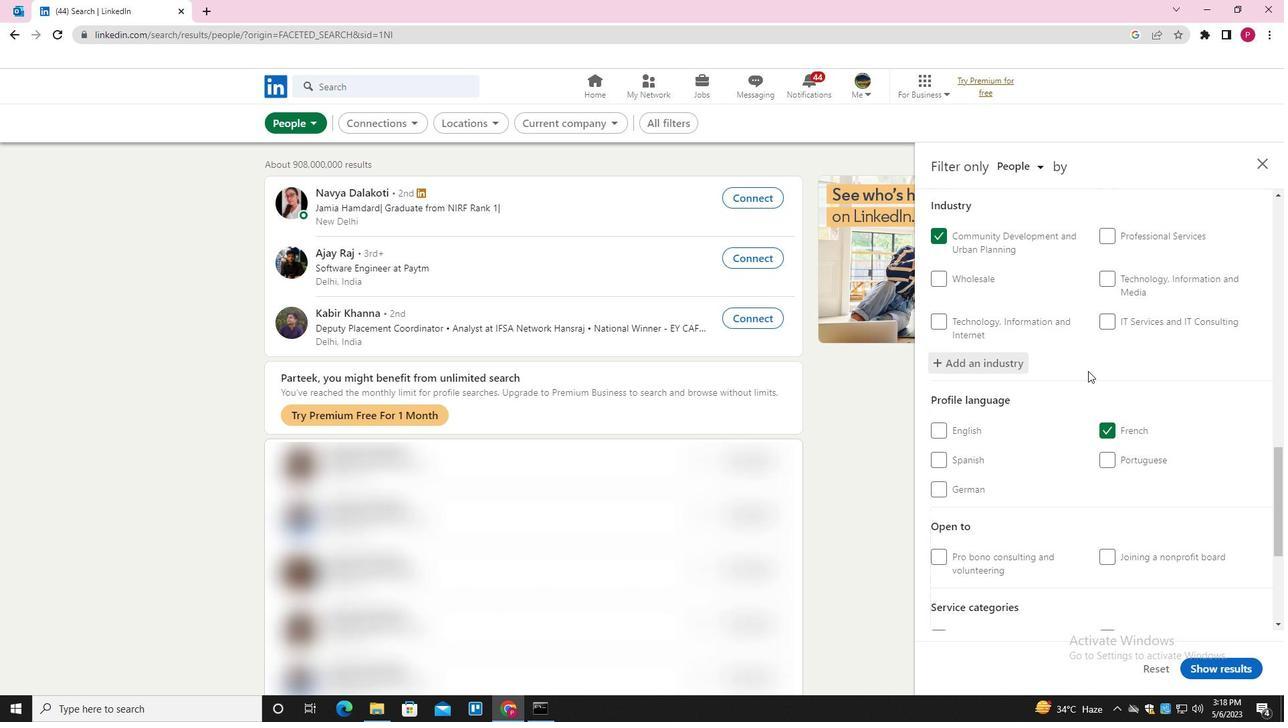 
Action: Mouse moved to (1080, 383)
Screenshot: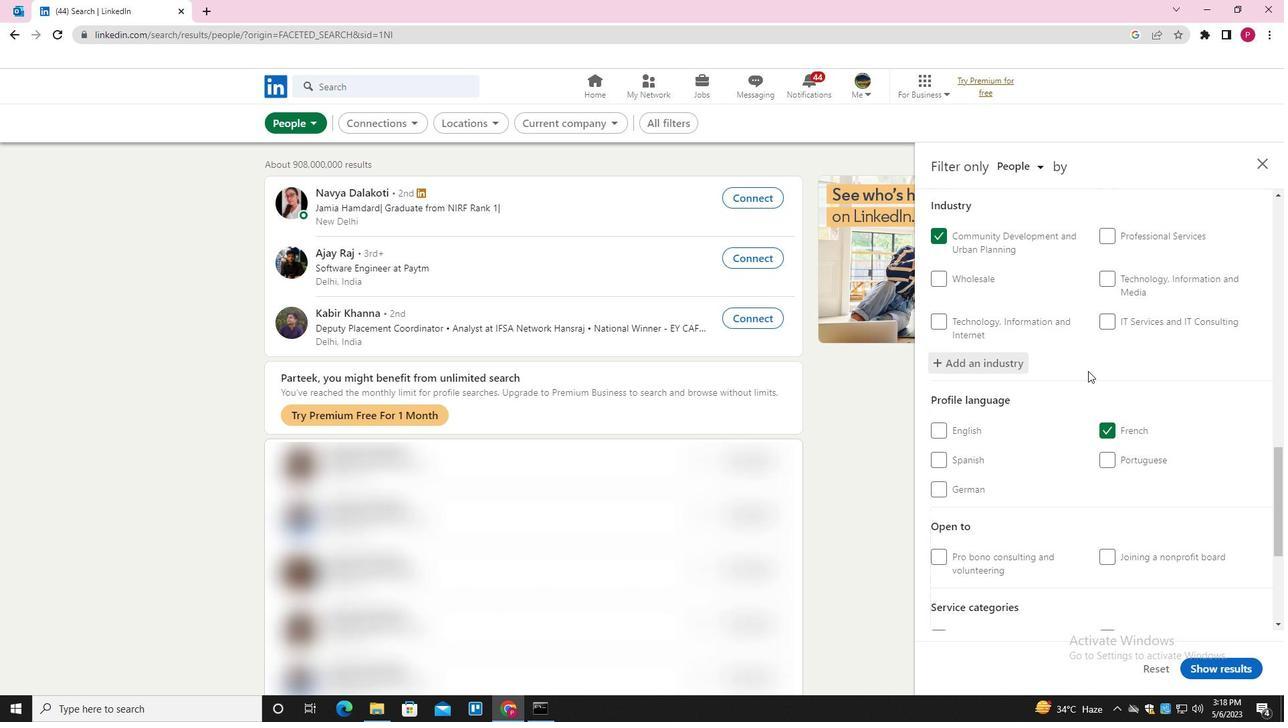 
Action: Mouse scrolled (1080, 382) with delta (0, 0)
Screenshot: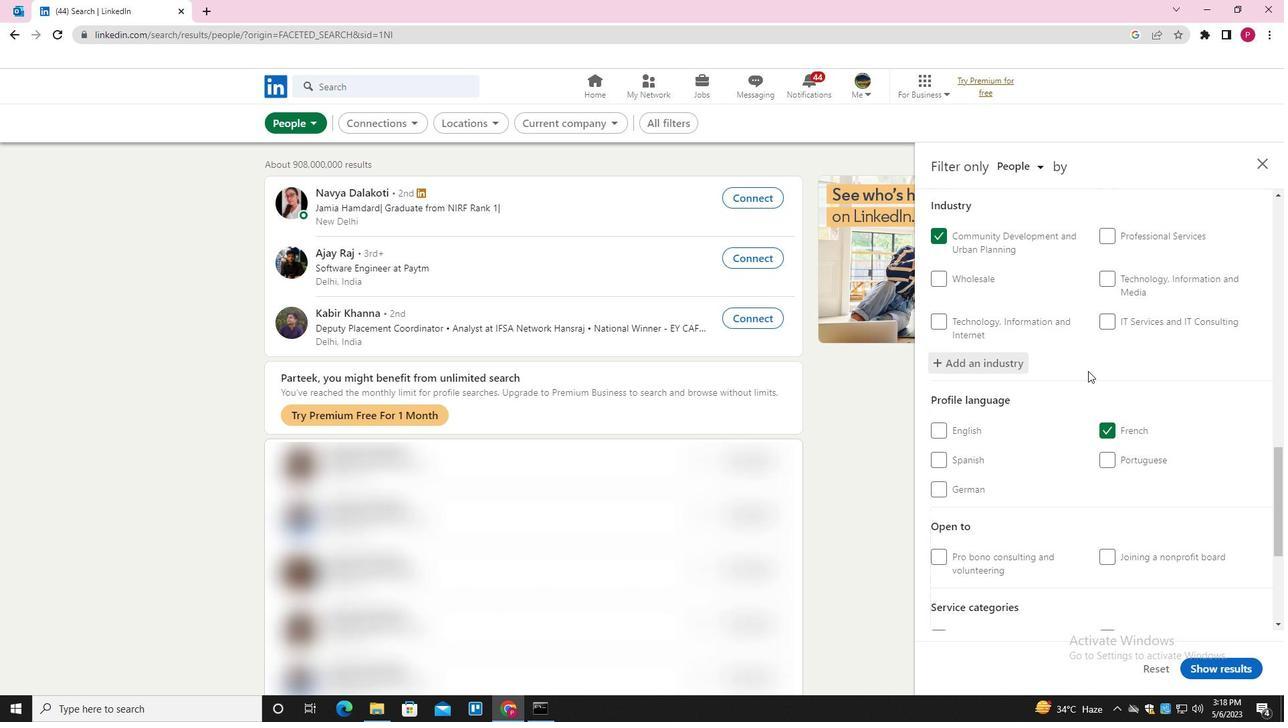 
Action: Mouse moved to (1080, 383)
Screenshot: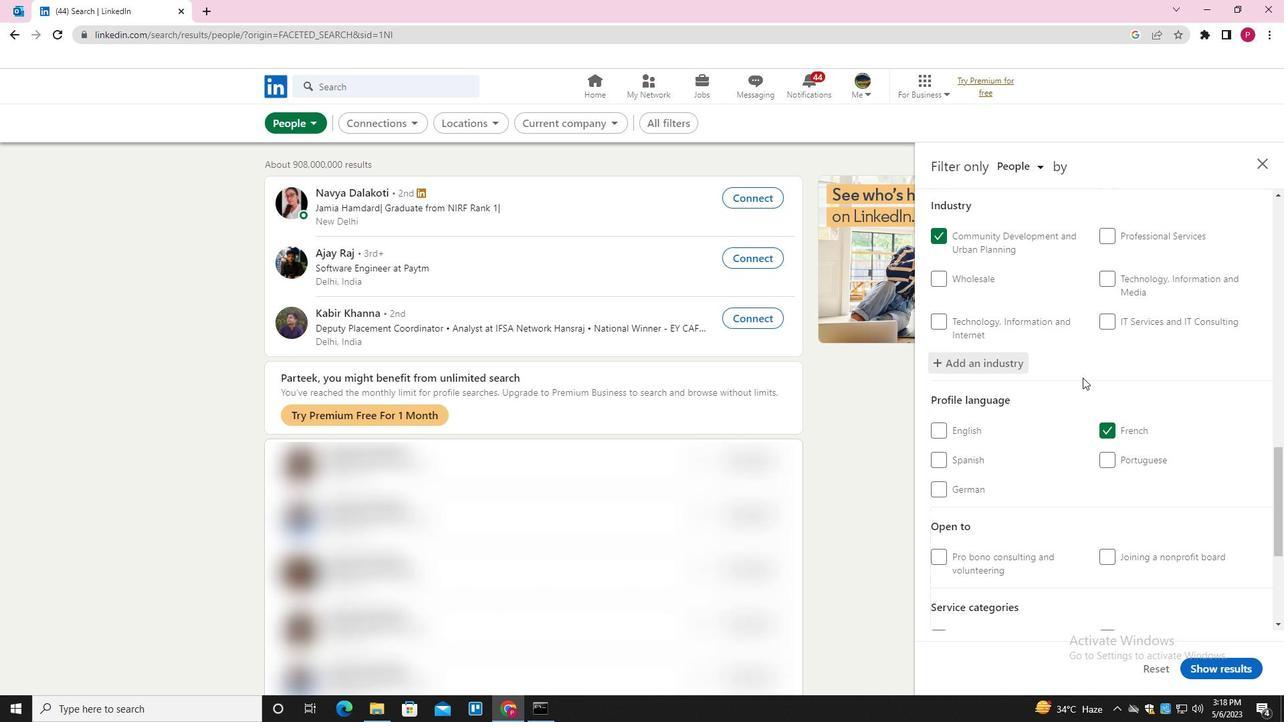
Action: Mouse scrolled (1080, 382) with delta (0, 0)
Screenshot: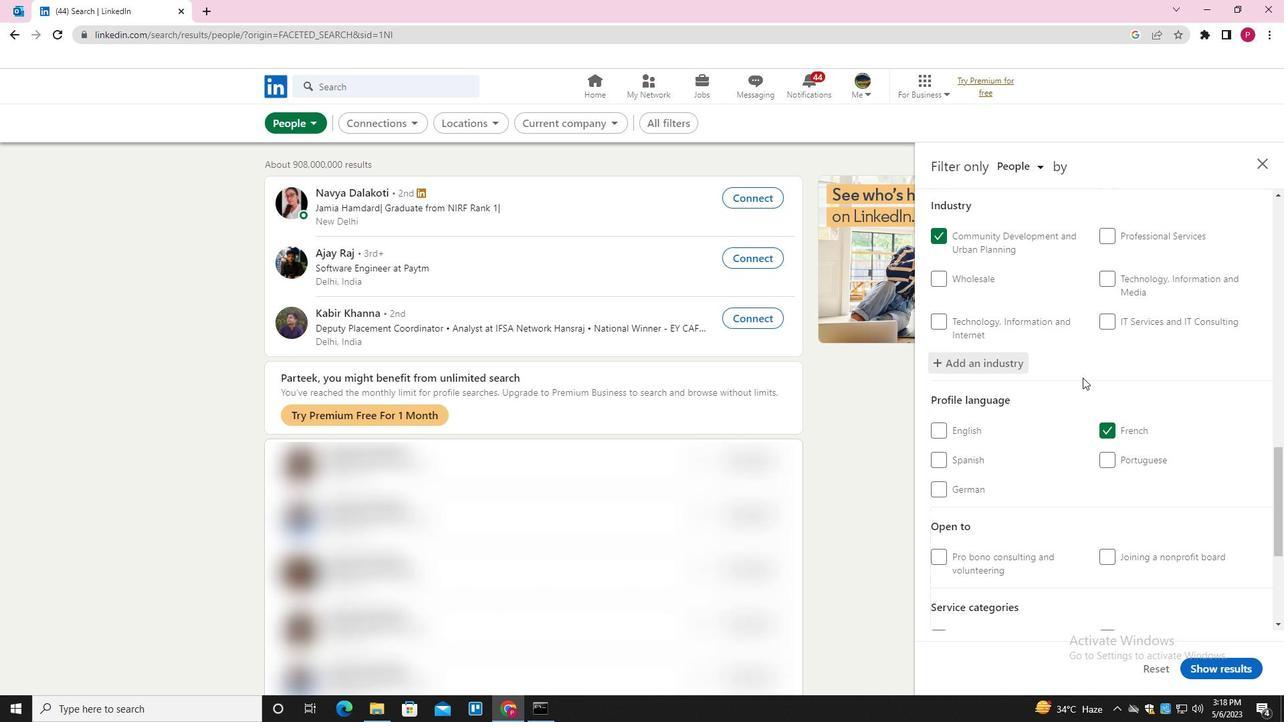 
Action: Mouse moved to (1137, 444)
Screenshot: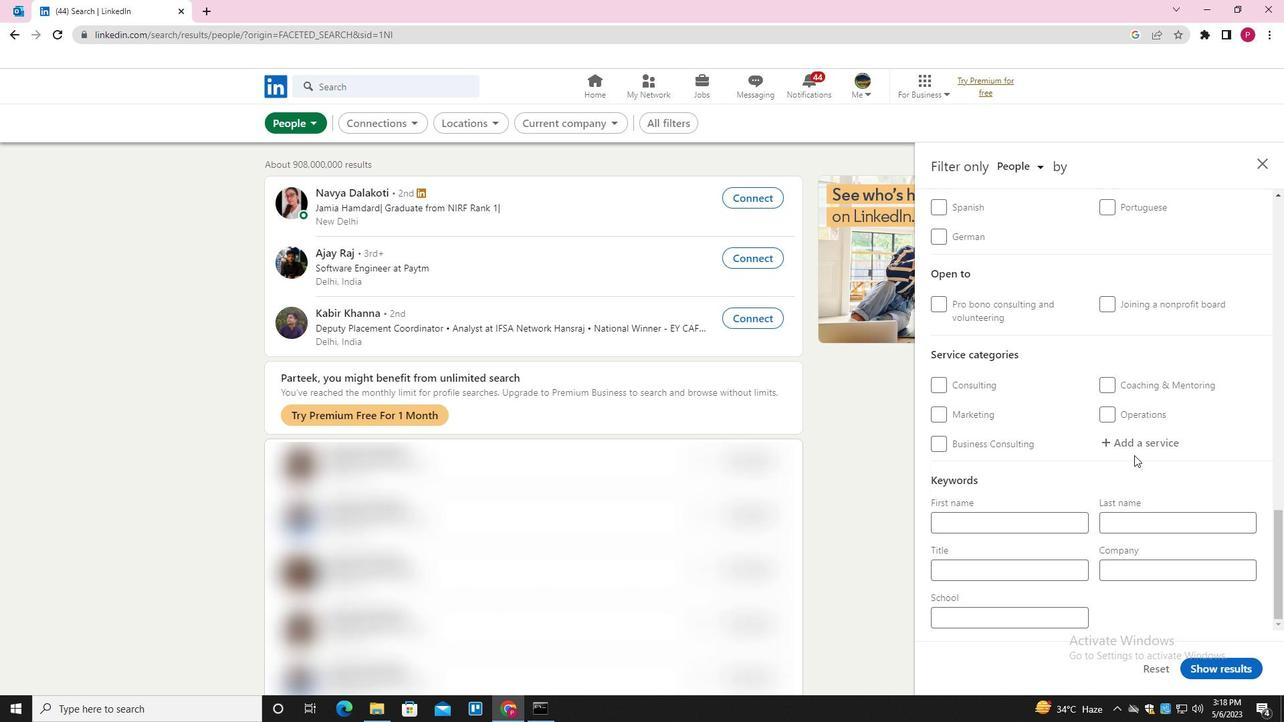 
Action: Mouse pressed left at (1137, 444)
Screenshot: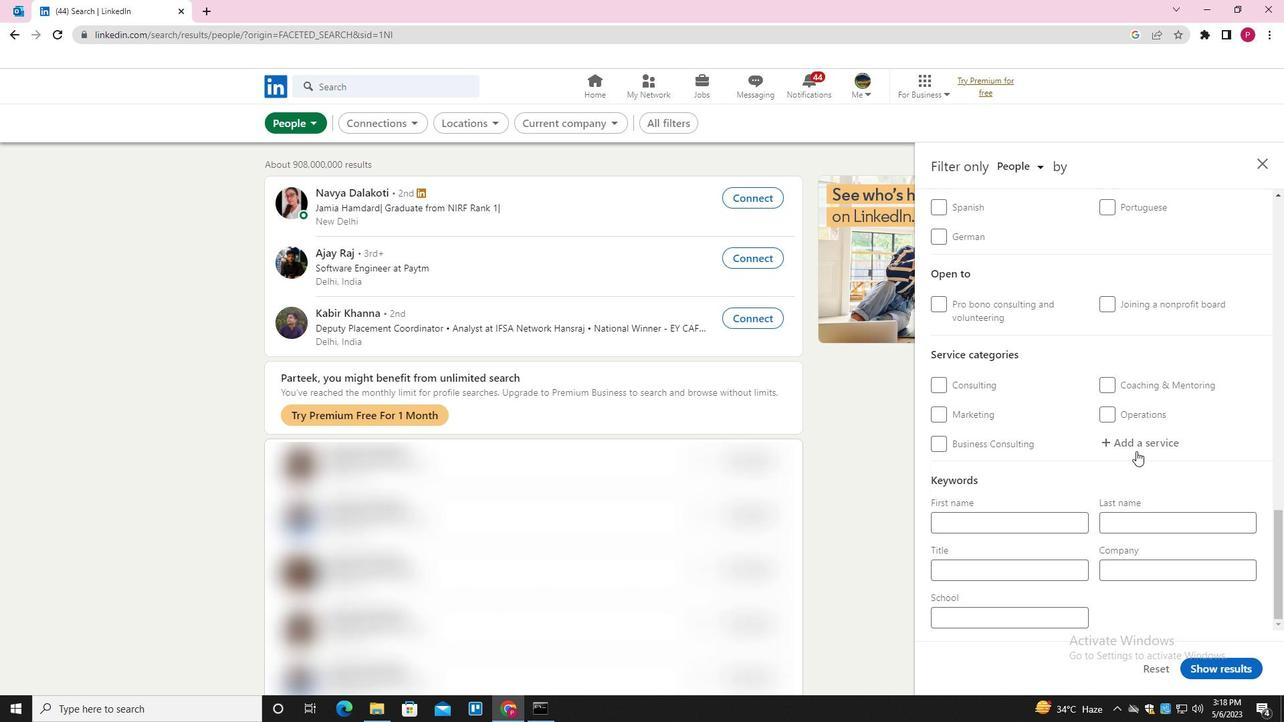 
Action: Key pressed <Key.shift>TRADE<Key.space>SHOWS<Key.down><Key.enter>
Screenshot: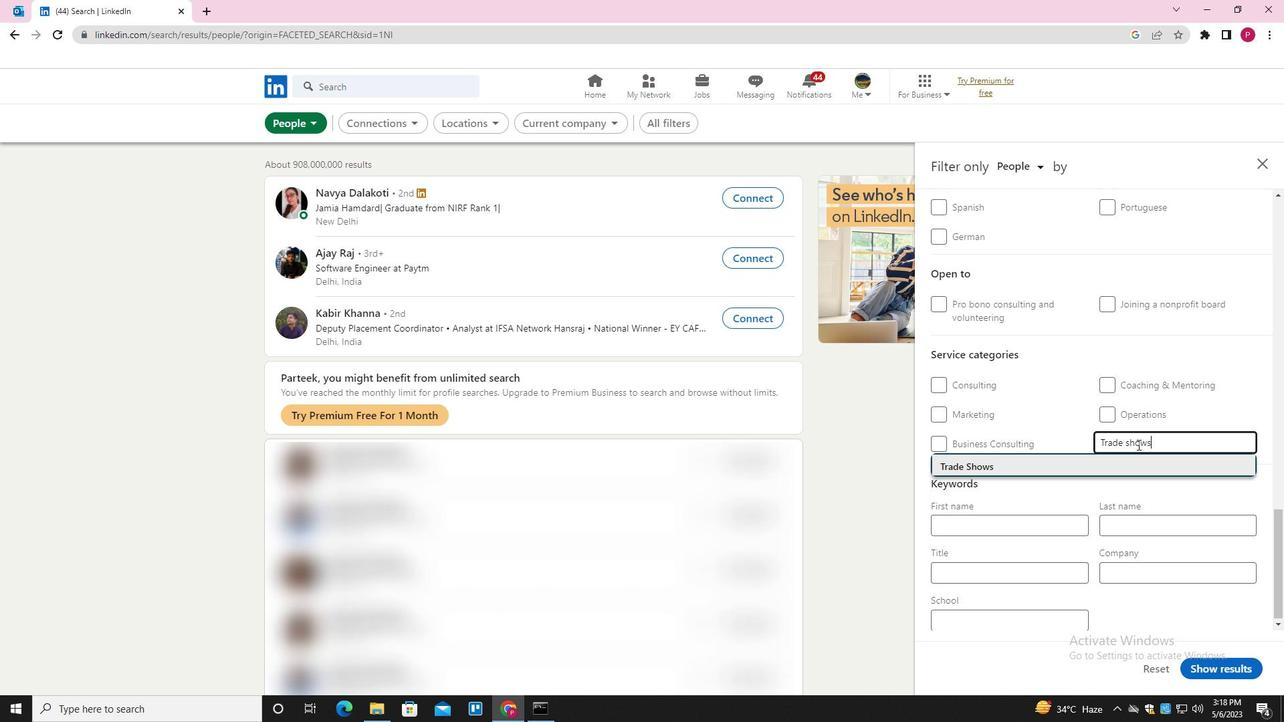 
Action: Mouse scrolled (1137, 444) with delta (0, 0)
Screenshot: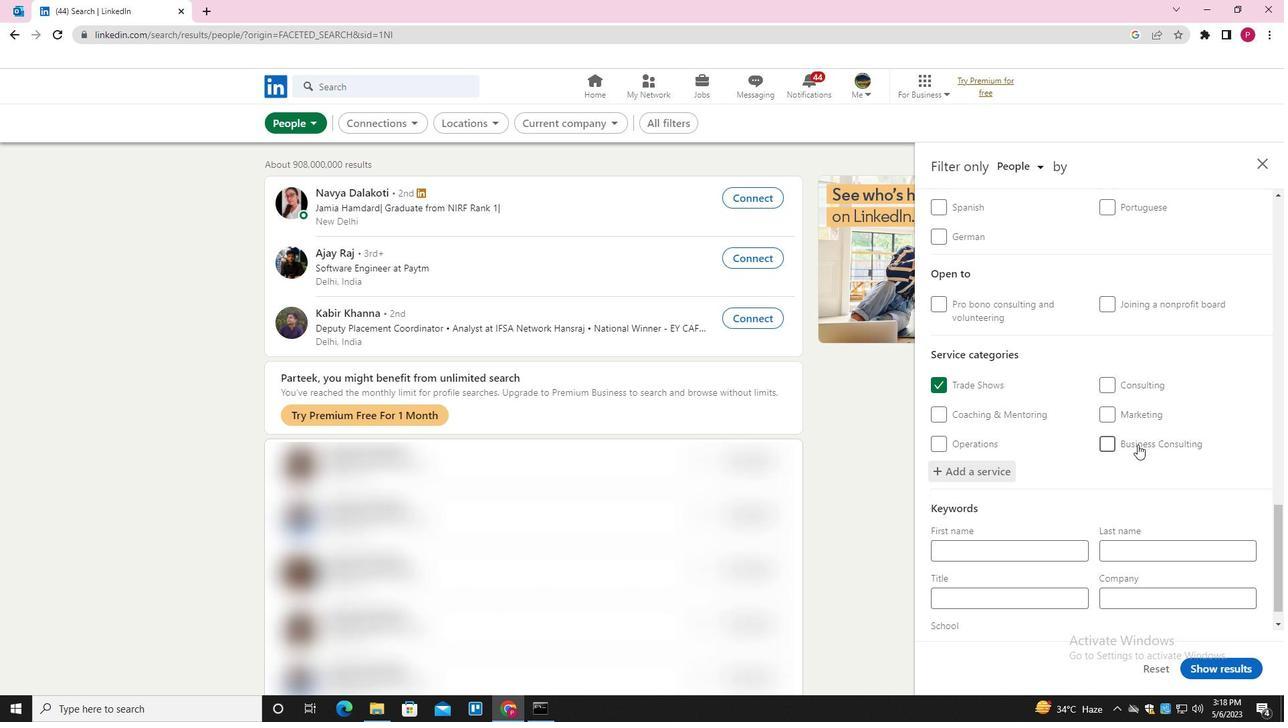 
Action: Mouse scrolled (1137, 444) with delta (0, 0)
Screenshot: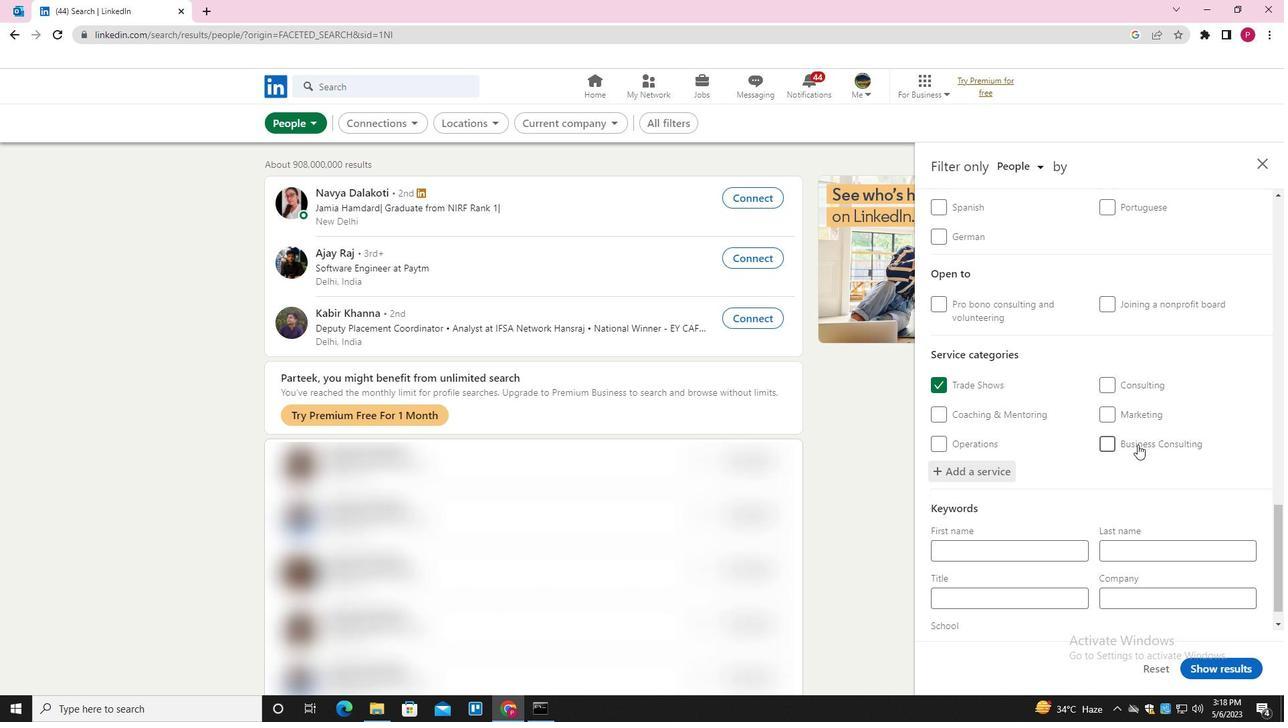 
Action: Mouse scrolled (1137, 444) with delta (0, 0)
Screenshot: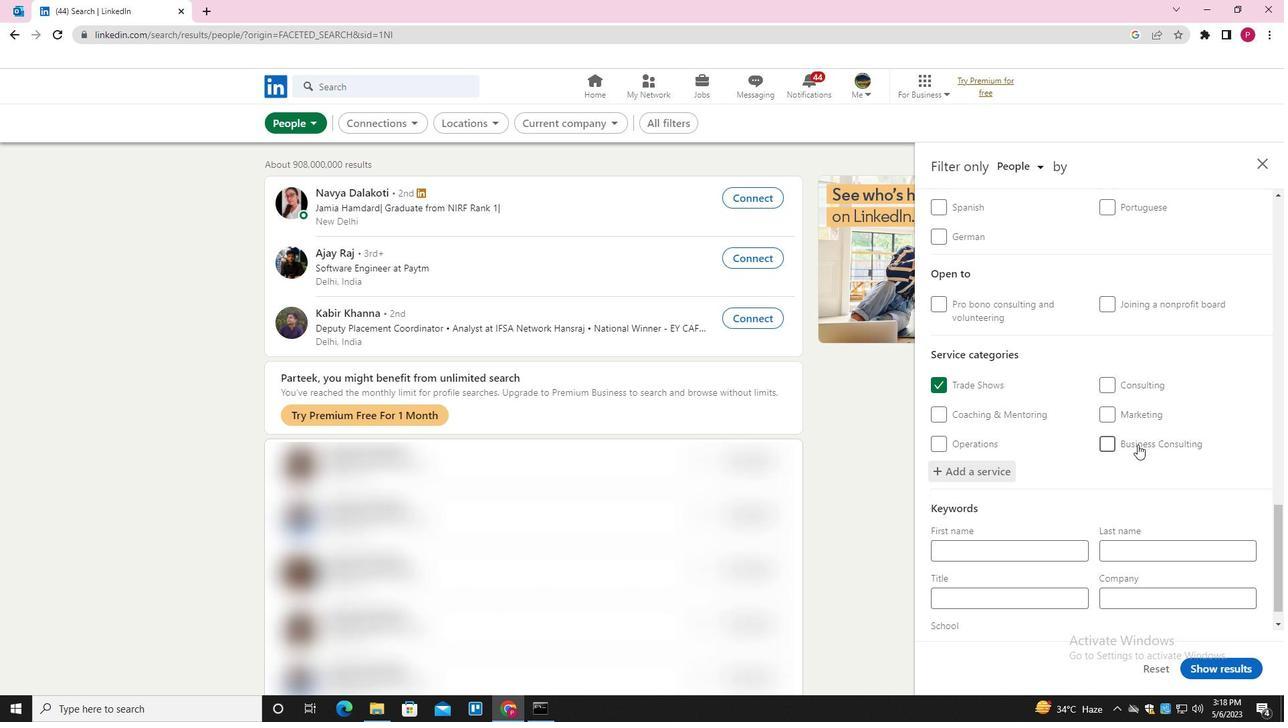 
Action: Mouse scrolled (1137, 444) with delta (0, 0)
Screenshot: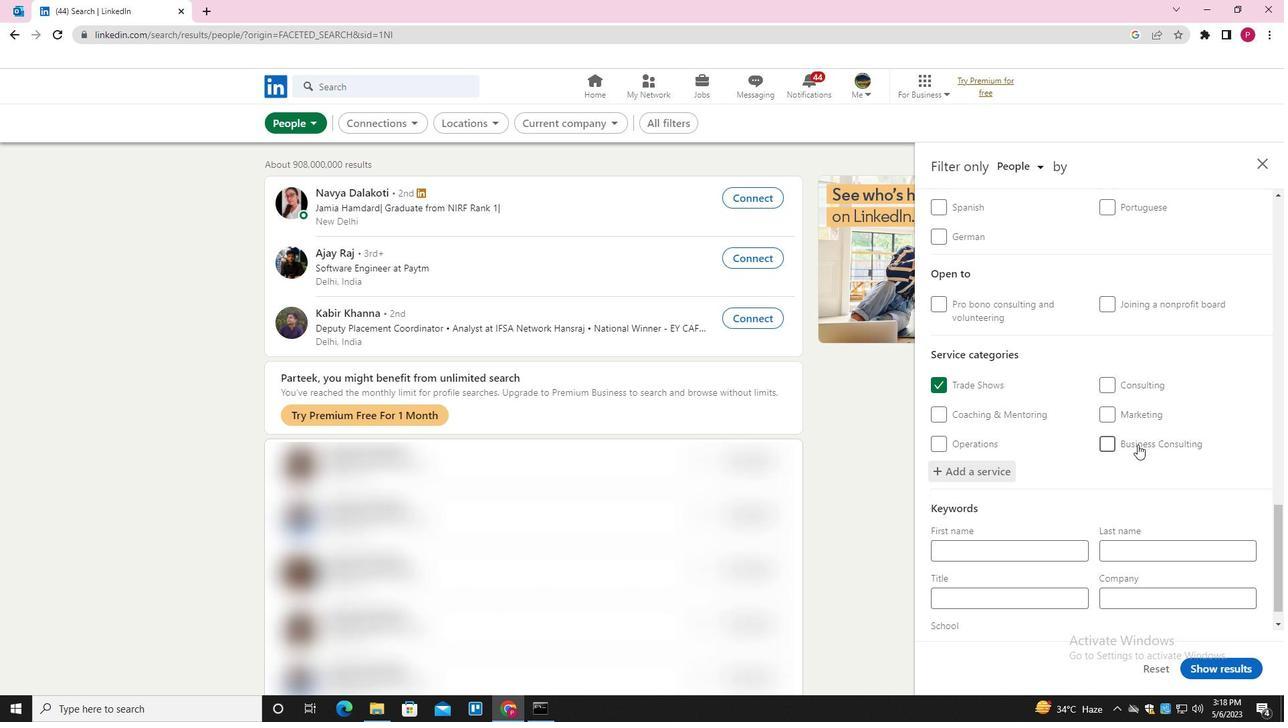 
Action: Mouse scrolled (1137, 444) with delta (0, 0)
Screenshot: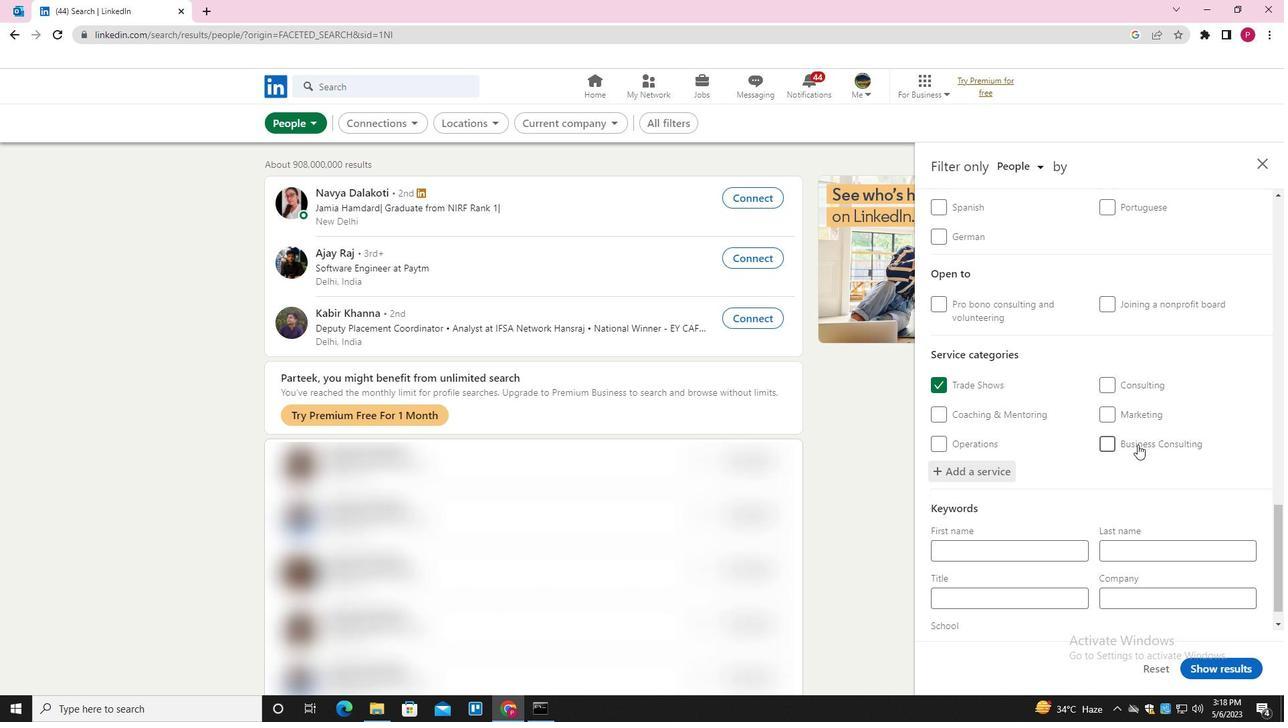 
Action: Mouse moved to (1058, 569)
Screenshot: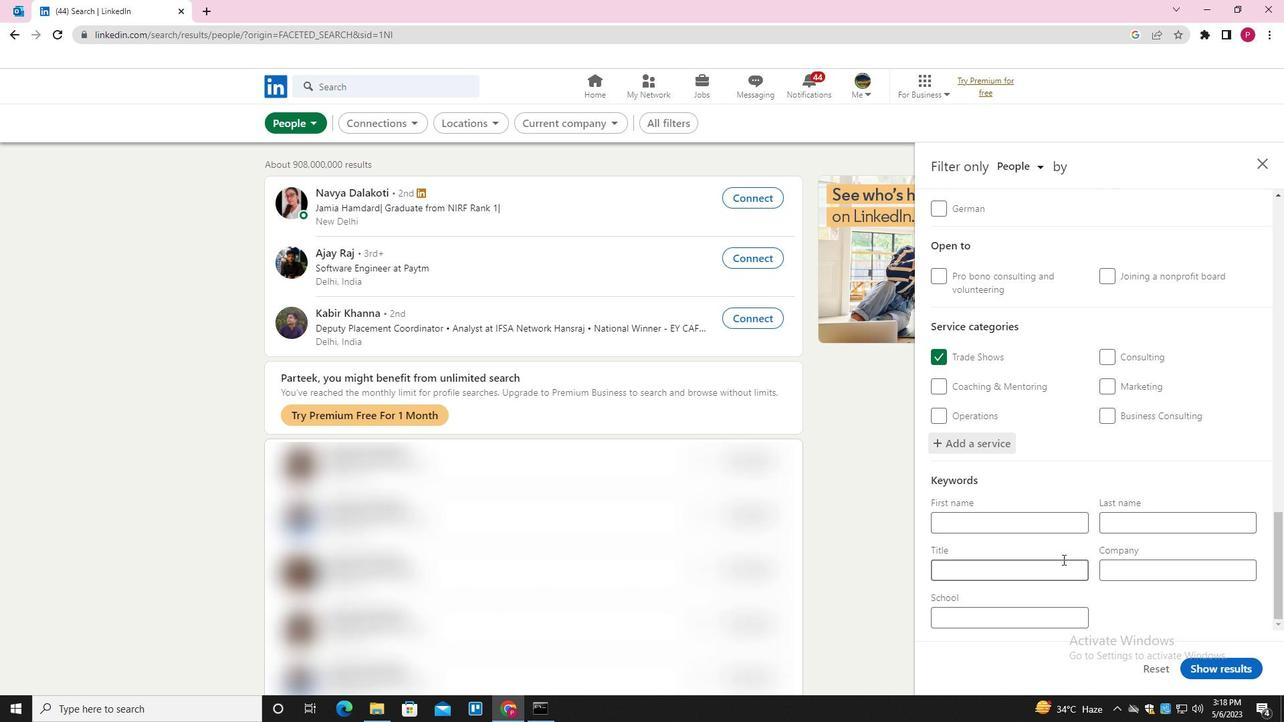 
Action: Mouse pressed left at (1058, 569)
Screenshot: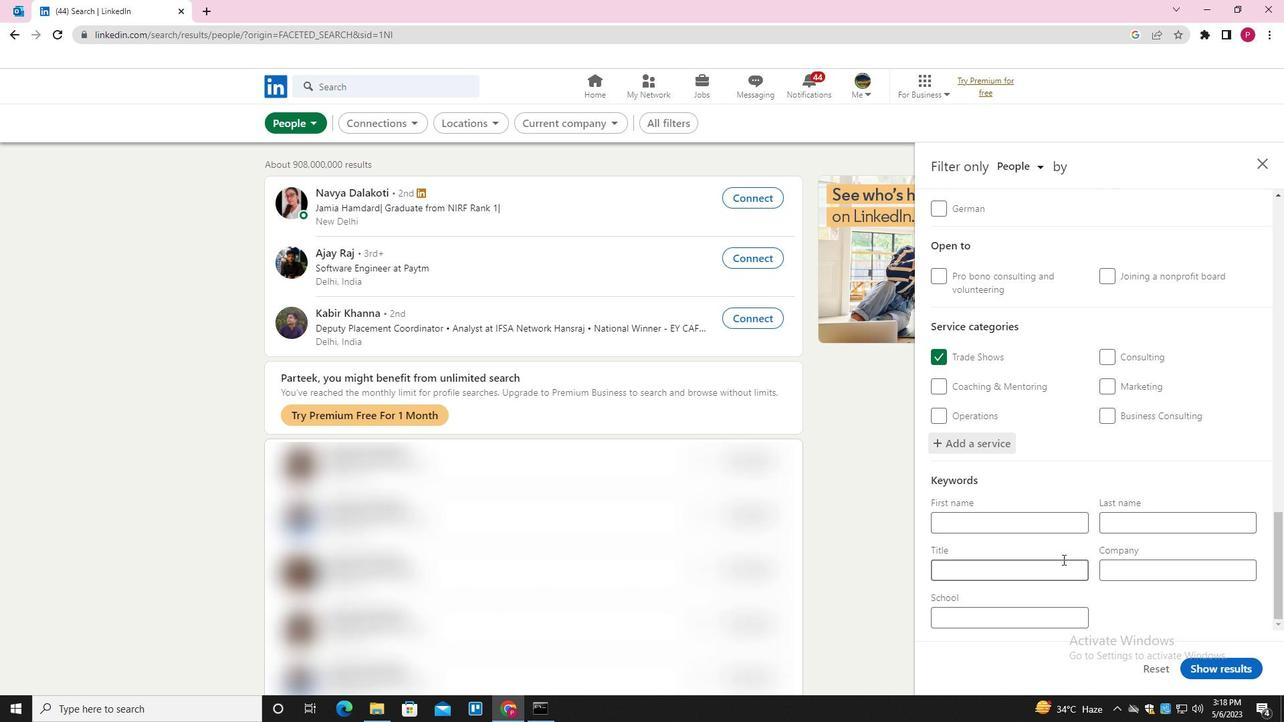 
Action: Key pressed <Key.shift>PRINCIPAL
Screenshot: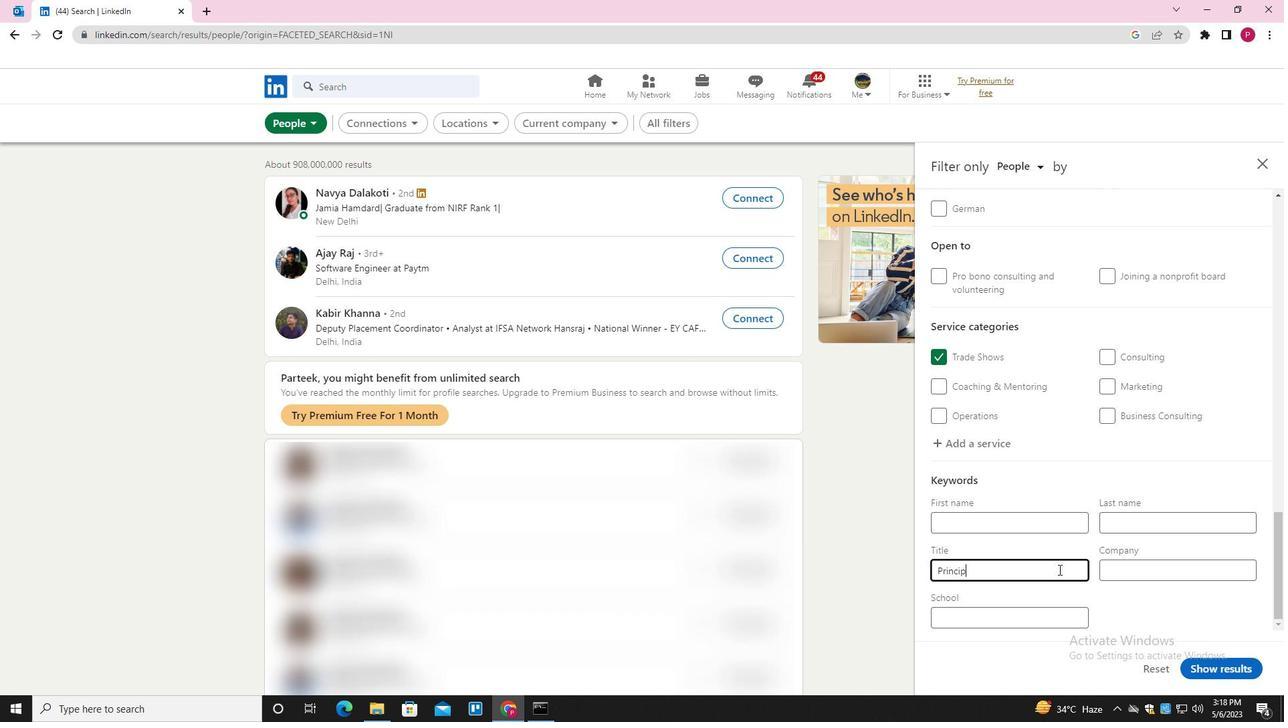 
Action: Mouse moved to (1211, 670)
Screenshot: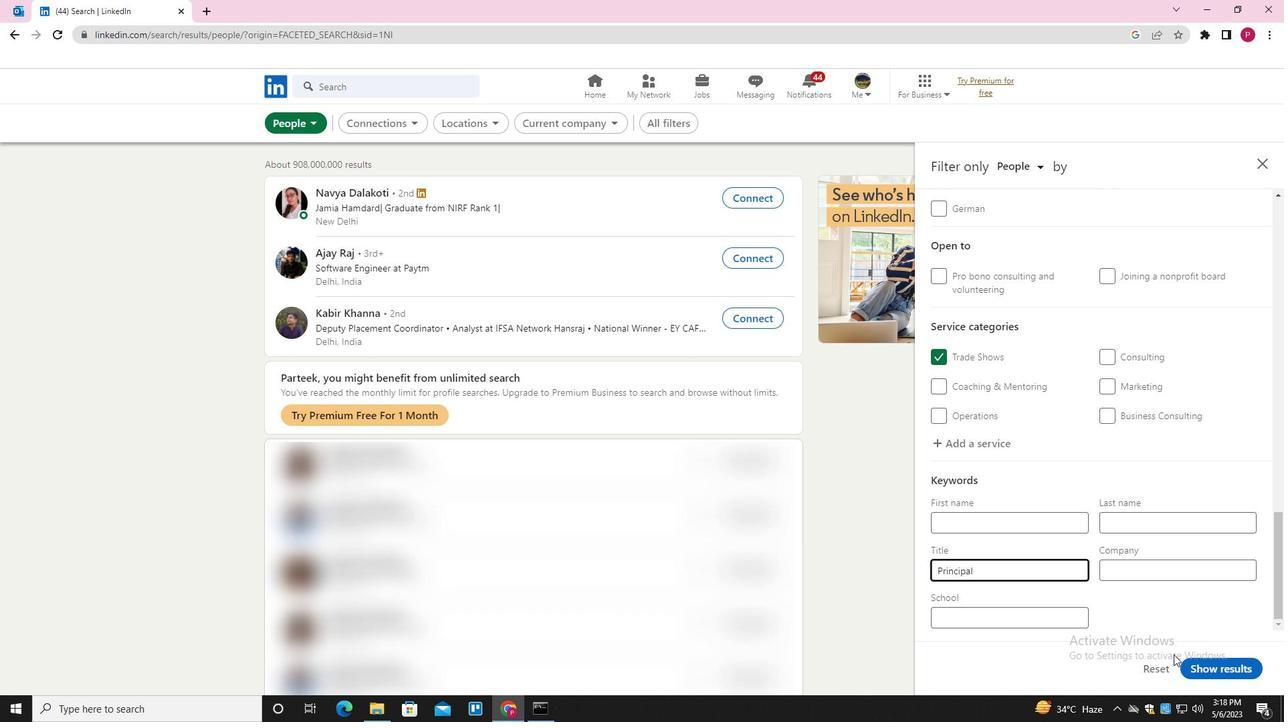 
Action: Mouse pressed left at (1211, 670)
Screenshot: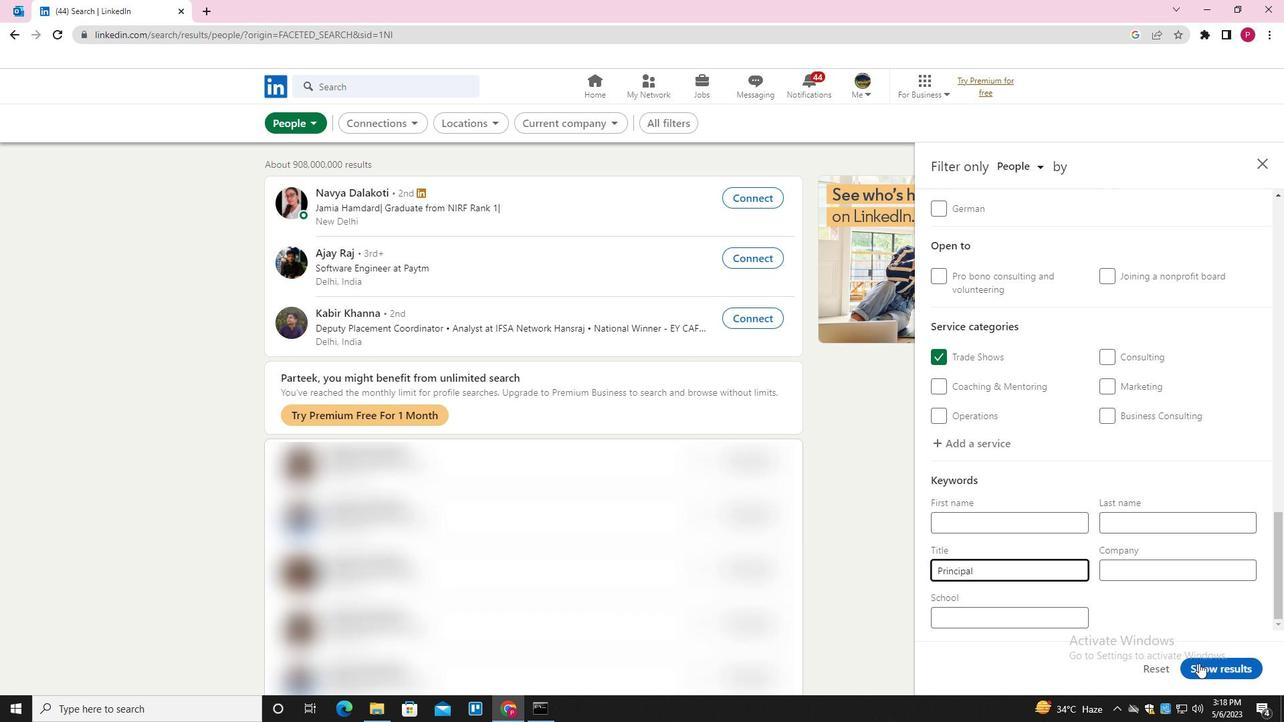 
Action: Mouse moved to (535, 325)
Screenshot: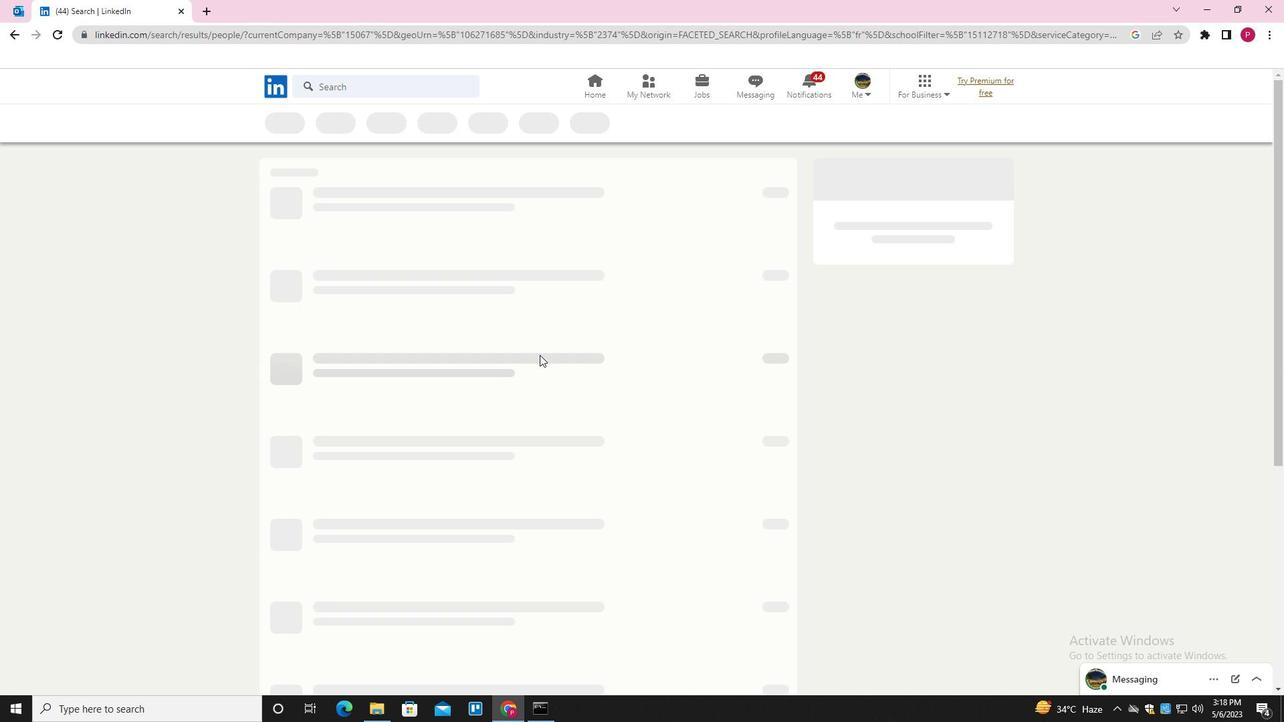 
